 Task: Determine the distance and displacement from Detroit to Detroit Historical Museum.
Action: Mouse moved to (204, 69)
Screenshot: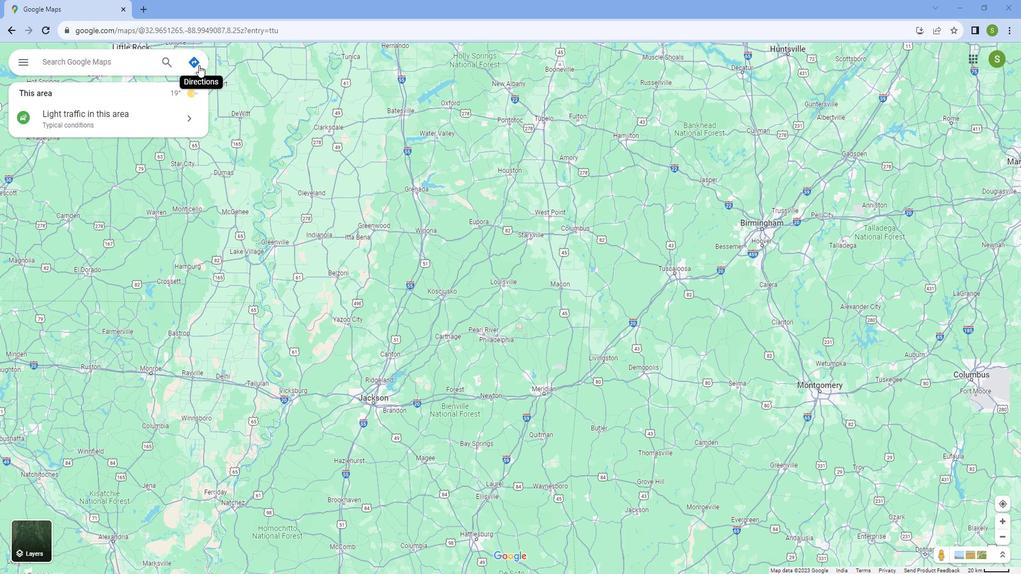 
Action: Mouse pressed left at (204, 69)
Screenshot: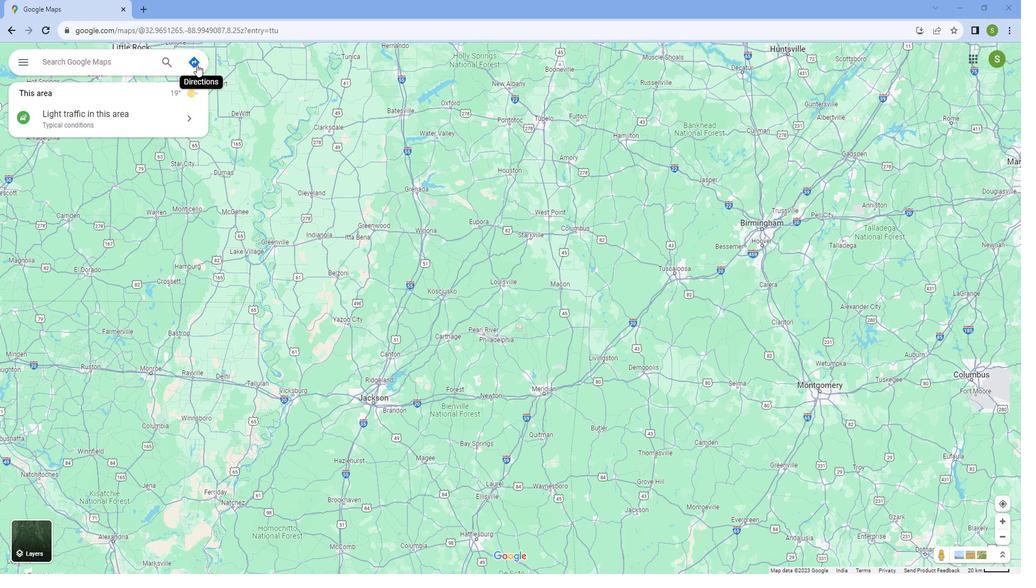
Action: Mouse moved to (128, 99)
Screenshot: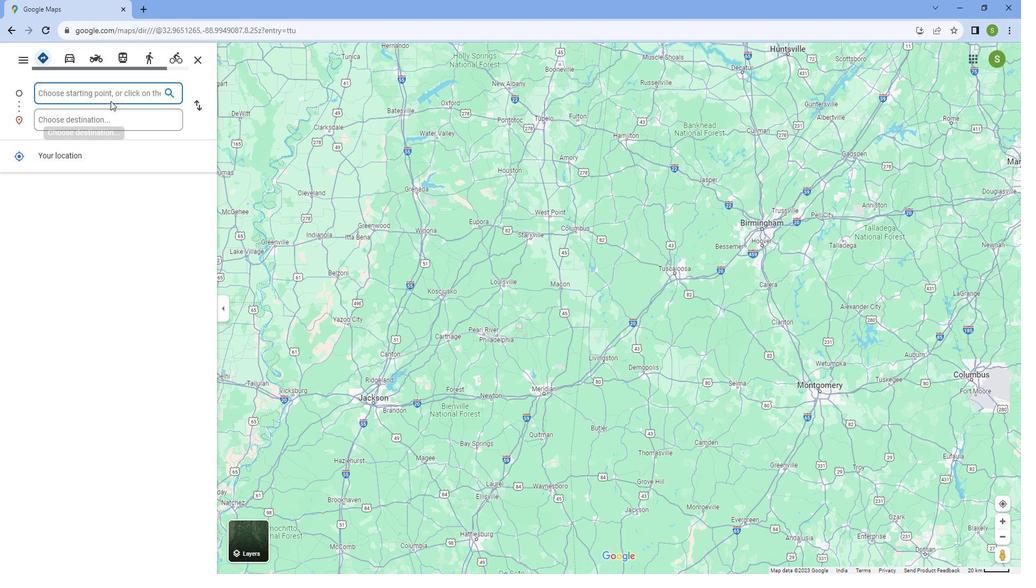 
Action: Mouse pressed left at (128, 99)
Screenshot: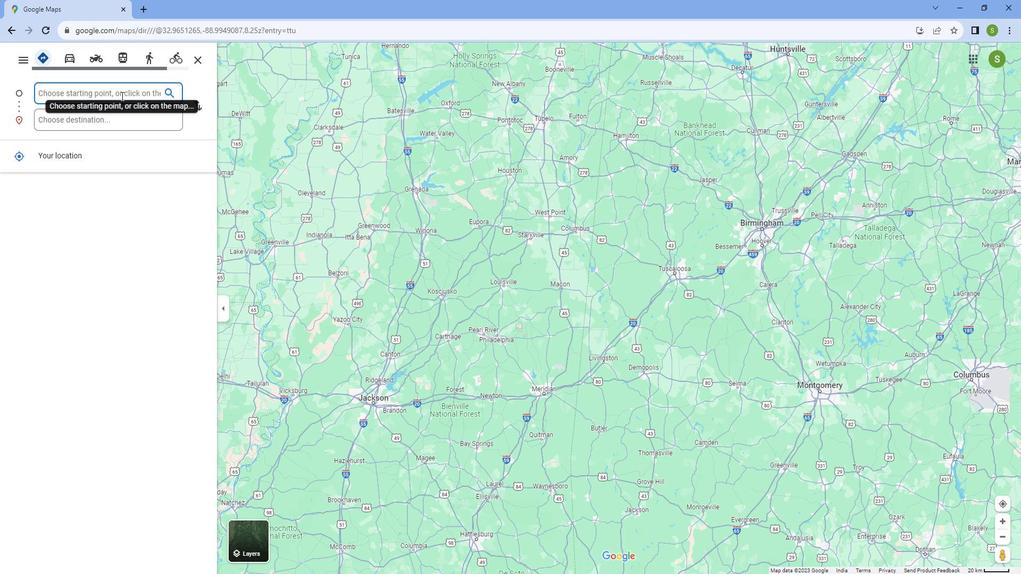 
Action: Key pressed <Key.caps_lock>D<Key.caps_lock>etri<Key.backspace>oit
Screenshot: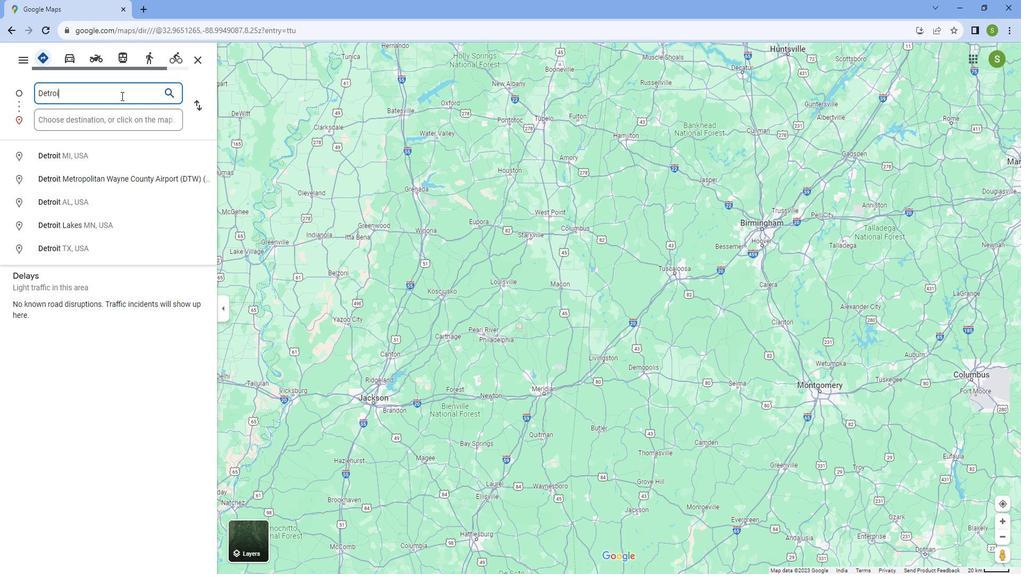 
Action: Mouse moved to (91, 148)
Screenshot: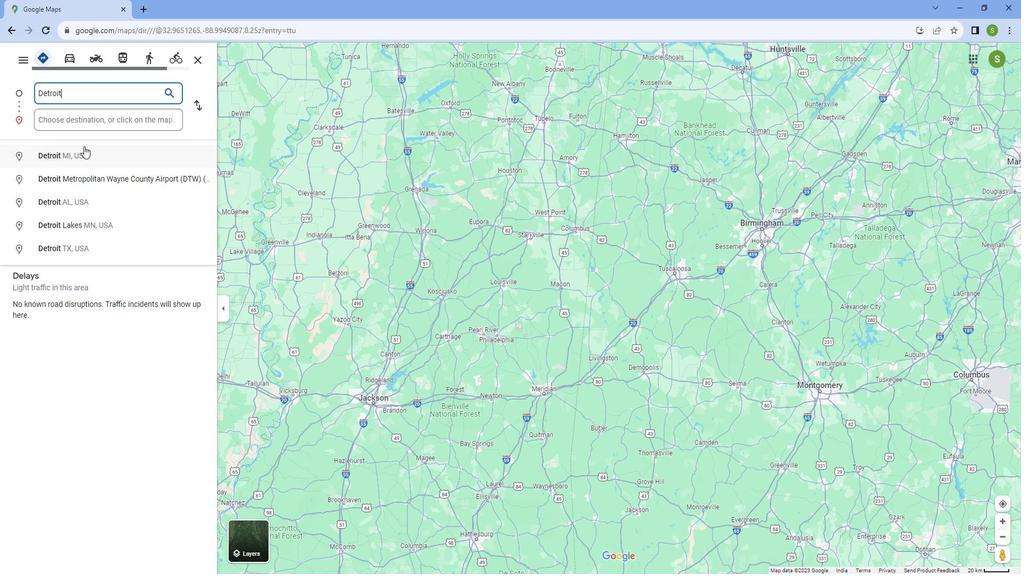 
Action: Mouse pressed left at (91, 148)
Screenshot: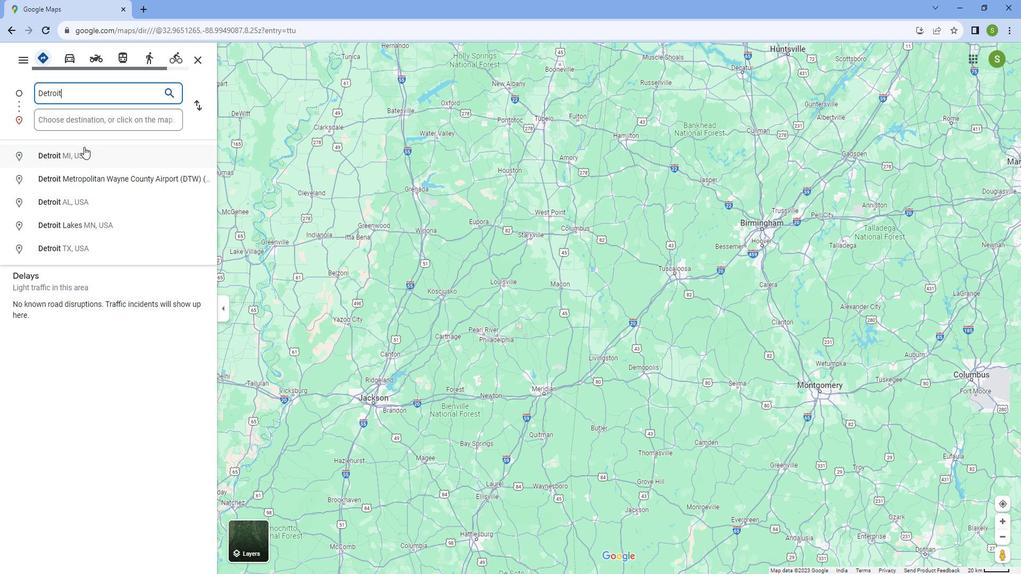 
Action: Mouse moved to (101, 123)
Screenshot: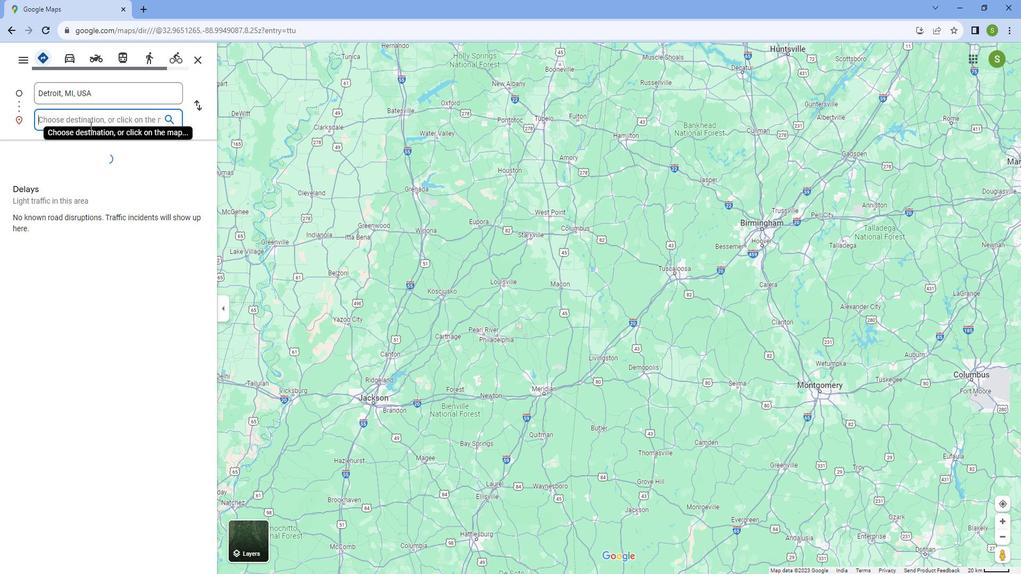 
Action: Mouse pressed left at (101, 123)
Screenshot: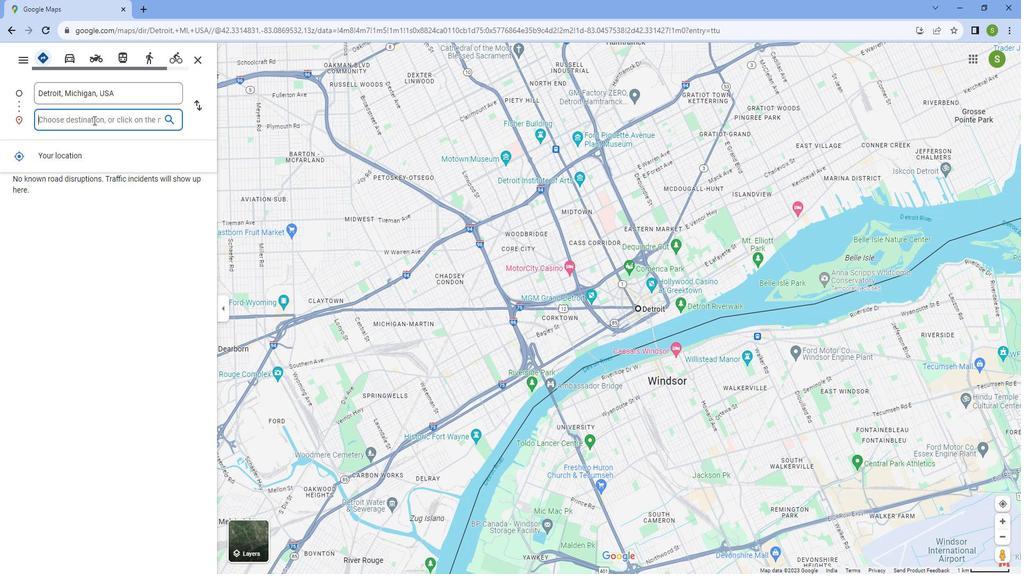 
Action: Key pressed <Key.caps_lock>D<Key.caps_lock>etroit<Key.space><Key.caps_lock>H<Key.caps_lock>istorical<Key.space><Key.caps_lock>M<Key.caps_lock>useum
Screenshot: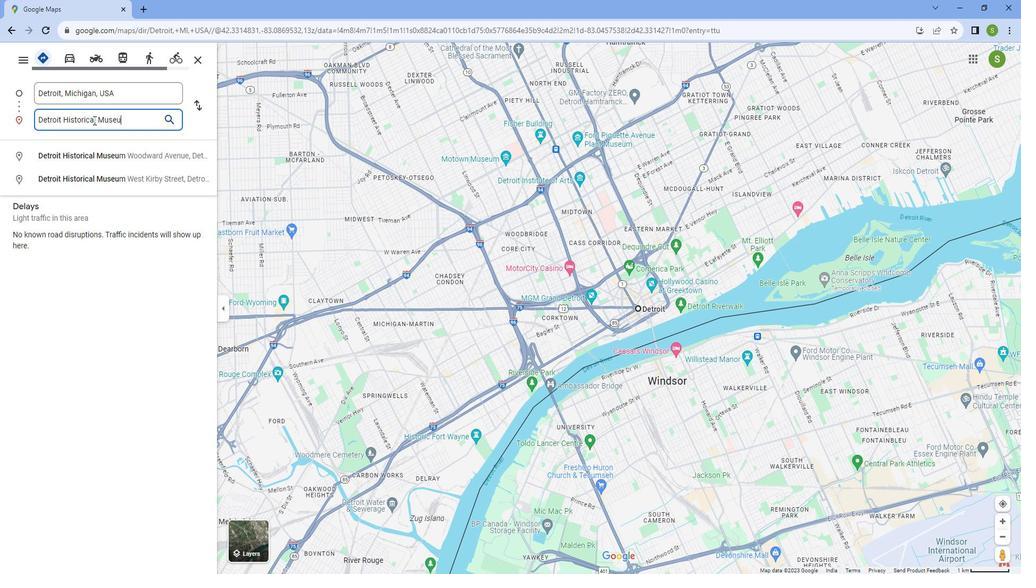 
Action: Mouse moved to (98, 163)
Screenshot: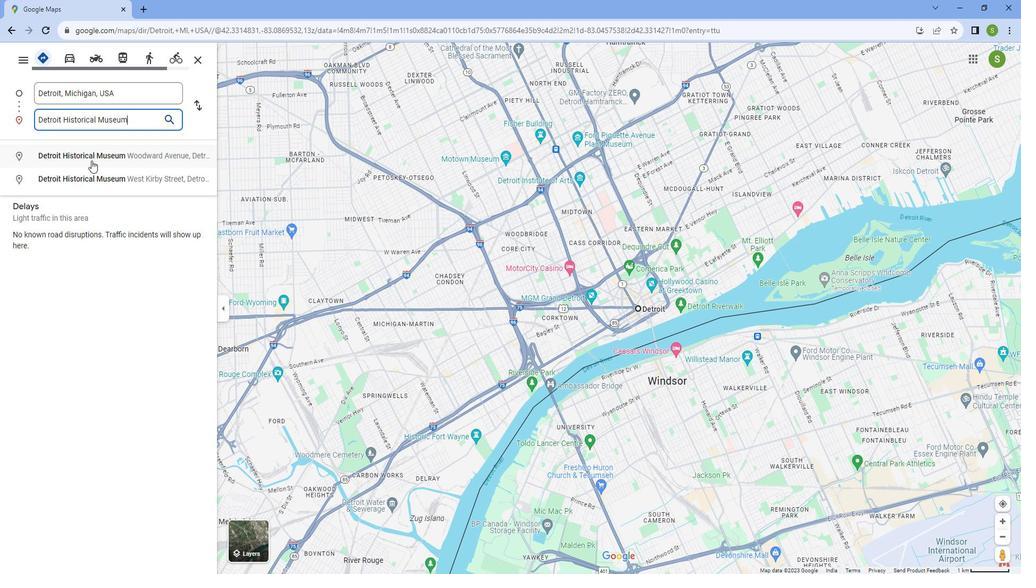 
Action: Mouse pressed left at (98, 163)
Screenshot: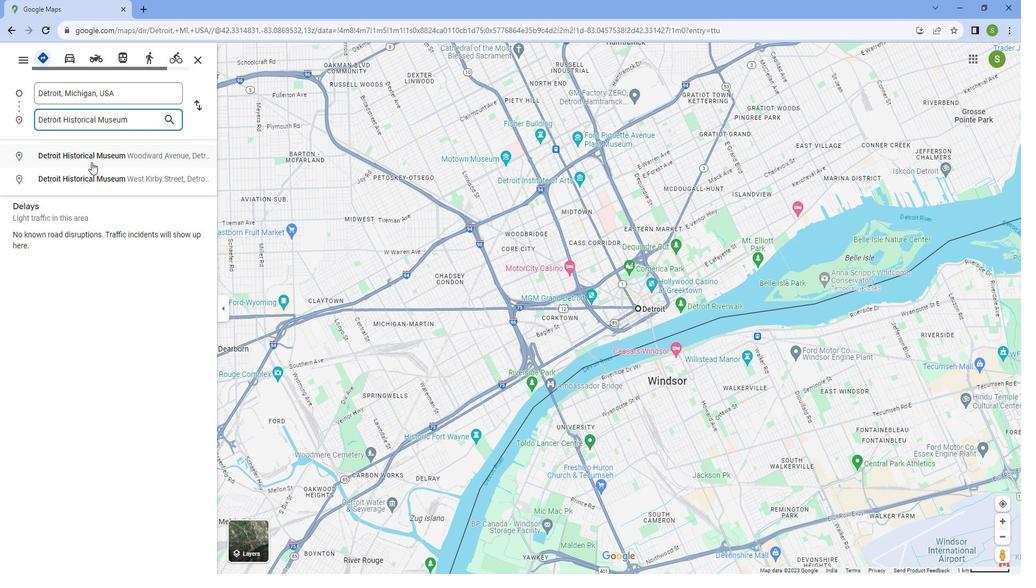 
Action: Mouse moved to (428, 532)
Screenshot: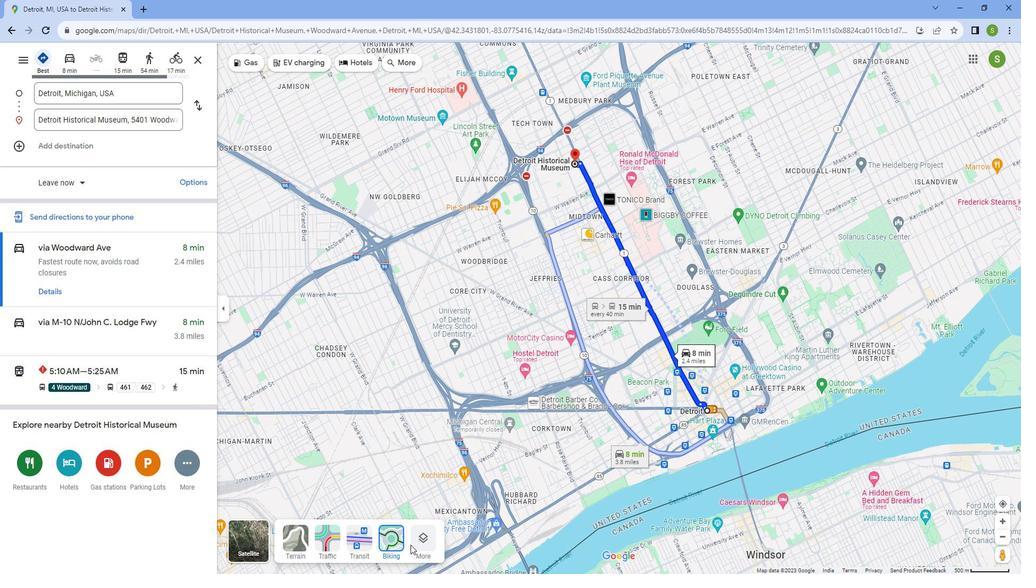 
Action: Mouse pressed left at (428, 532)
Screenshot: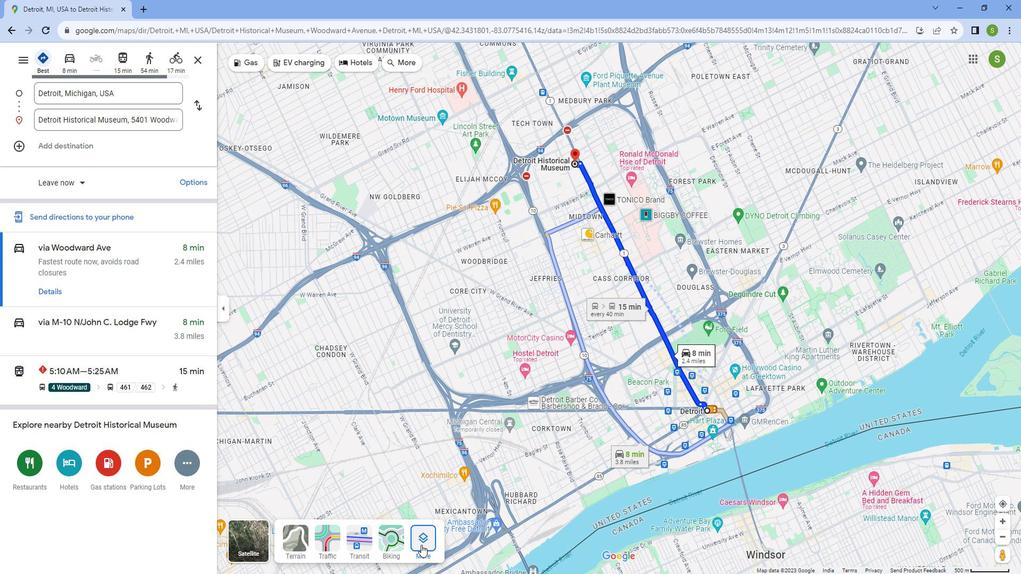 
Action: Mouse moved to (338, 438)
Screenshot: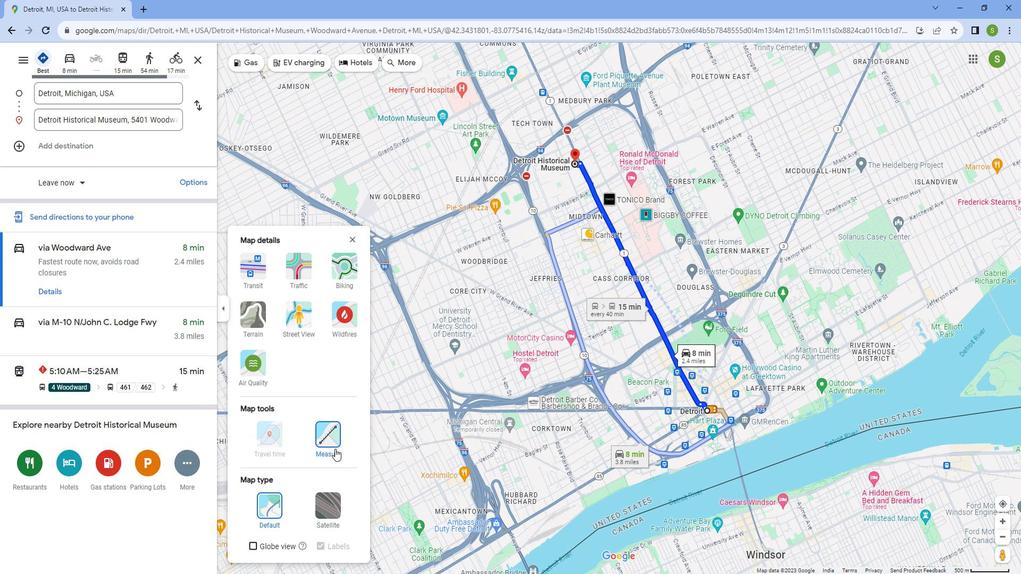 
Action: Mouse pressed left at (338, 438)
Screenshot: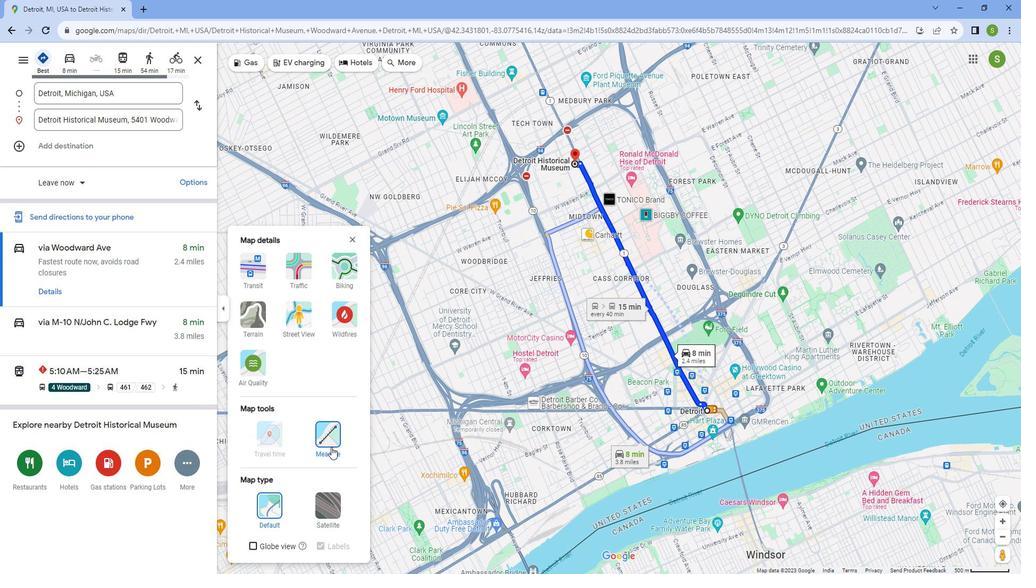 
Action: Mouse moved to (731, 392)
Screenshot: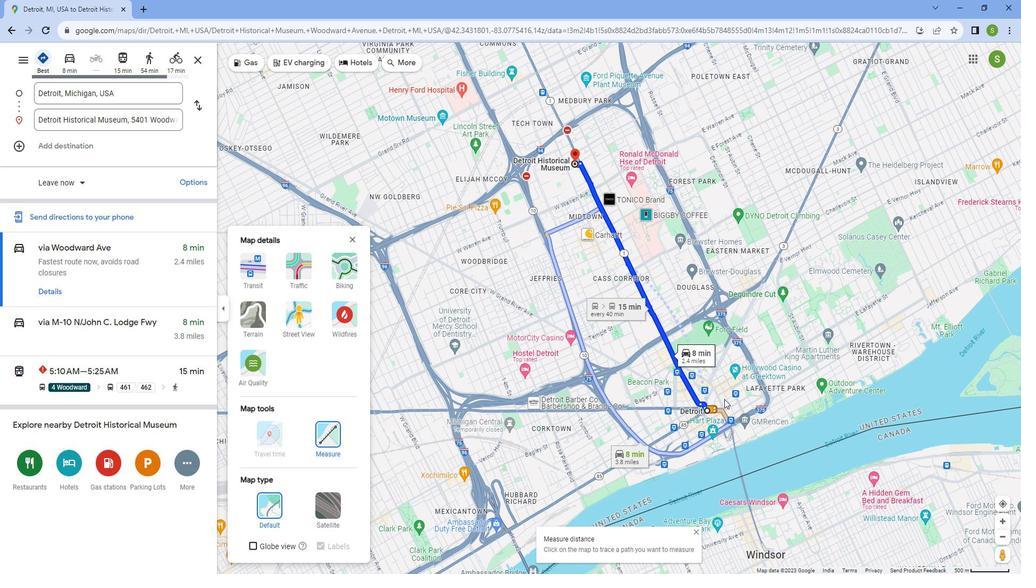 
Action: Mouse scrolled (731, 392) with delta (0, 0)
Screenshot: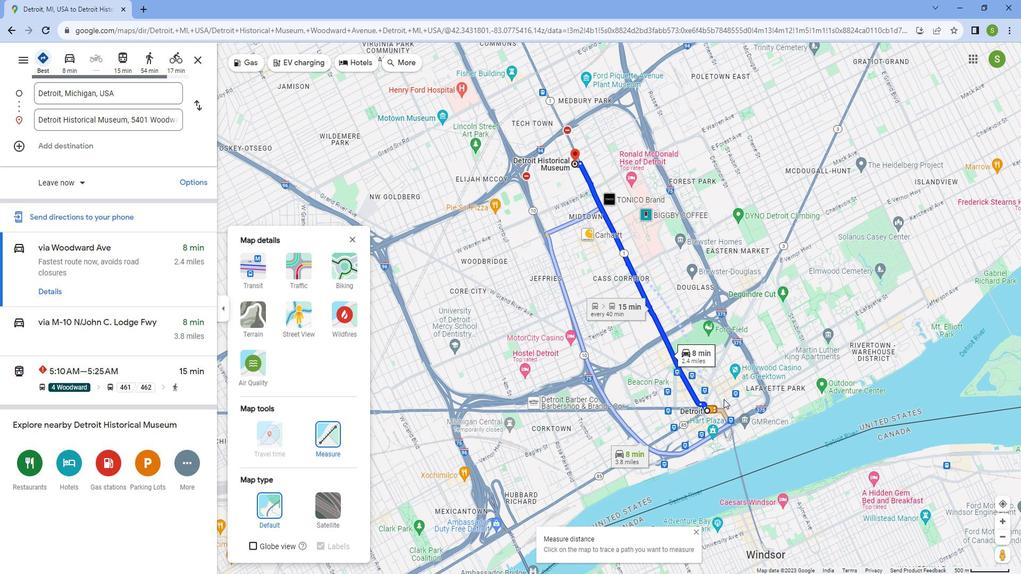 
Action: Mouse scrolled (731, 392) with delta (0, 0)
Screenshot: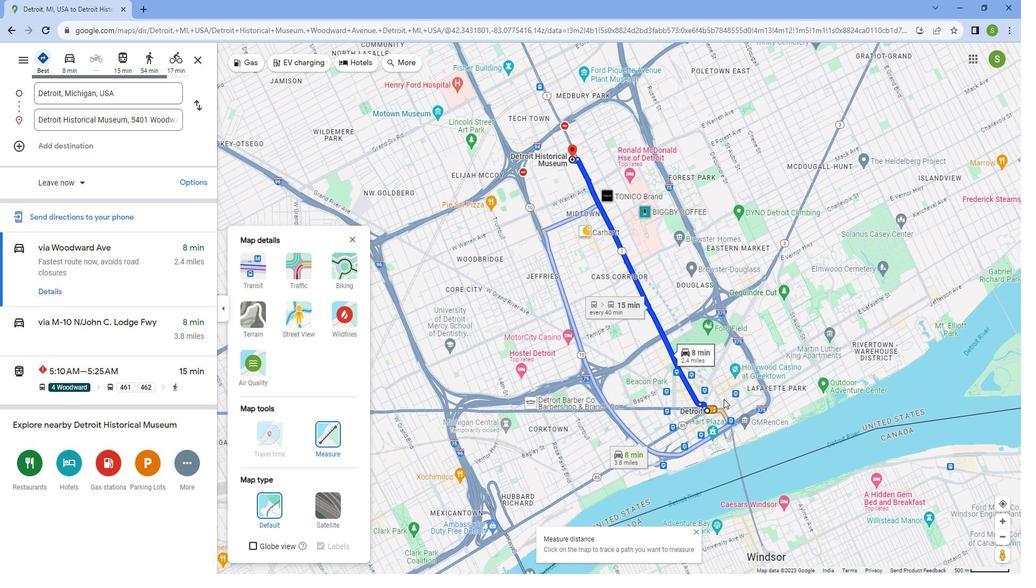 
Action: Mouse moved to (700, 429)
Screenshot: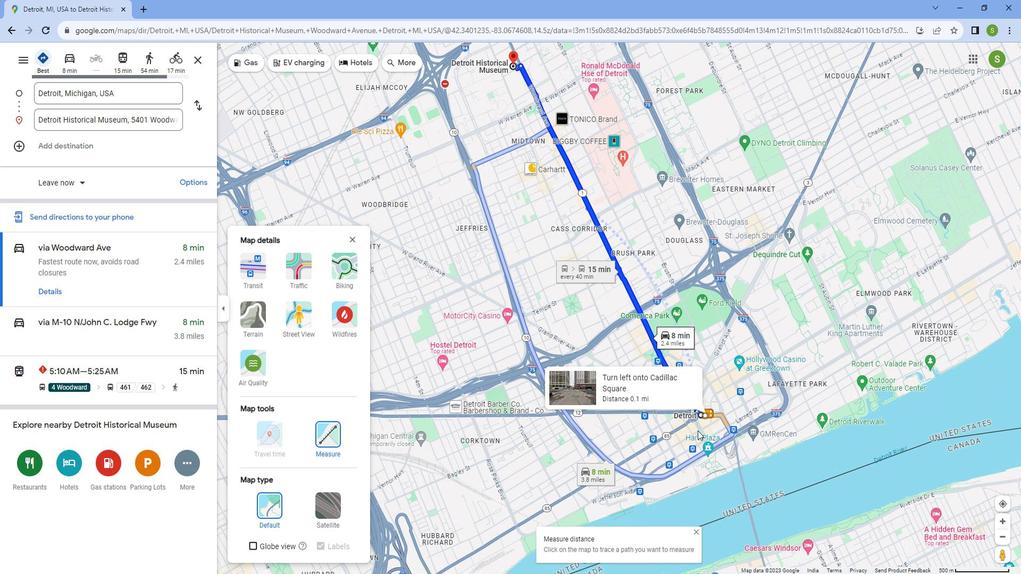 
Action: Mouse scrolled (700, 430) with delta (0, 0)
Screenshot: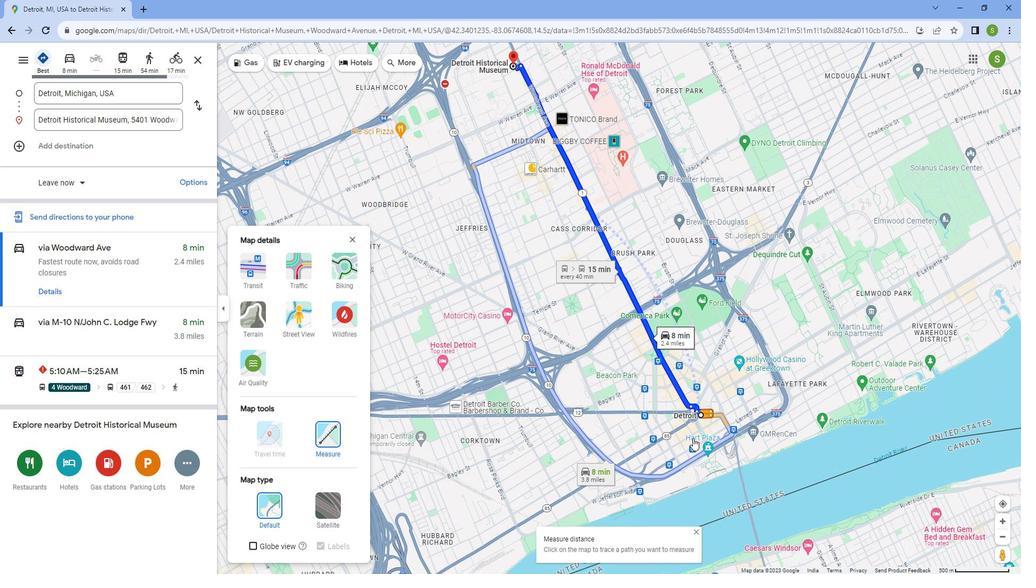 
Action: Mouse scrolled (700, 430) with delta (0, 0)
Screenshot: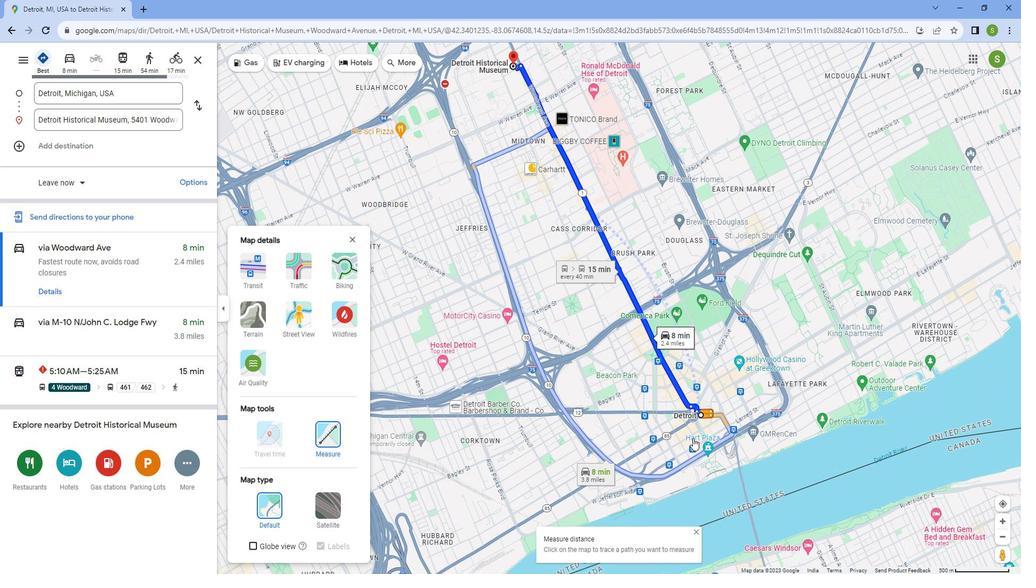 
Action: Mouse scrolled (700, 430) with delta (0, 0)
Screenshot: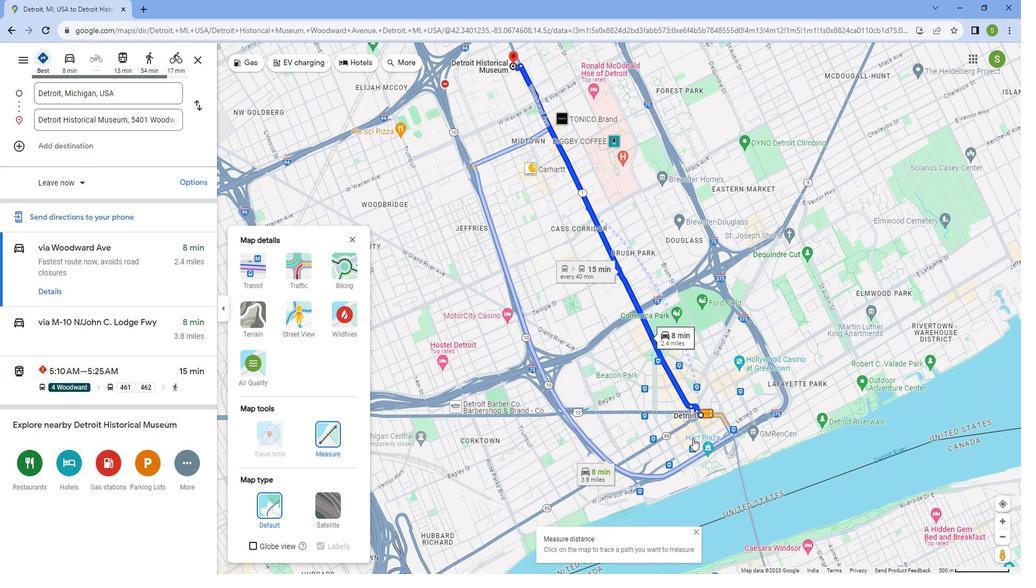 
Action: Mouse scrolled (700, 430) with delta (0, 0)
Screenshot: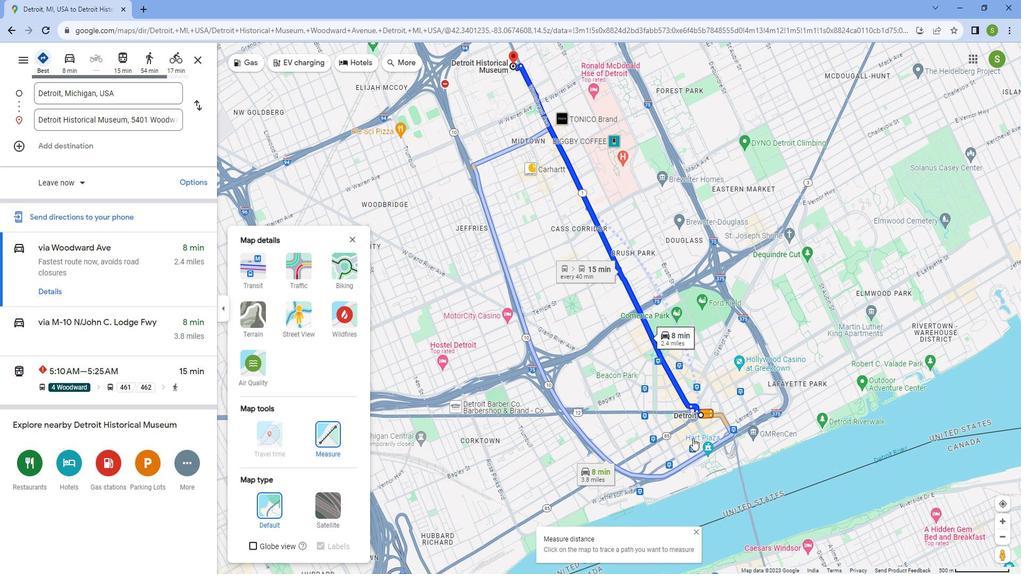 
Action: Mouse scrolled (700, 430) with delta (0, 0)
Screenshot: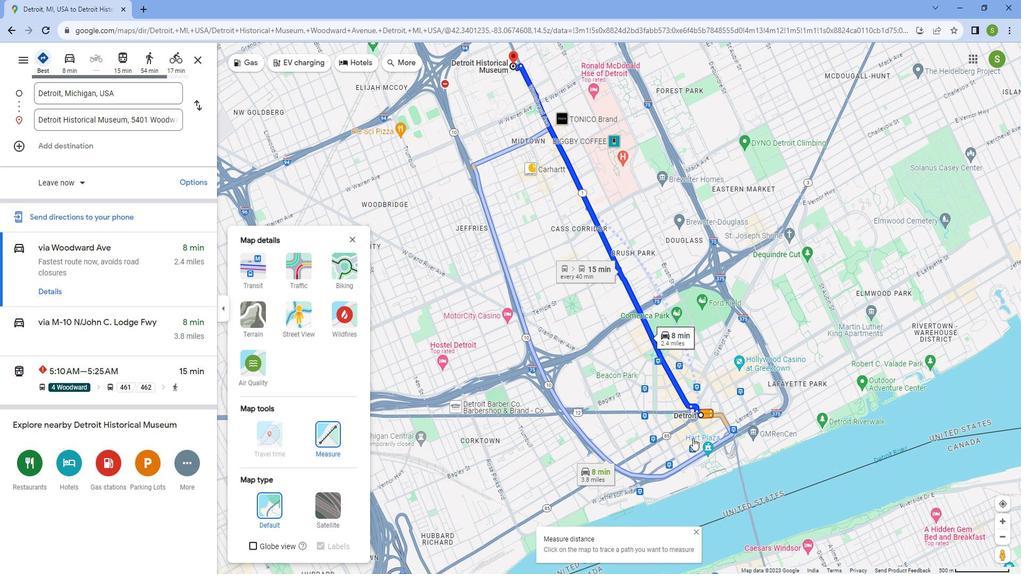 
Action: Mouse scrolled (700, 430) with delta (0, 0)
Screenshot: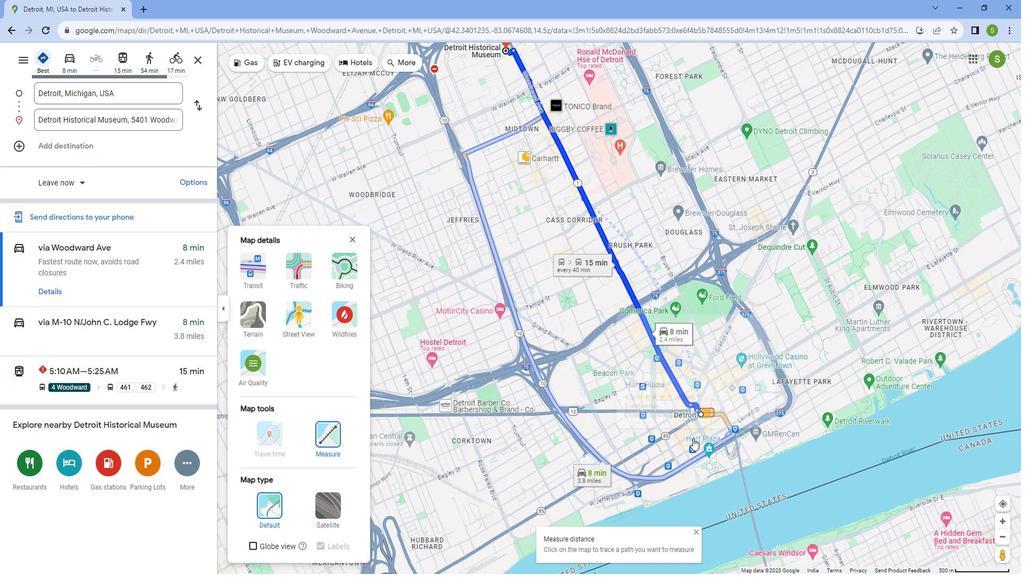 
Action: Mouse moved to (699, 429)
Screenshot: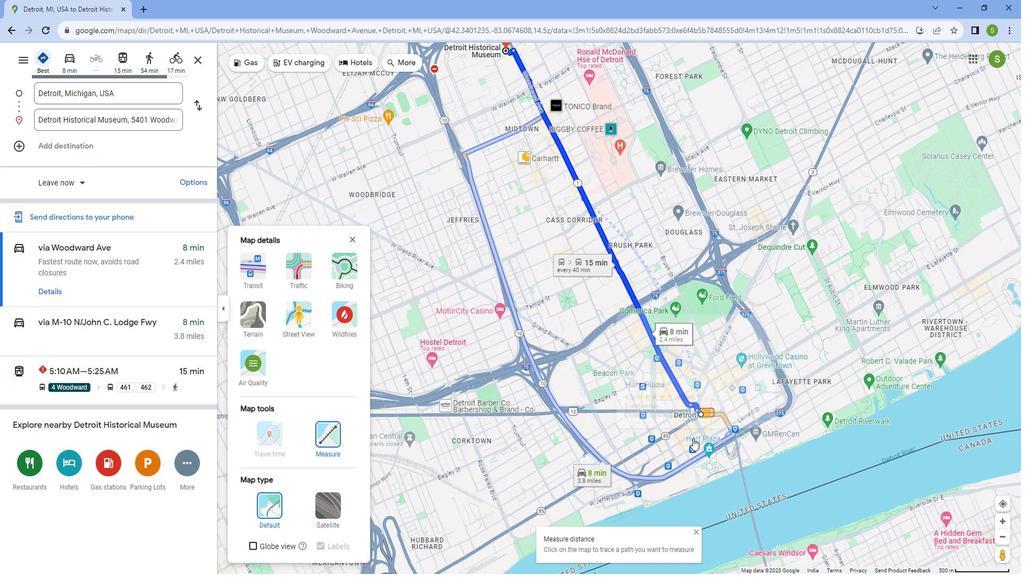 
Action: Mouse scrolled (699, 430) with delta (0, 0)
Screenshot: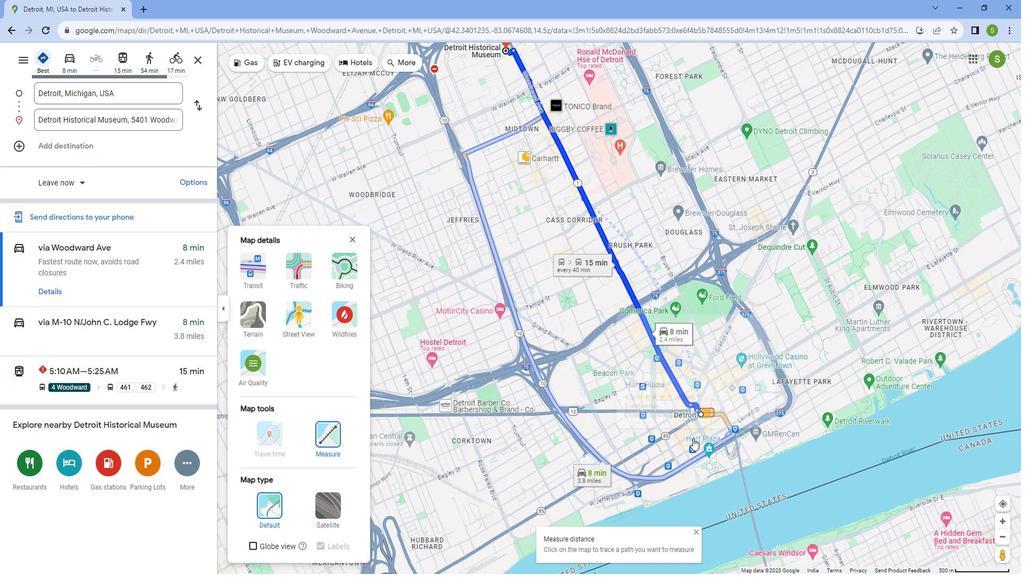 
Action: Mouse moved to (699, 429)
Screenshot: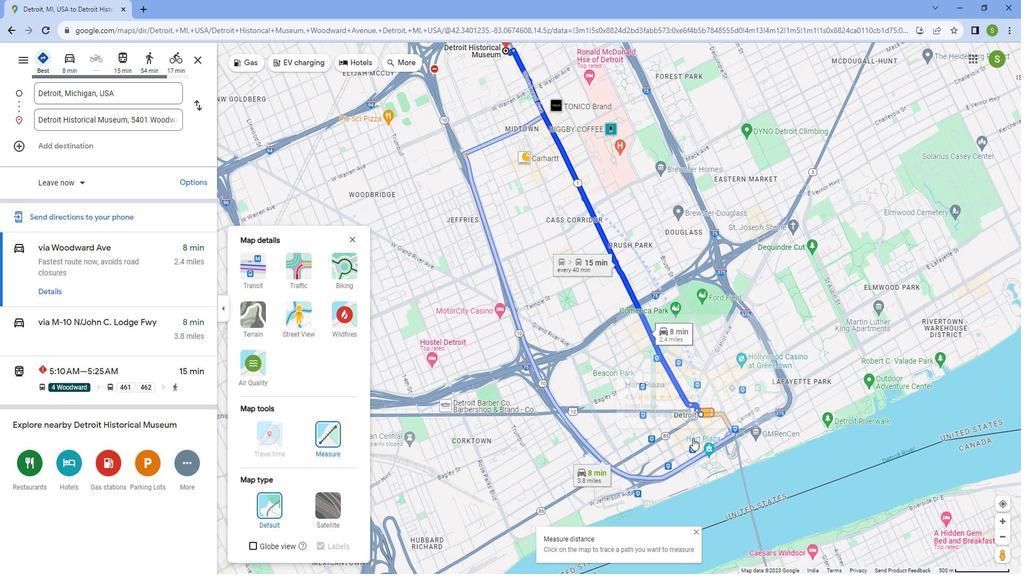 
Action: Mouse scrolled (699, 430) with delta (0, 0)
Screenshot: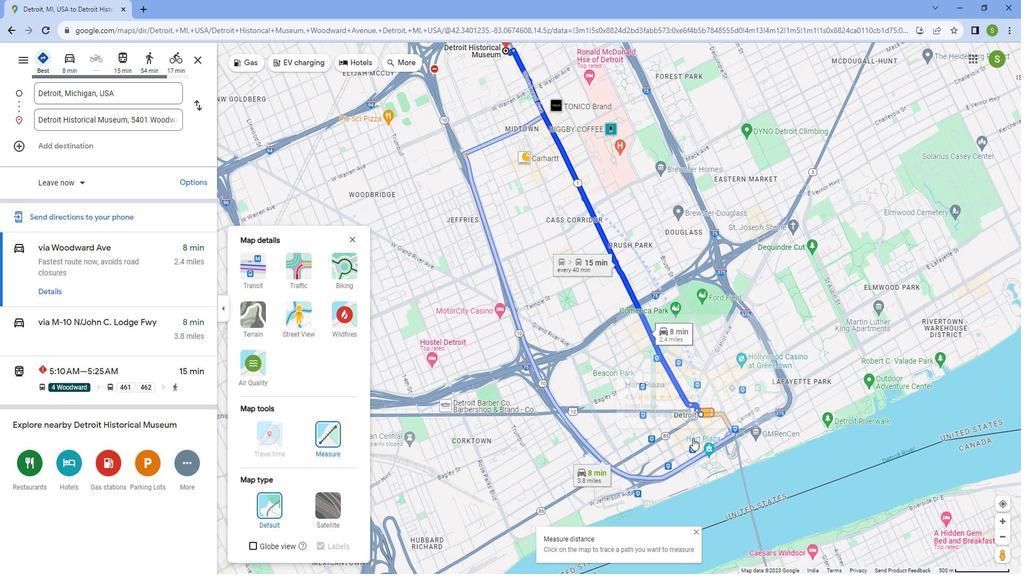 
Action: Mouse moved to (728, 352)
Screenshot: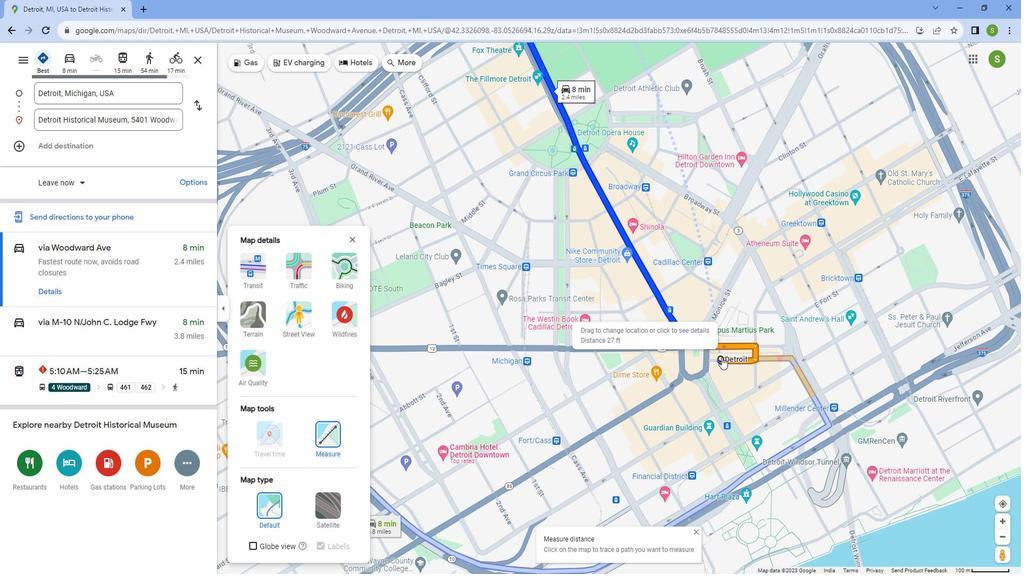 
Action: Mouse pressed left at (728, 352)
Screenshot: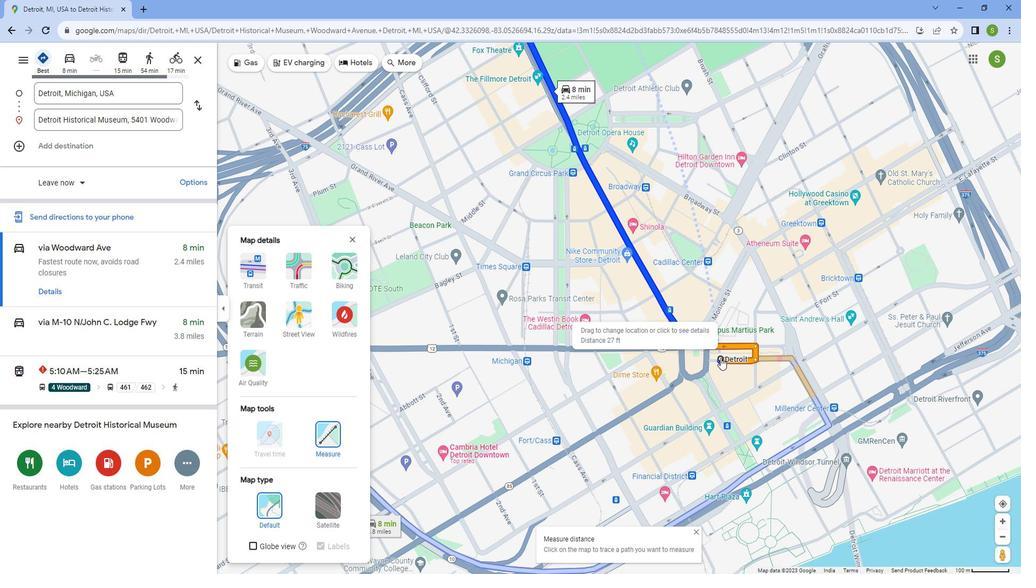 
Action: Mouse moved to (622, 256)
Screenshot: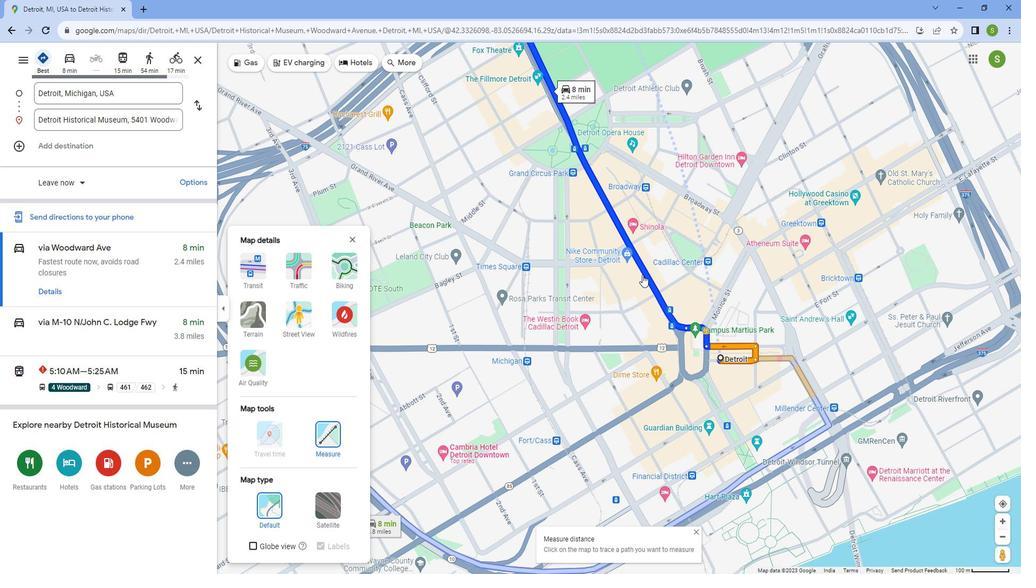 
Action: Mouse scrolled (622, 255) with delta (0, 0)
Screenshot: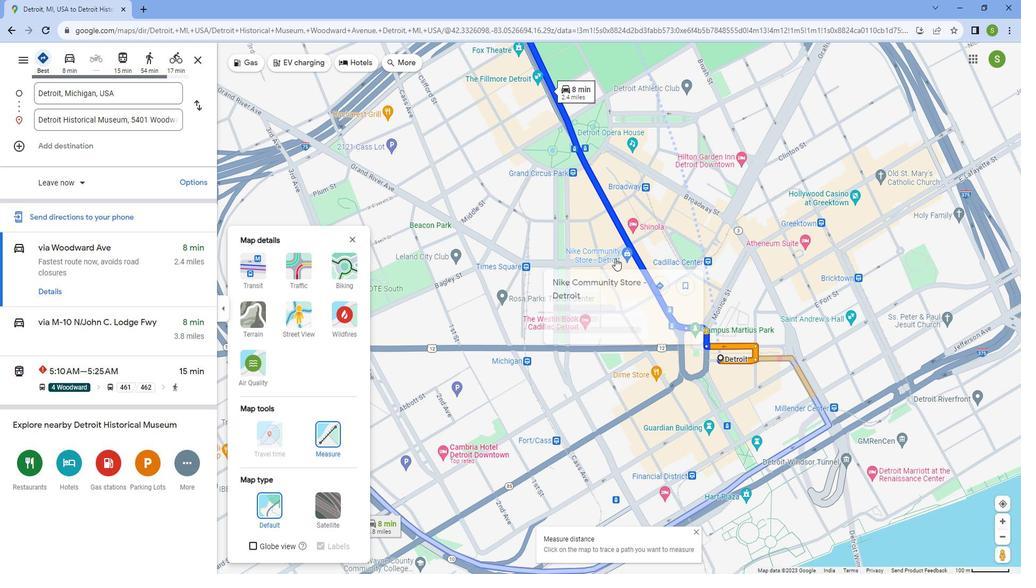 
Action: Mouse scrolled (622, 255) with delta (0, 0)
Screenshot: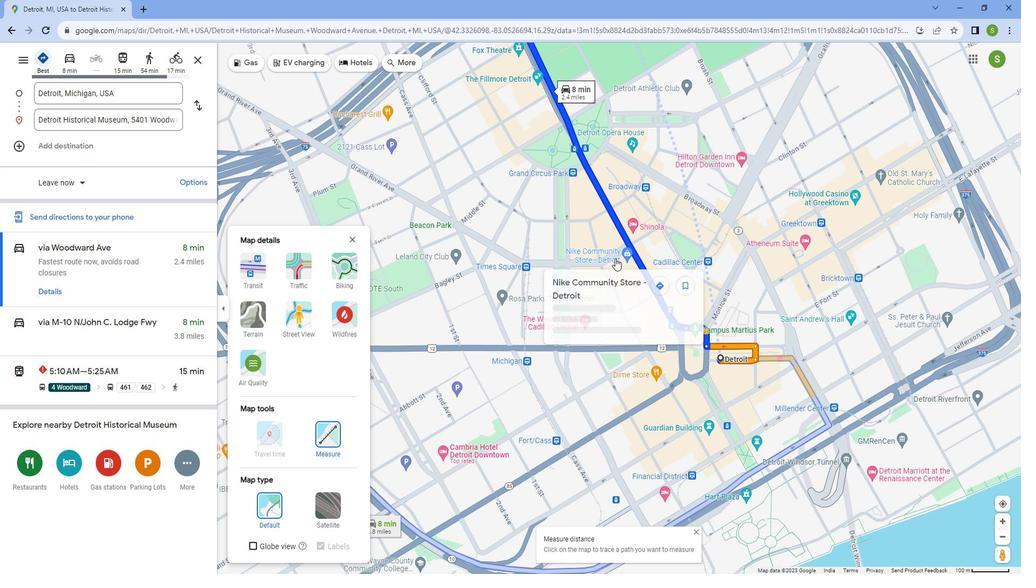 
Action: Mouse scrolled (622, 255) with delta (0, 0)
Screenshot: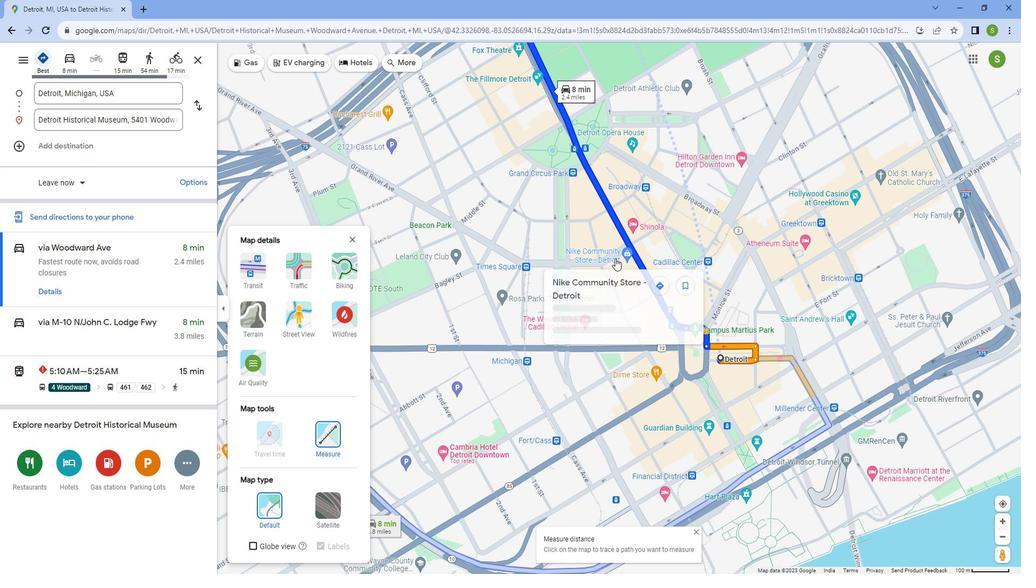 
Action: Mouse scrolled (622, 255) with delta (0, 0)
Screenshot: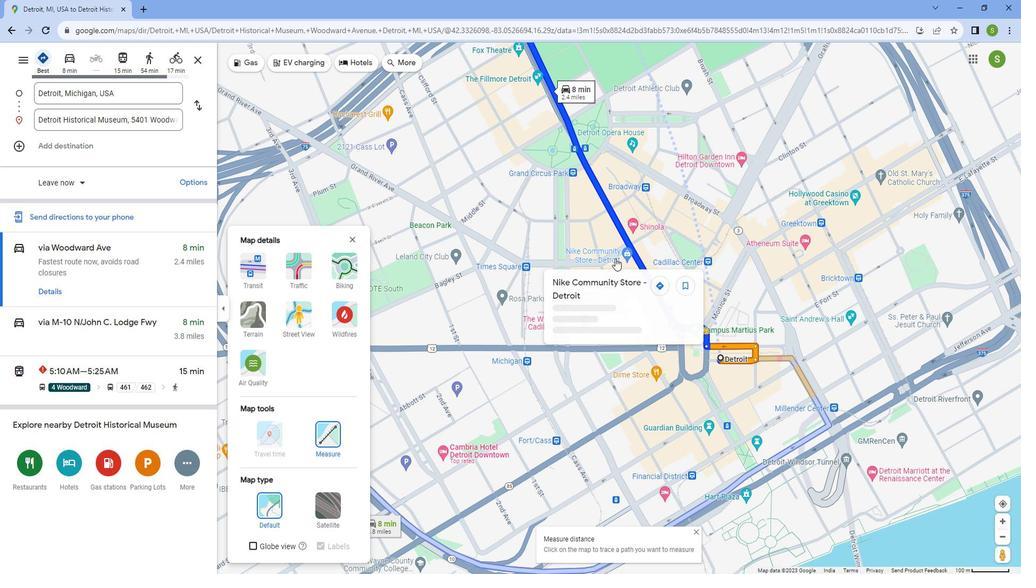 
Action: Mouse scrolled (622, 255) with delta (0, 0)
Screenshot: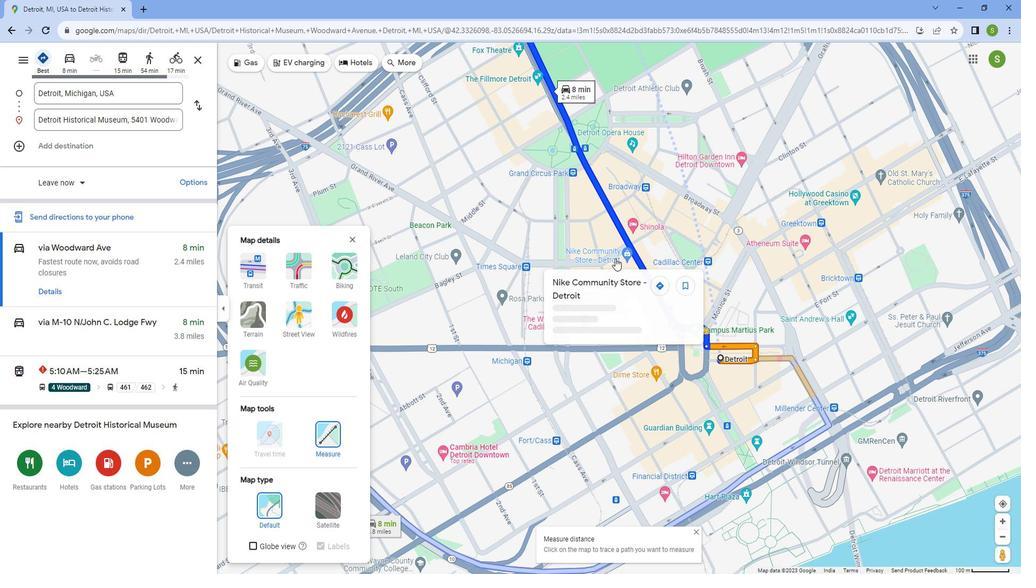 
Action: Mouse scrolled (622, 255) with delta (0, 0)
Screenshot: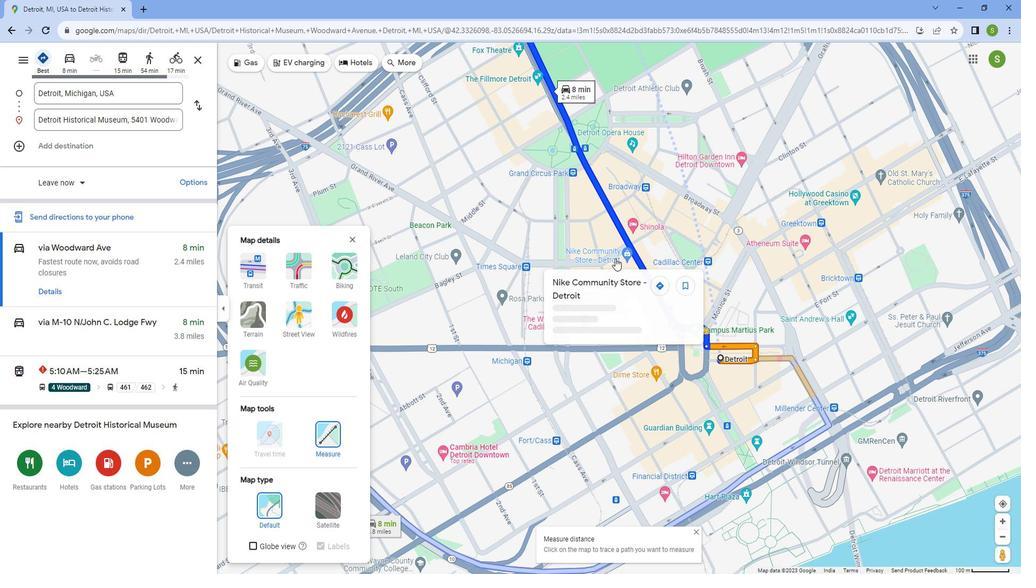 
Action: Mouse scrolled (622, 255) with delta (0, 0)
Screenshot: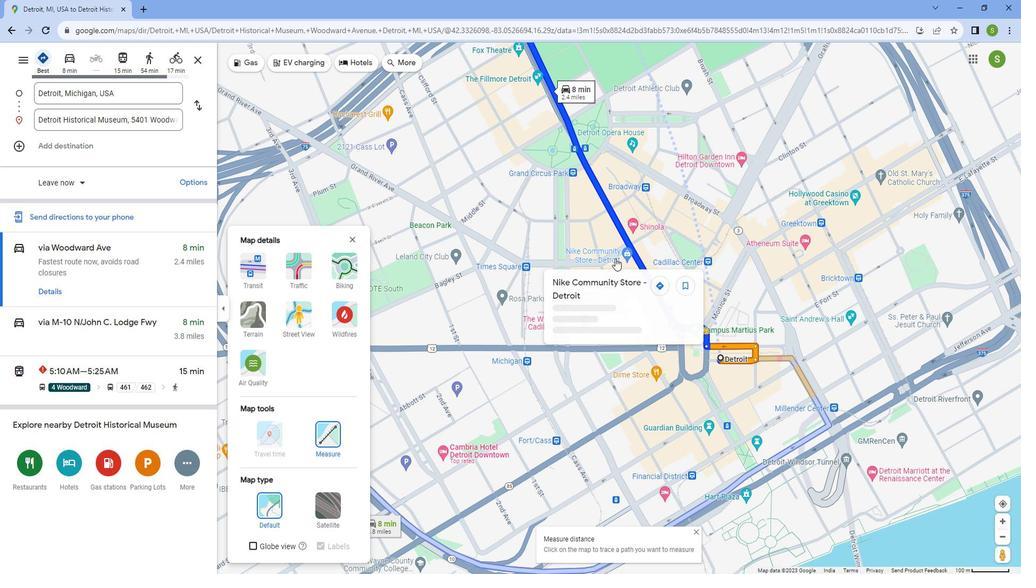 
Action: Mouse scrolled (622, 255) with delta (0, 0)
Screenshot: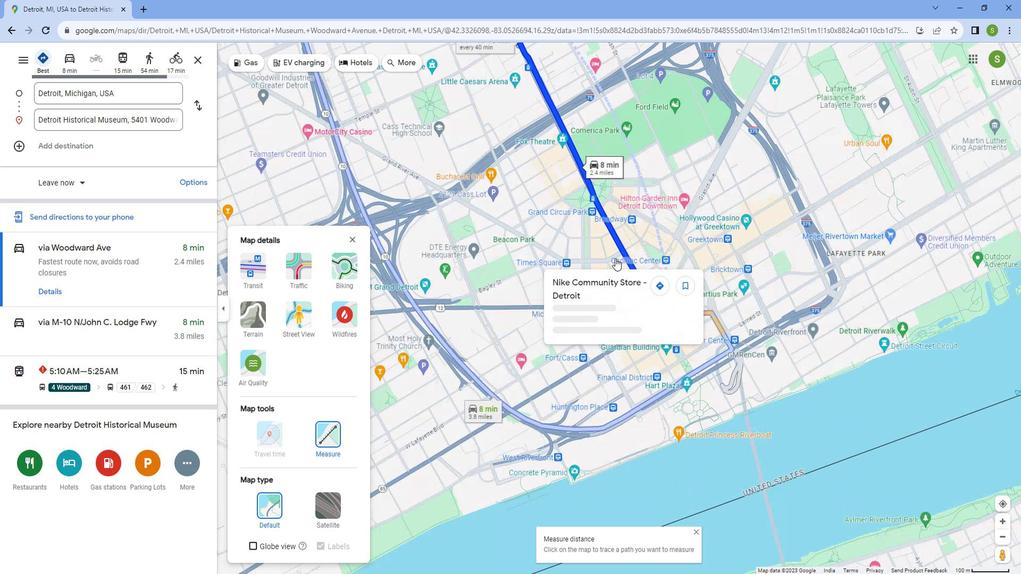 
Action: Mouse scrolled (622, 255) with delta (0, 0)
Screenshot: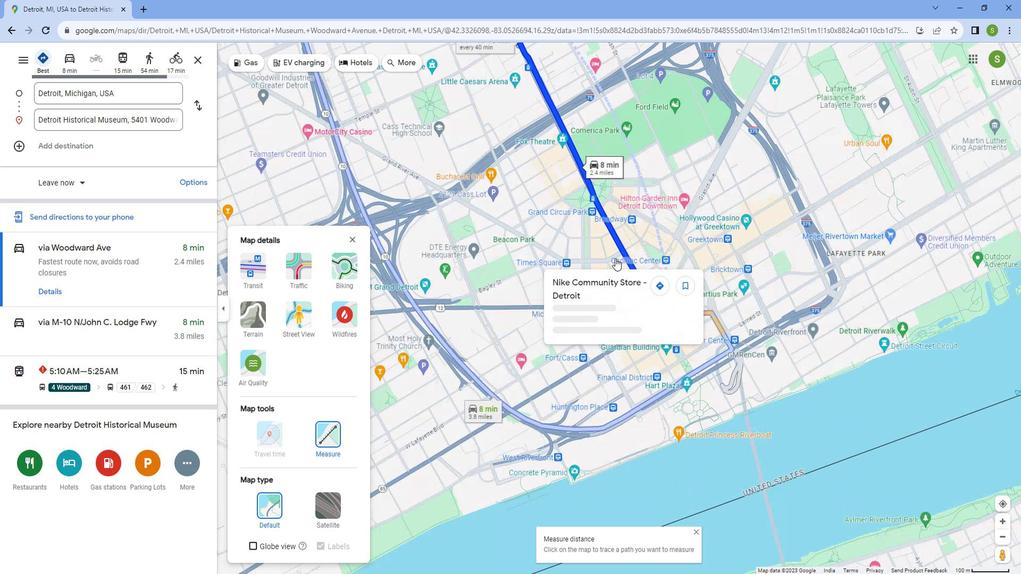 
Action: Mouse scrolled (622, 255) with delta (0, 0)
Screenshot: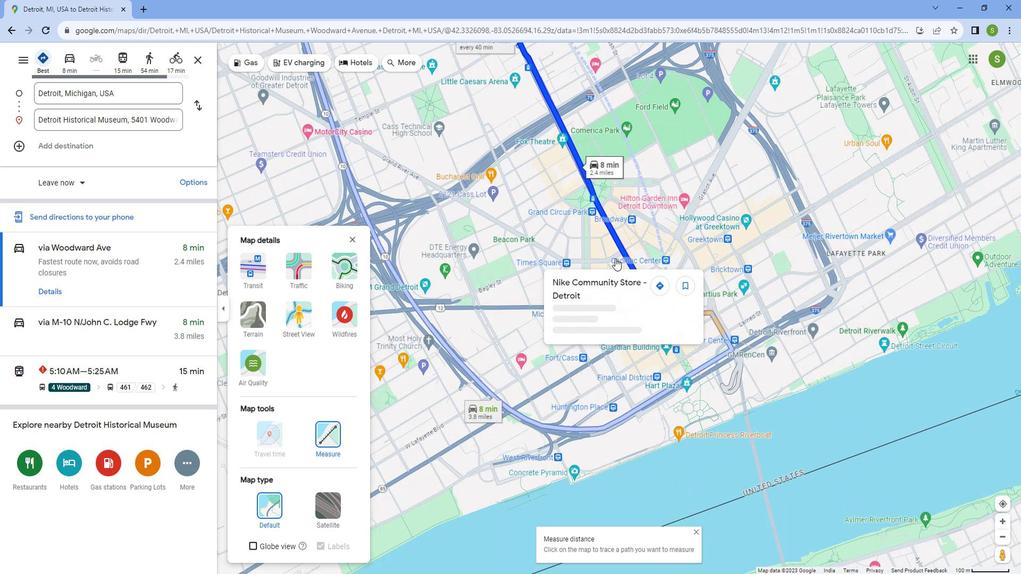 
Action: Mouse scrolled (622, 255) with delta (0, 0)
Screenshot: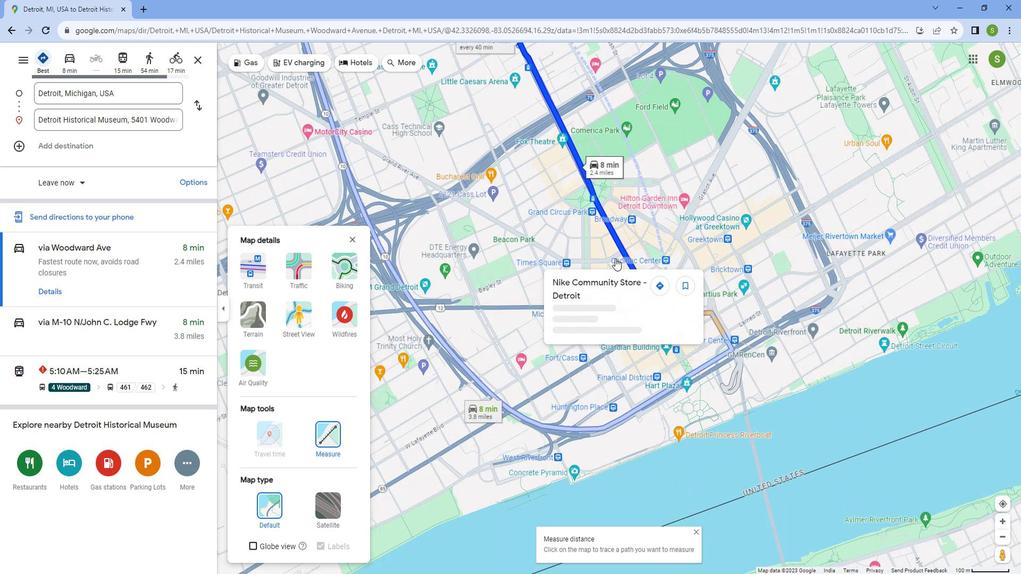 
Action: Mouse scrolled (622, 255) with delta (0, 0)
Screenshot: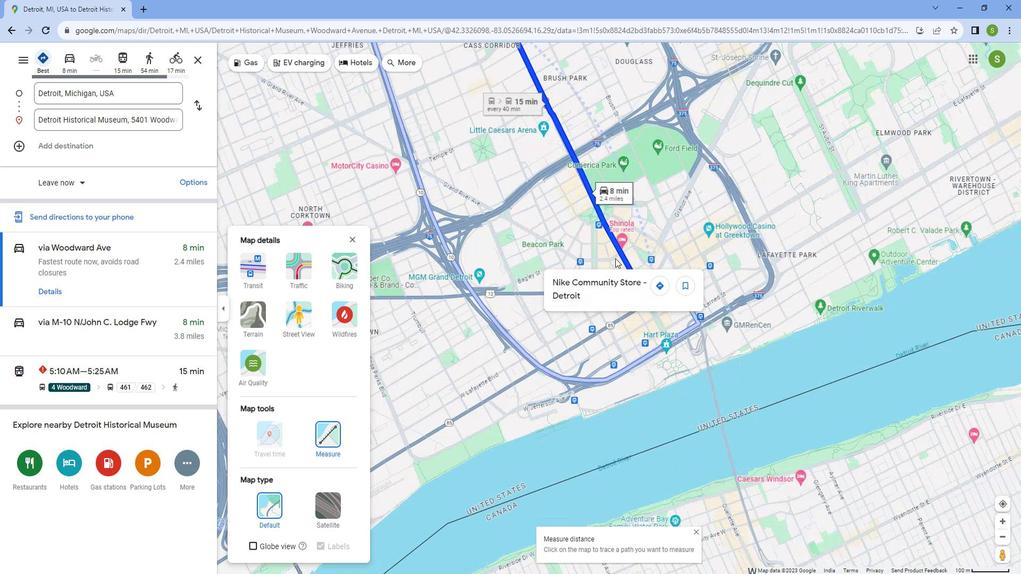 
Action: Mouse moved to (484, 62)
Screenshot: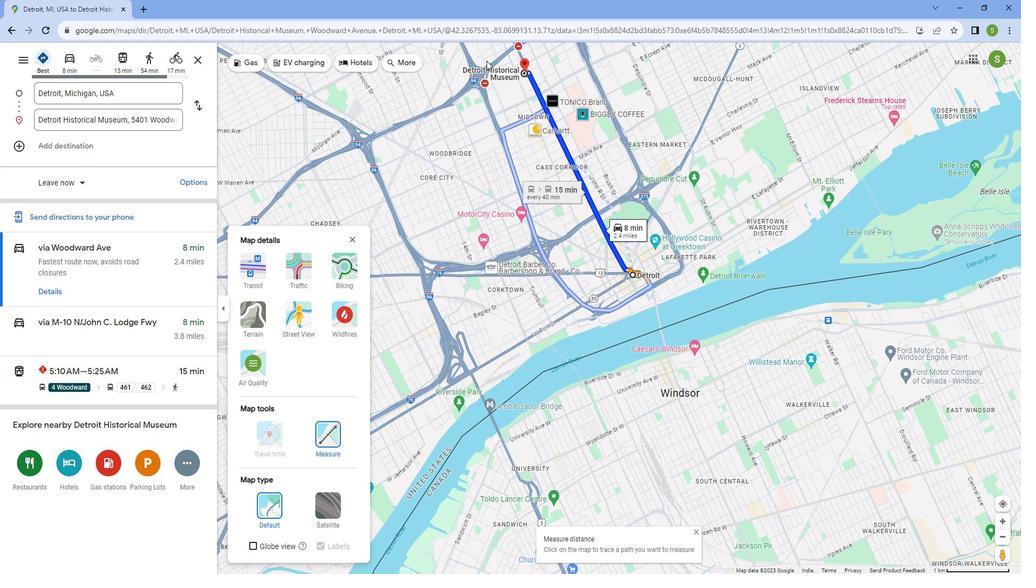 
Action: Mouse scrolled (484, 63) with delta (0, 0)
Screenshot: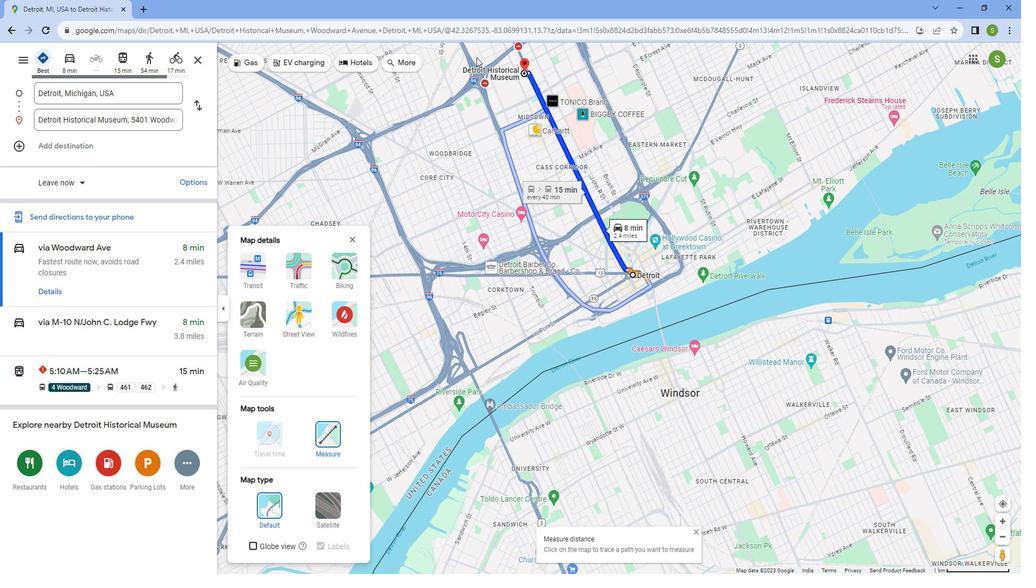 
Action: Mouse scrolled (484, 63) with delta (0, 0)
Screenshot: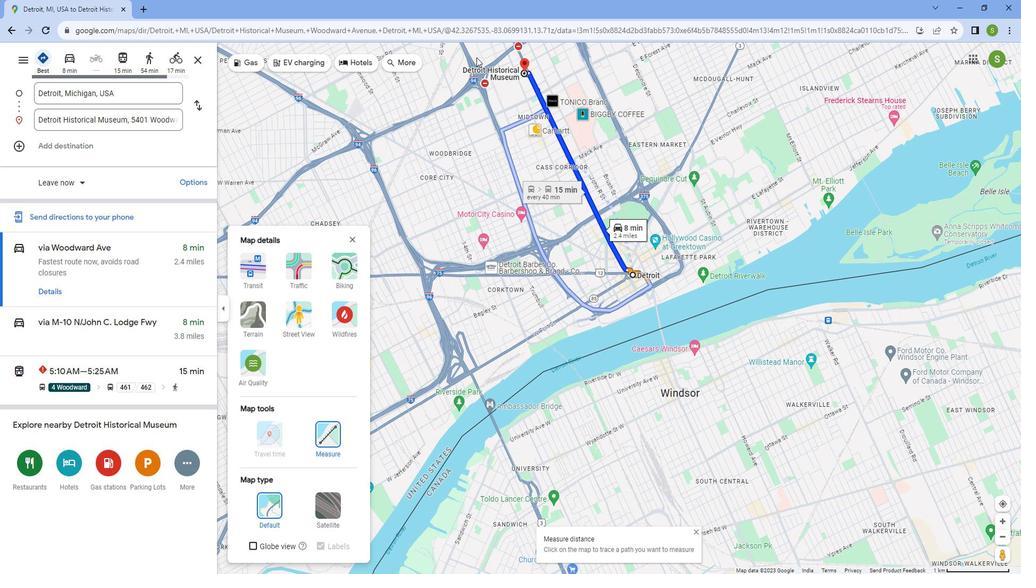 
Action: Mouse scrolled (484, 63) with delta (0, 0)
Screenshot: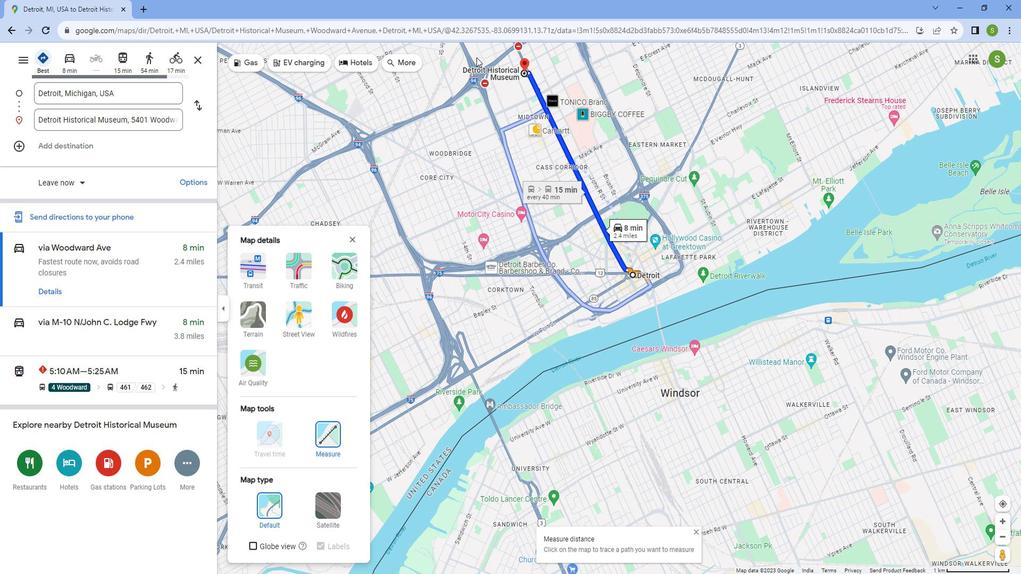 
Action: Mouse scrolled (484, 63) with delta (0, 0)
Screenshot: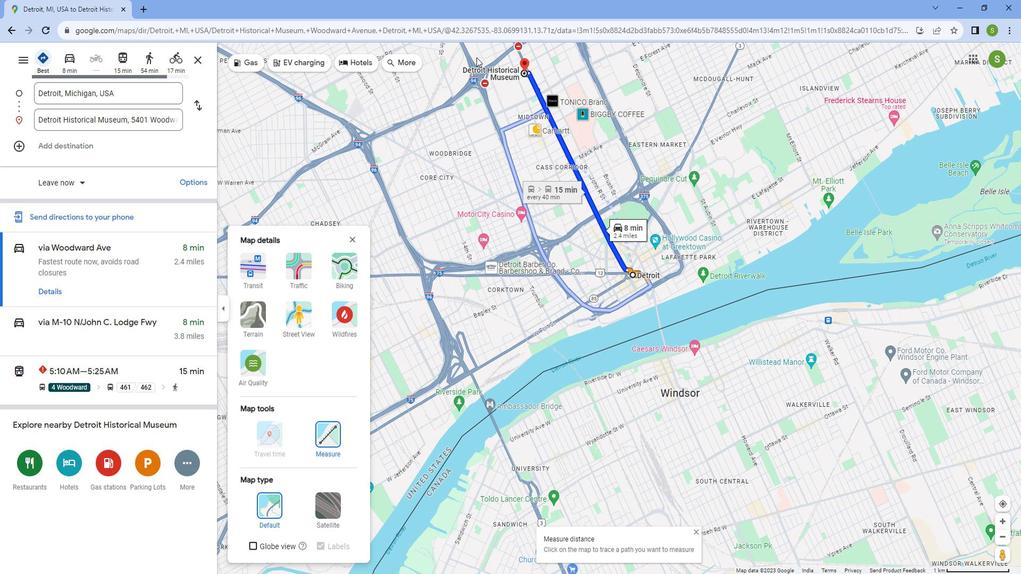
Action: Mouse scrolled (484, 63) with delta (0, 0)
Screenshot: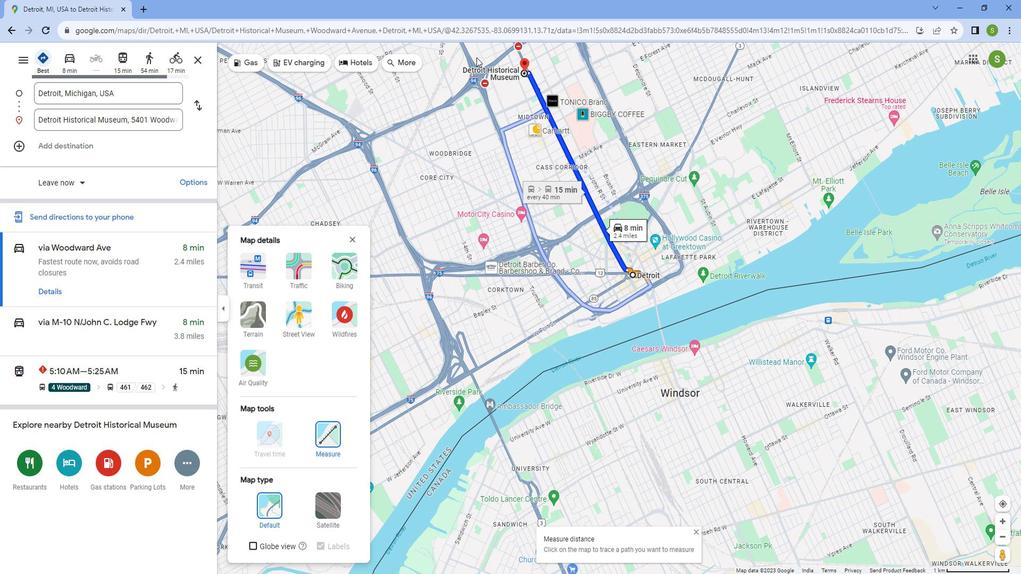 
Action: Mouse scrolled (484, 63) with delta (0, 0)
Screenshot: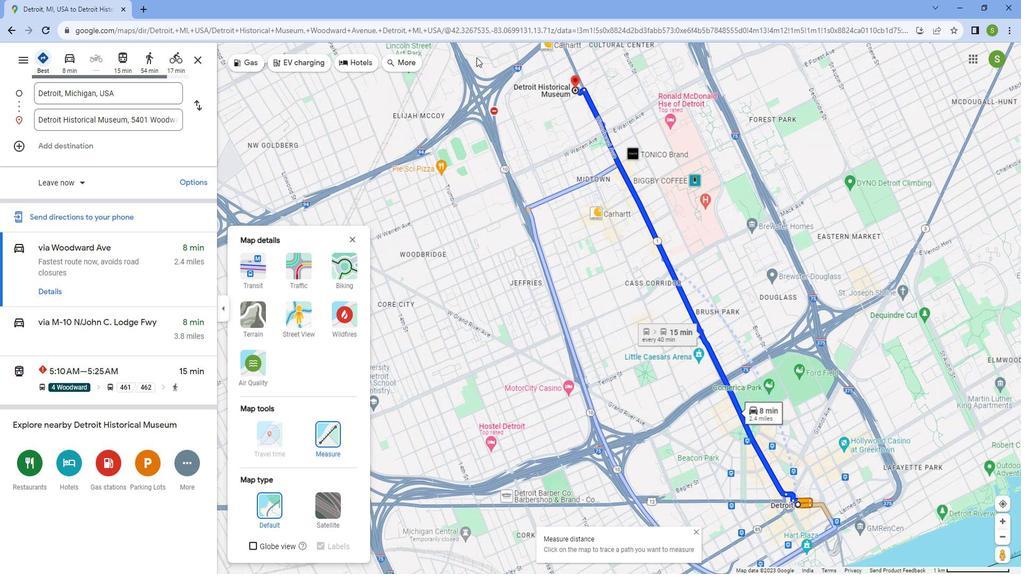 
Action: Mouse scrolled (484, 63) with delta (0, 0)
Screenshot: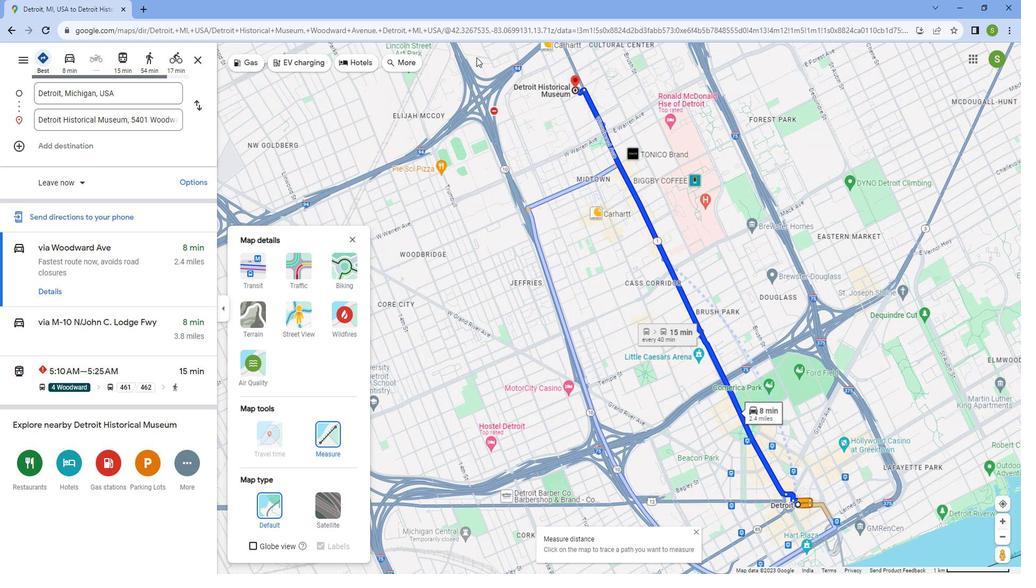 
Action: Mouse scrolled (484, 63) with delta (0, 0)
Screenshot: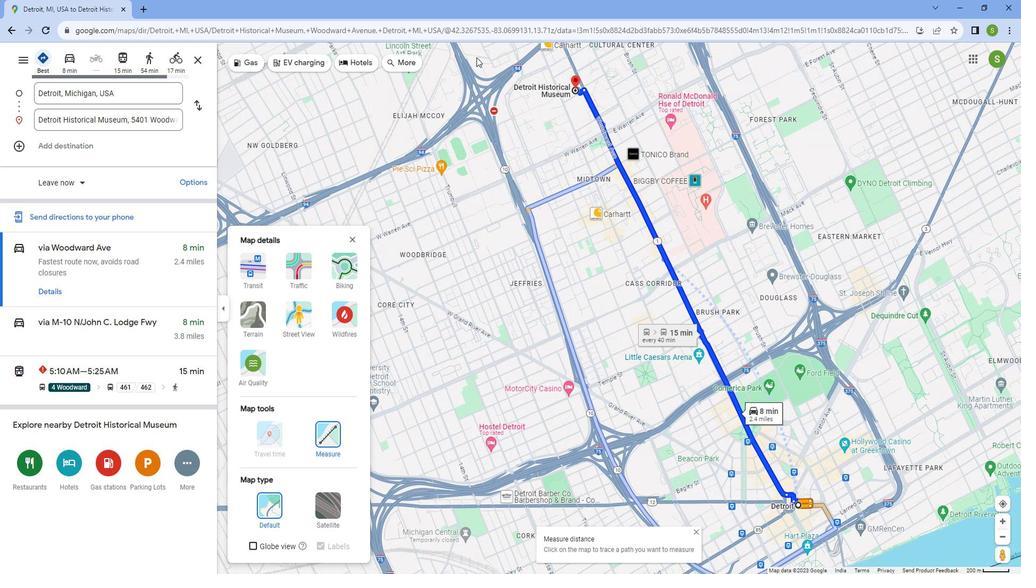 
Action: Mouse scrolled (484, 63) with delta (0, 0)
Screenshot: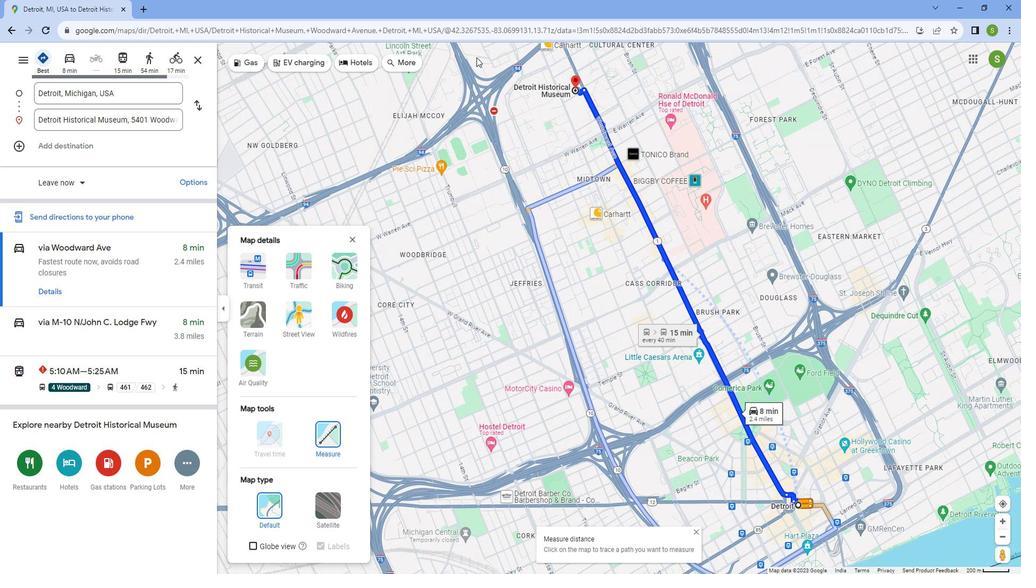 
Action: Mouse scrolled (484, 63) with delta (0, 0)
Screenshot: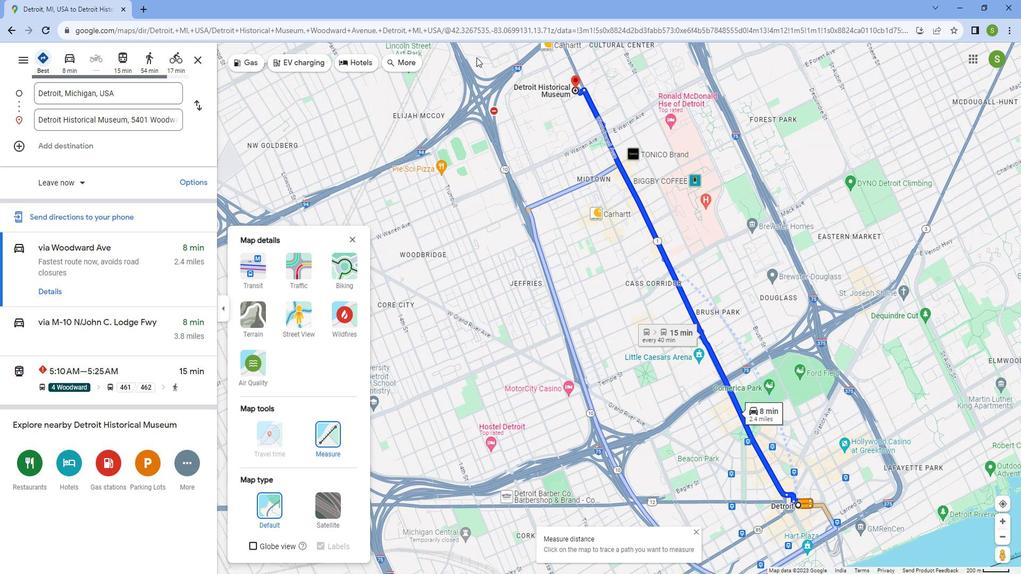 
Action: Mouse scrolled (484, 63) with delta (0, 0)
Screenshot: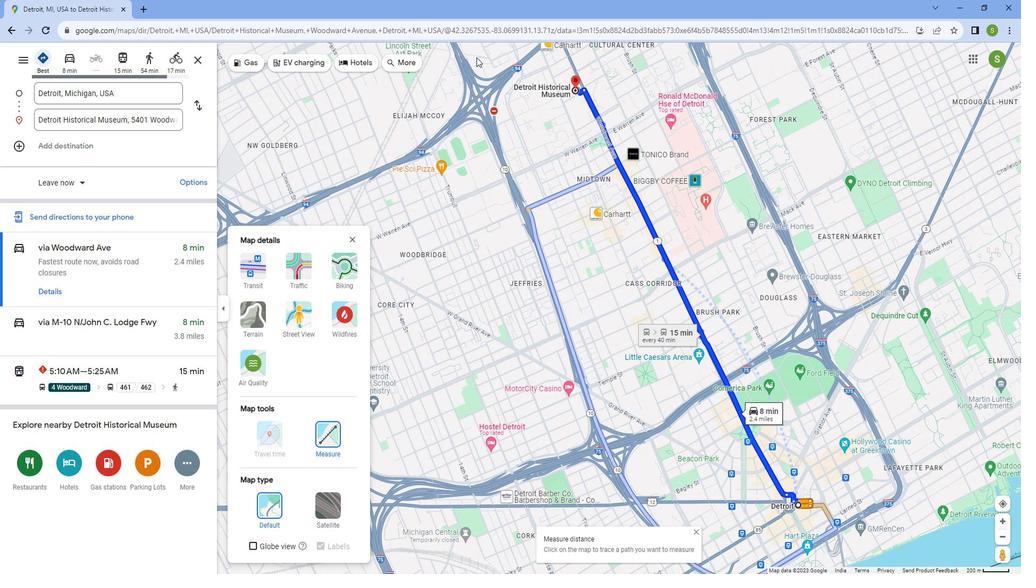 
Action: Mouse scrolled (484, 62) with delta (0, 0)
Screenshot: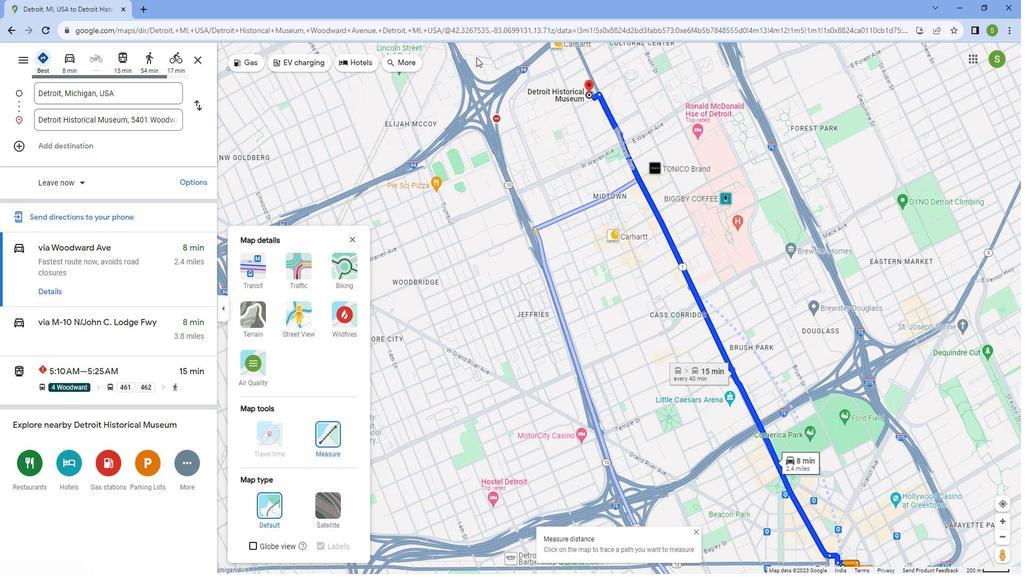 
Action: Mouse moved to (755, 89)
Screenshot: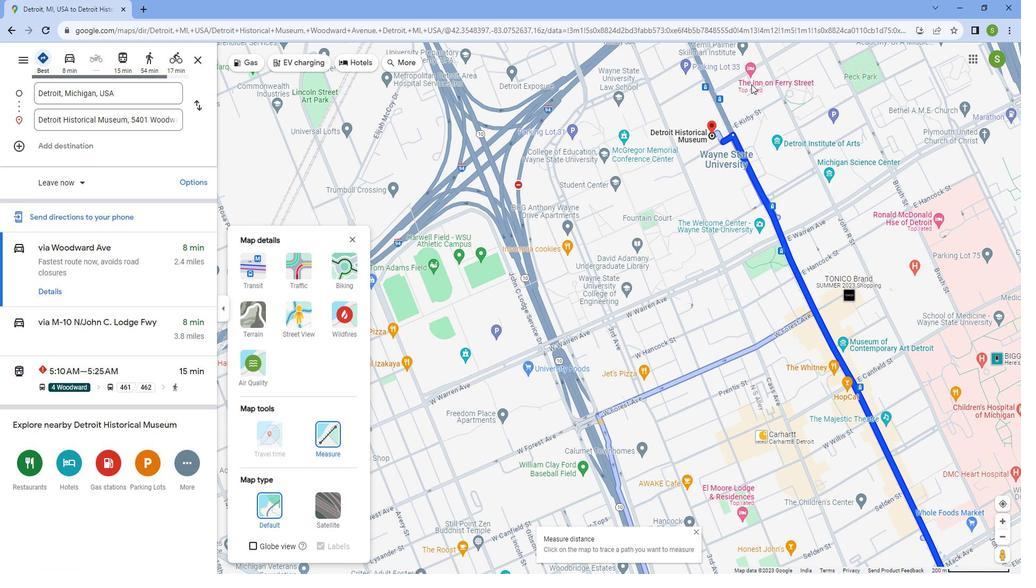 
Action: Mouse scrolled (755, 90) with delta (0, 0)
Screenshot: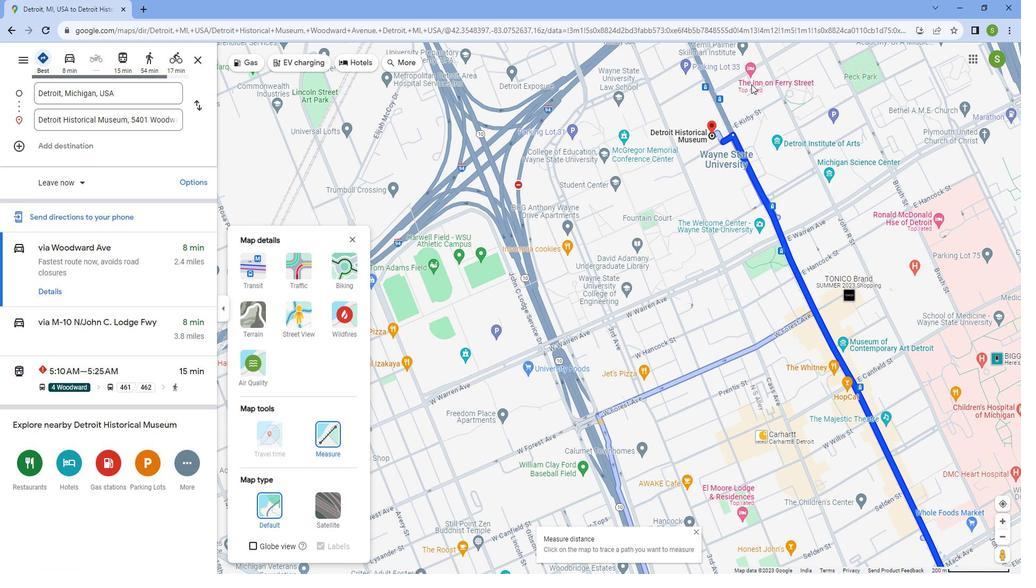 
Action: Mouse moved to (753, 90)
Screenshot: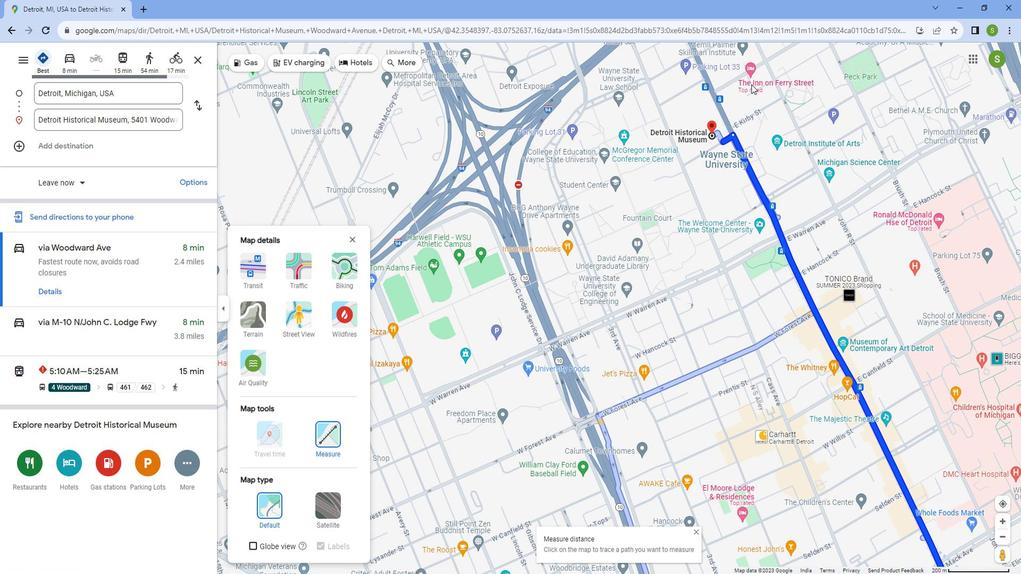
Action: Mouse scrolled (753, 90) with delta (0, 0)
Screenshot: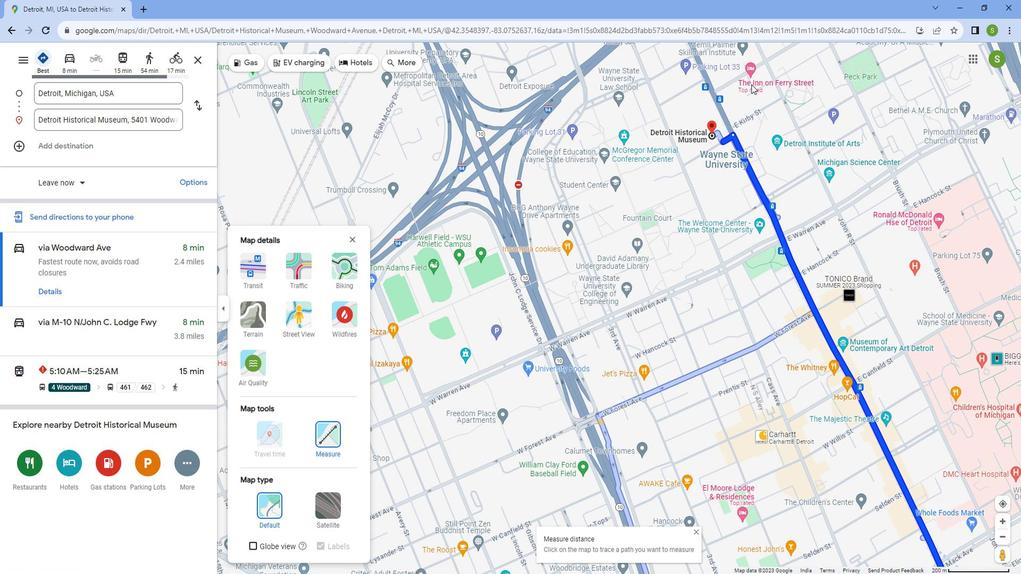 
Action: Mouse moved to (750, 91)
Screenshot: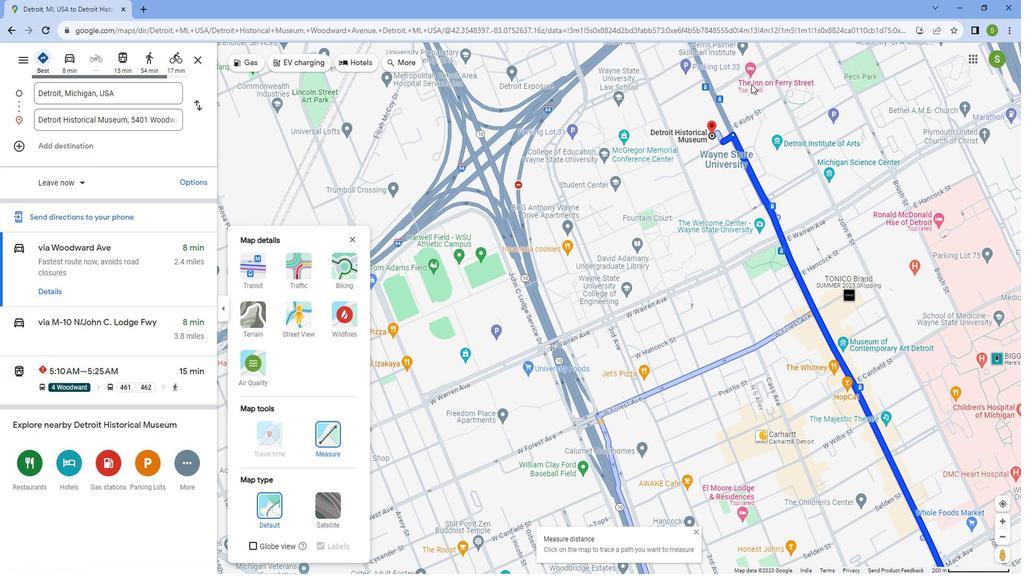 
Action: Mouse scrolled (750, 92) with delta (0, 0)
Screenshot: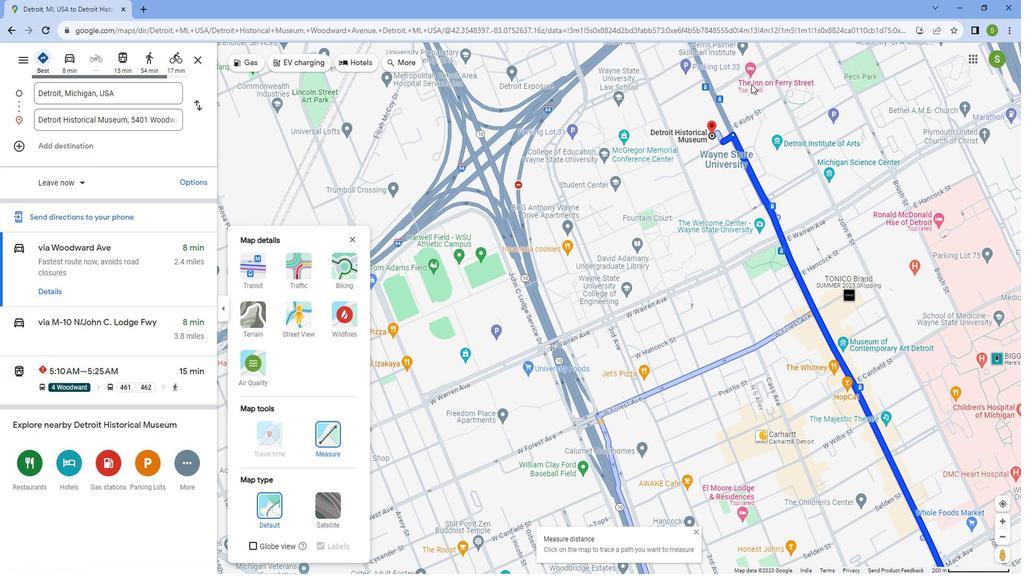 
Action: Mouse moved to (746, 93)
Screenshot: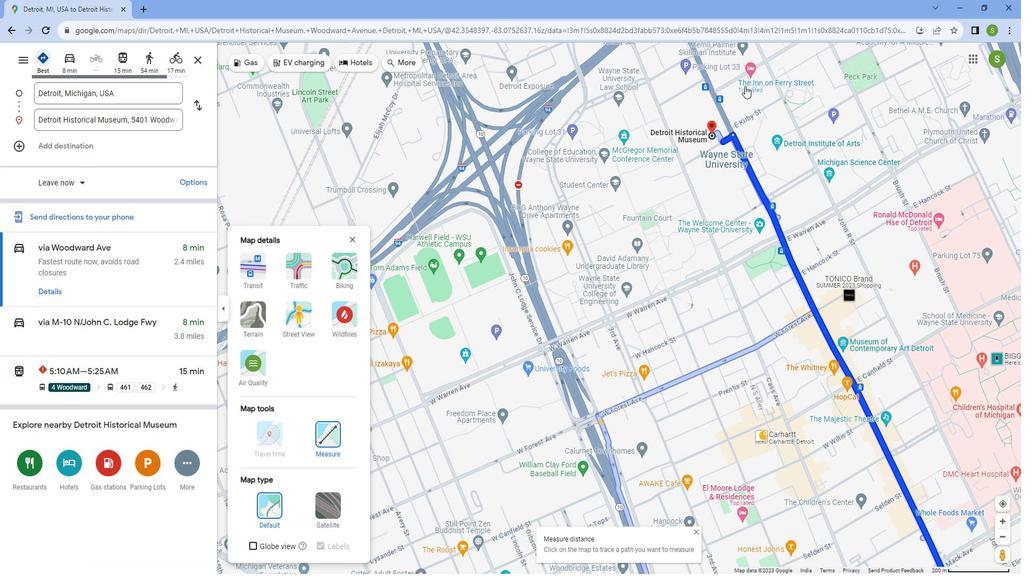
Action: Mouse scrolled (746, 93) with delta (0, 0)
Screenshot: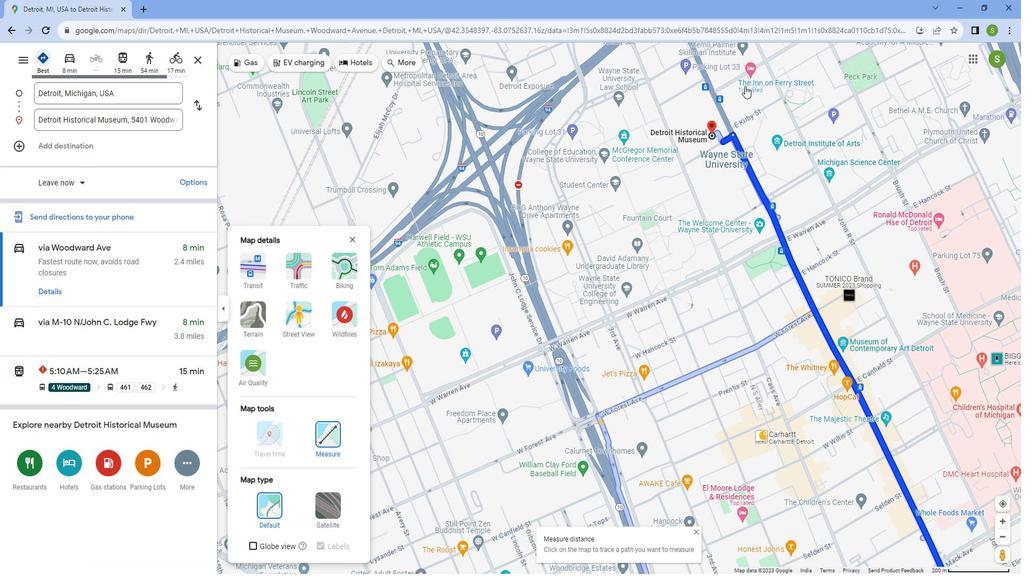
Action: Mouse moved to (731, 99)
Screenshot: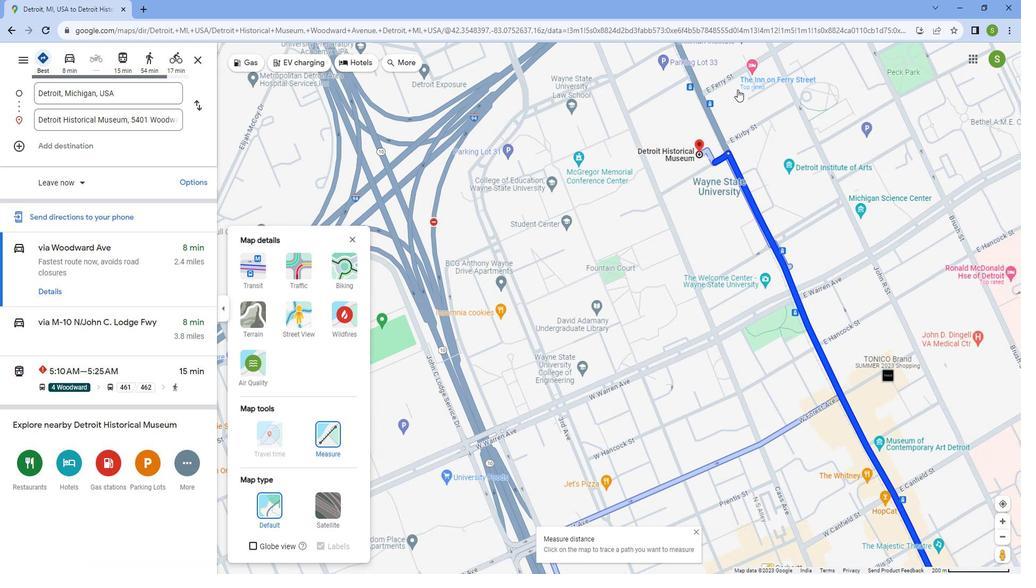 
Action: Mouse scrolled (731, 100) with delta (0, 0)
Screenshot: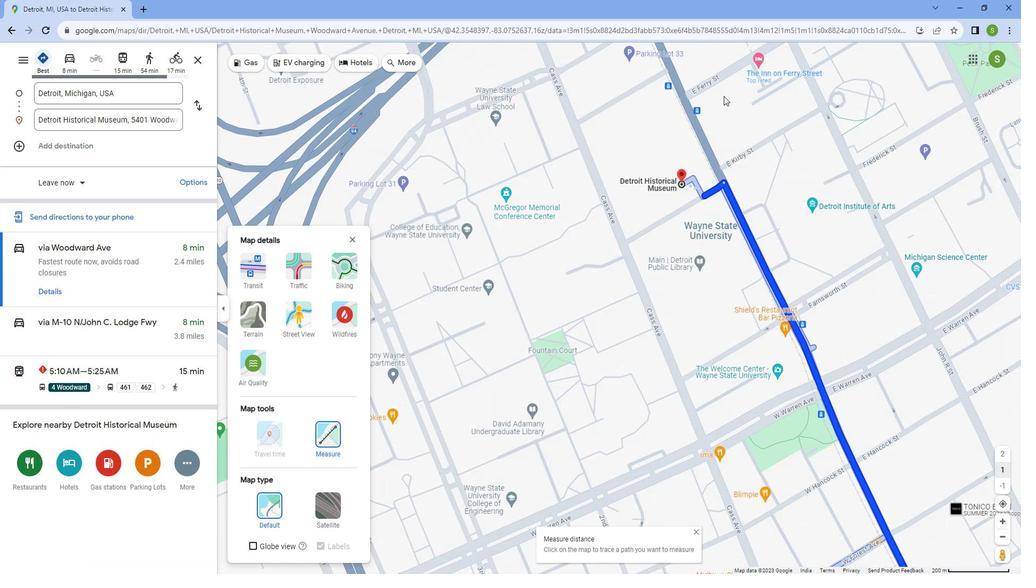 
Action: Mouse scrolled (731, 100) with delta (0, 0)
Screenshot: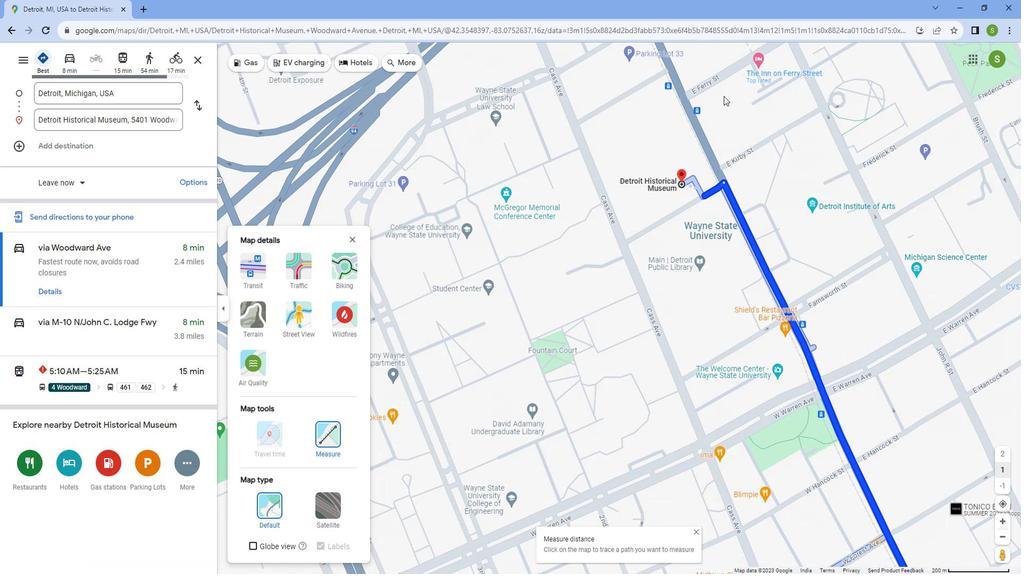
Action: Mouse scrolled (731, 100) with delta (0, 0)
Screenshot: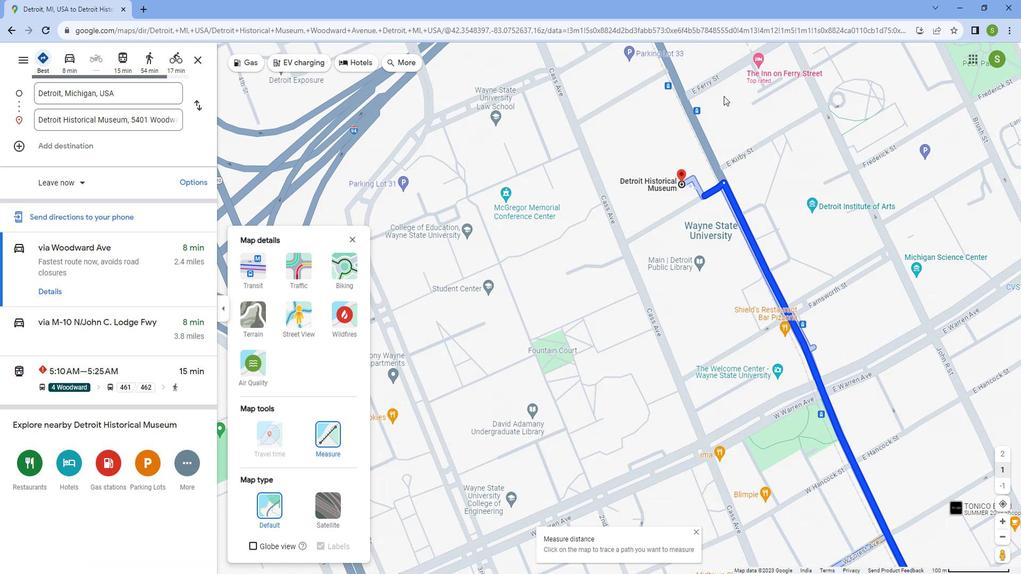 
Action: Mouse scrolled (731, 100) with delta (0, 0)
Screenshot: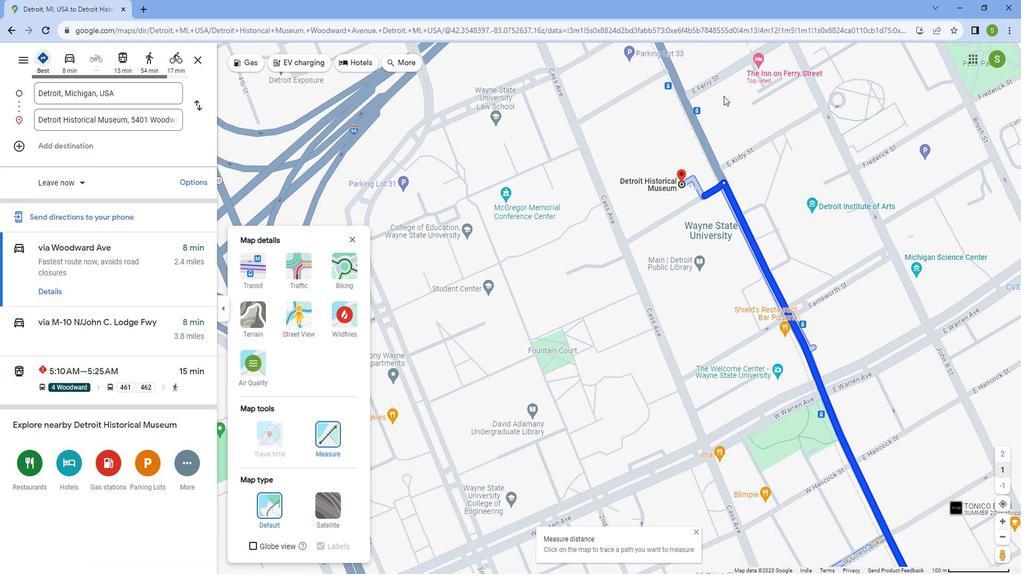 
Action: Mouse scrolled (731, 100) with delta (0, 0)
Screenshot: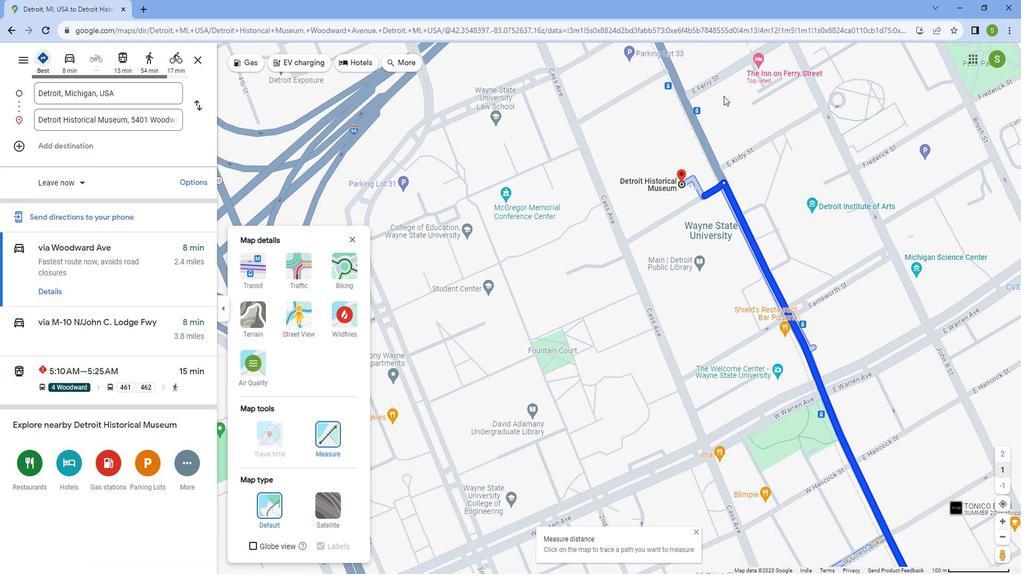 
Action: Mouse scrolled (731, 100) with delta (0, 0)
Screenshot: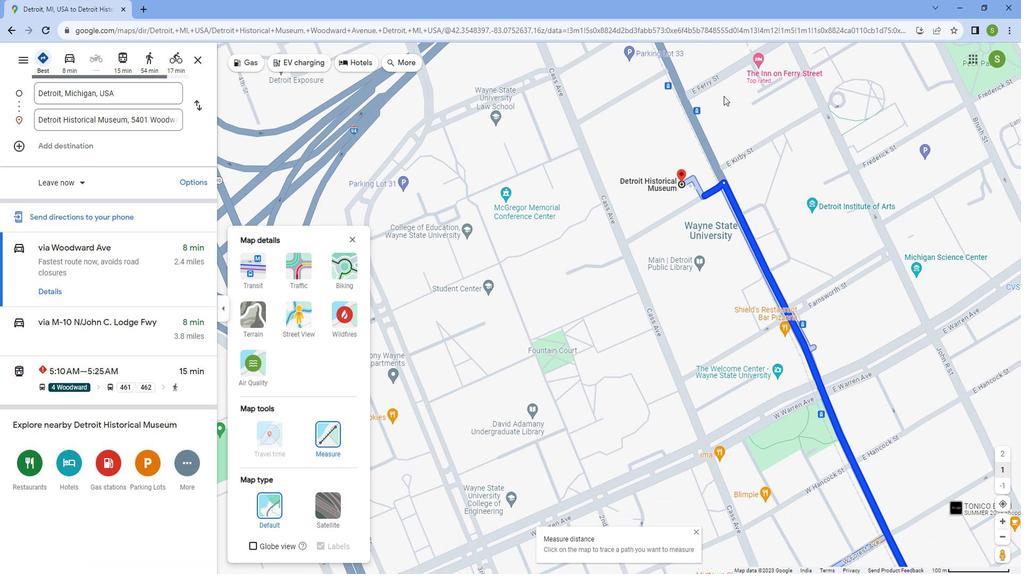 
Action: Mouse moved to (729, 101)
Screenshot: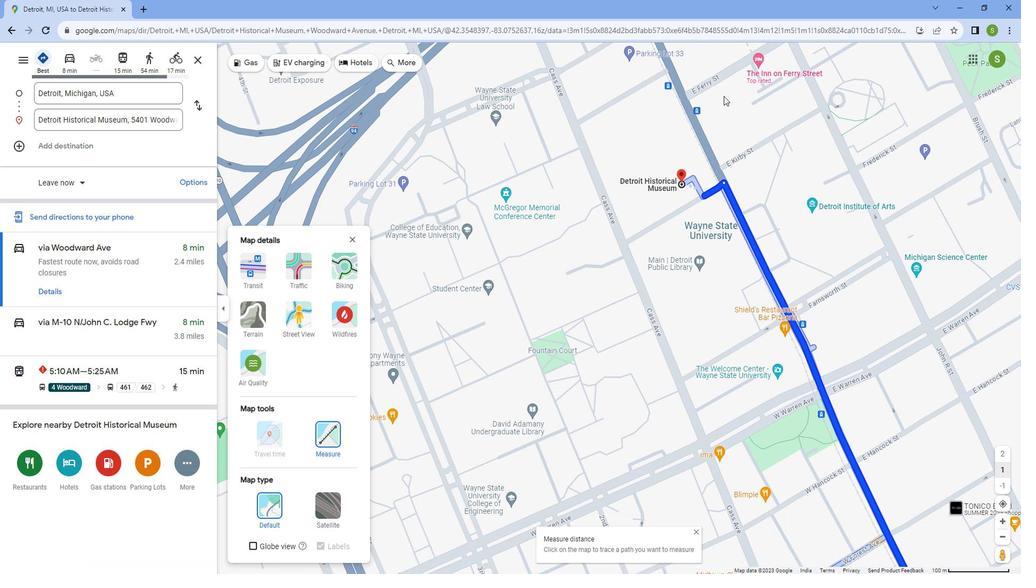 
Action: Mouse scrolled (729, 101) with delta (0, 0)
Screenshot: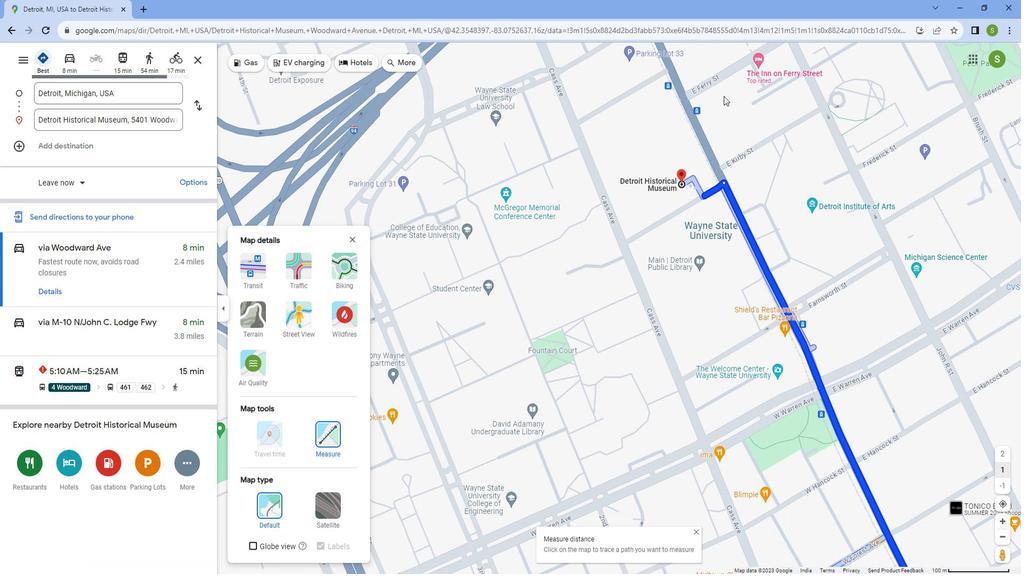 
Action: Mouse moved to (589, 385)
Screenshot: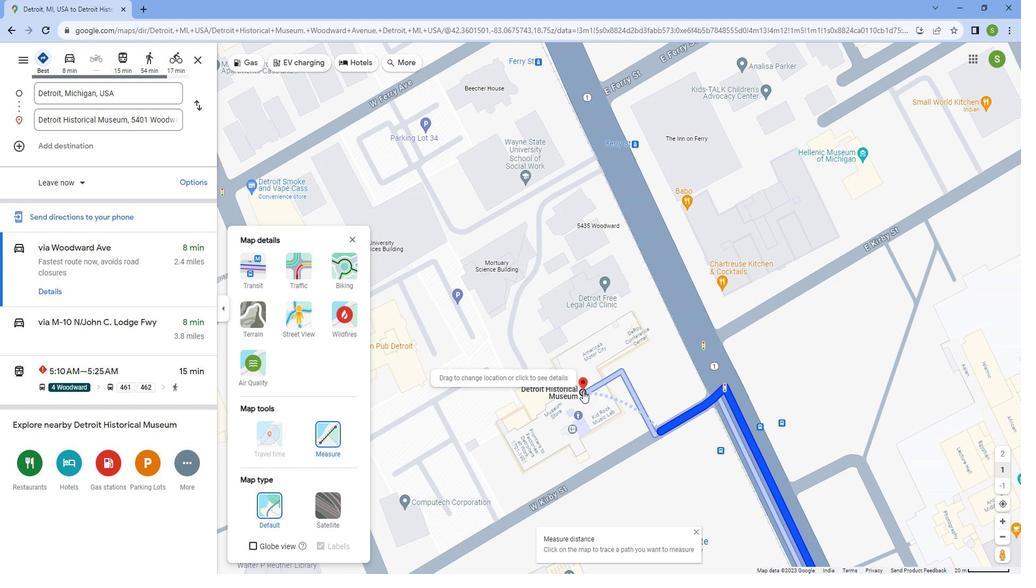 
Action: Mouse pressed left at (589, 385)
Screenshot: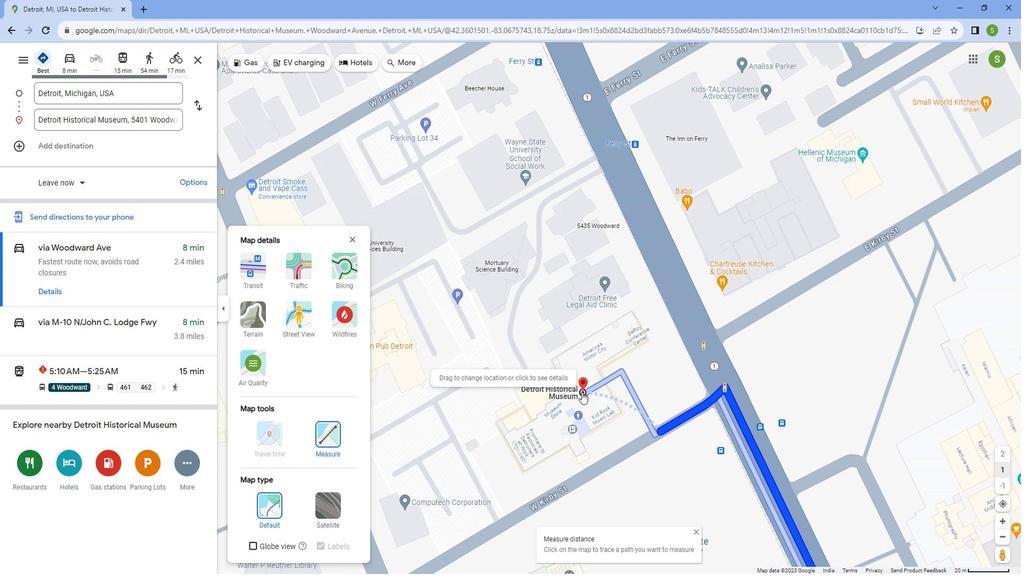 
Action: Mouse moved to (547, 318)
Screenshot: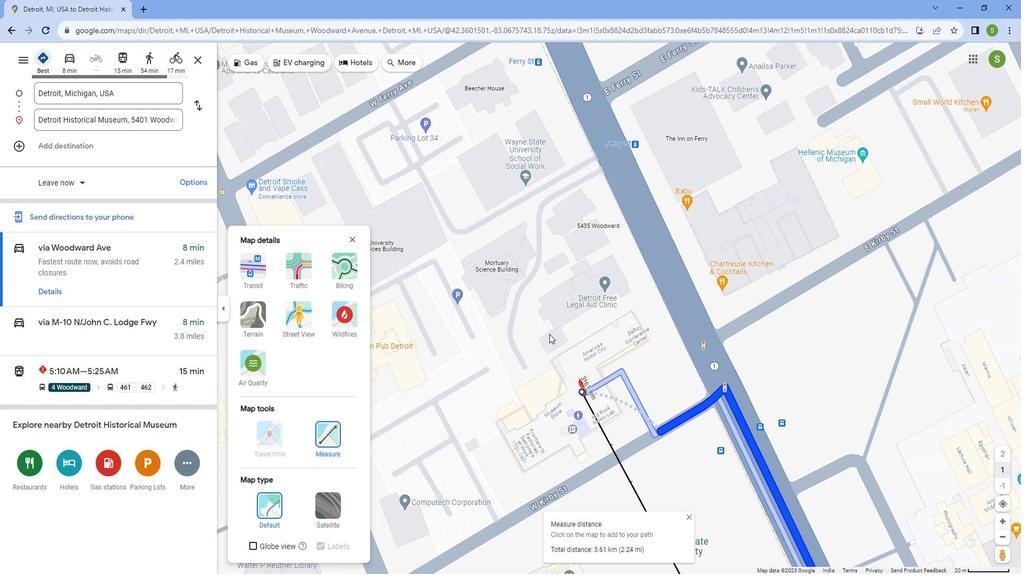
Action: Mouse scrolled (547, 317) with delta (0, 0)
Screenshot: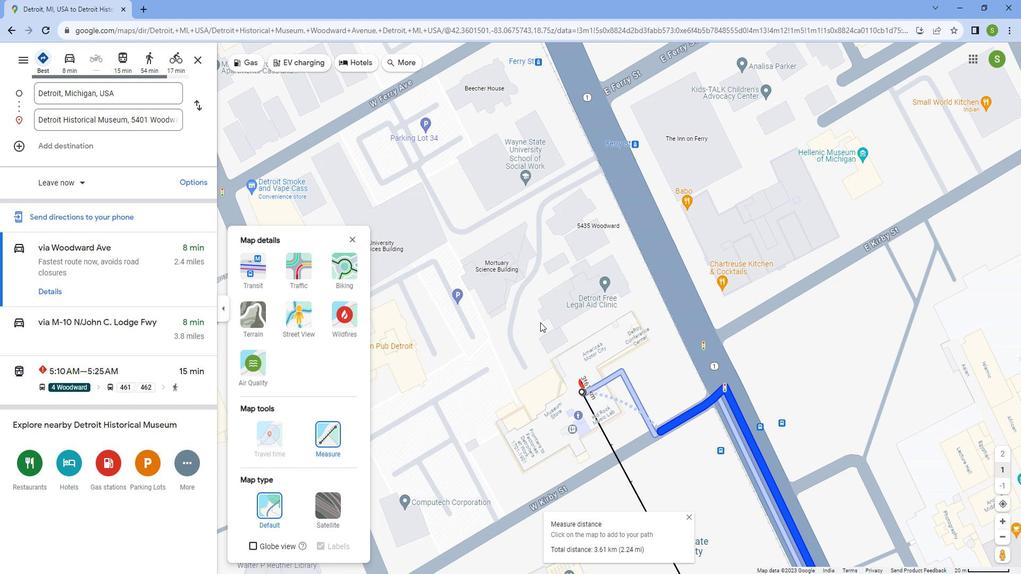 
Action: Mouse scrolled (547, 317) with delta (0, 0)
Screenshot: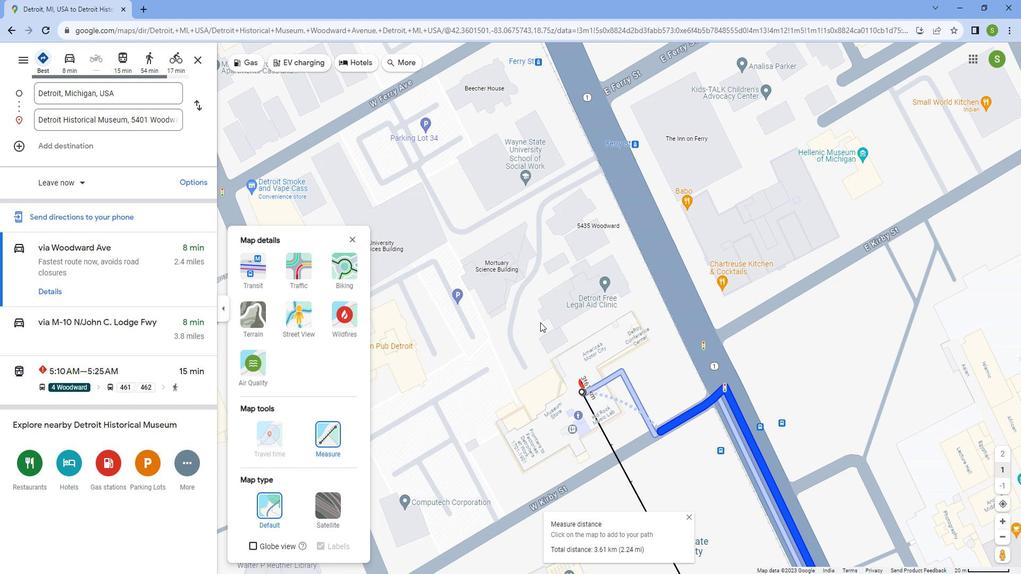 
Action: Mouse scrolled (547, 317) with delta (0, 0)
Screenshot: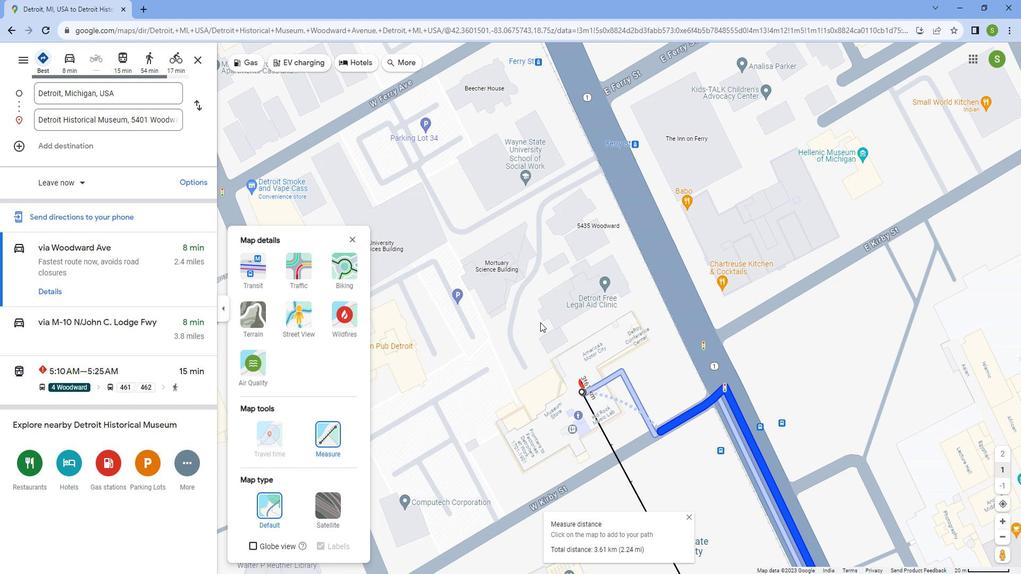 
Action: Mouse scrolled (547, 317) with delta (0, 0)
Screenshot: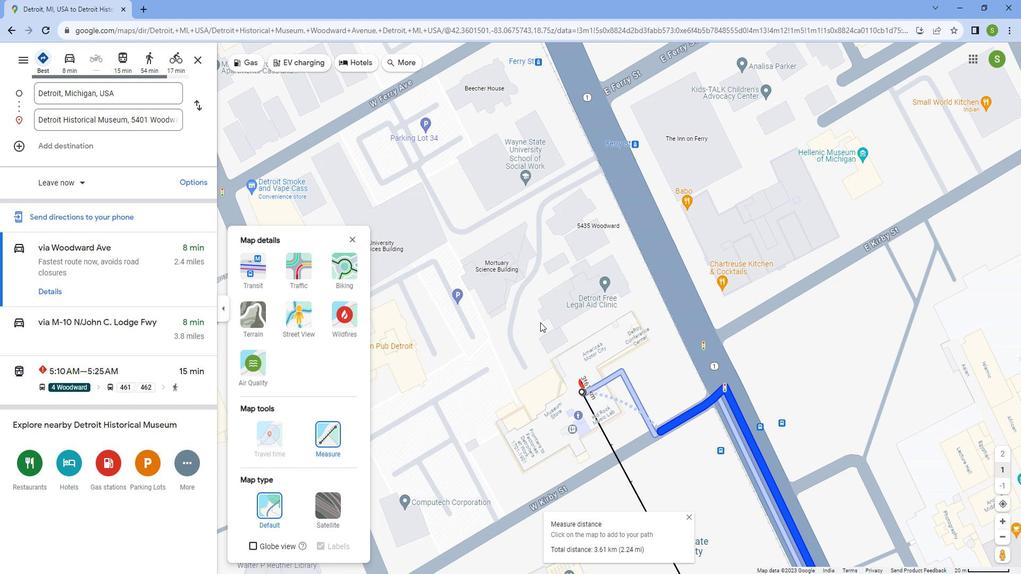 
Action: Mouse scrolled (547, 317) with delta (0, 0)
Screenshot: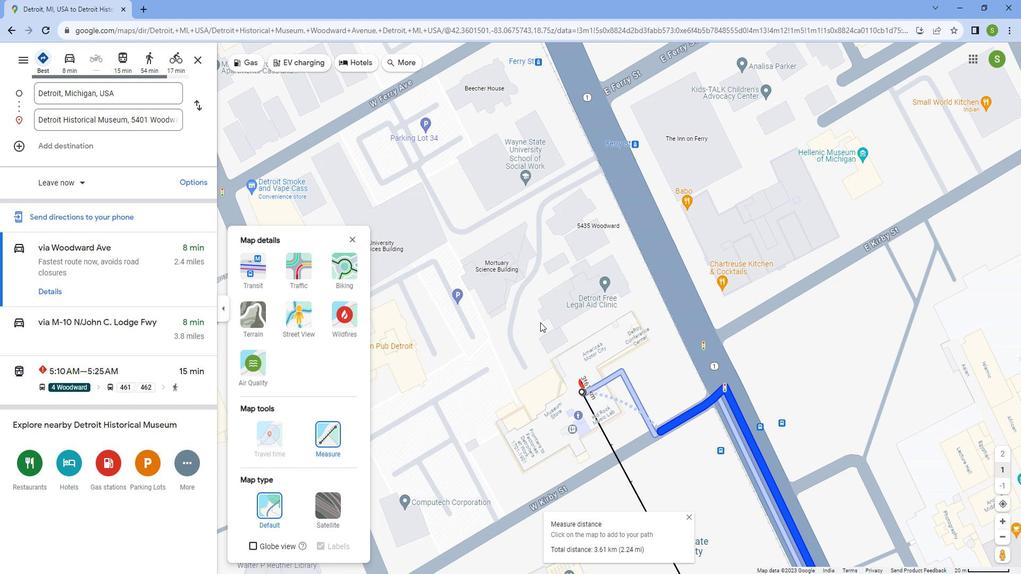 
Action: Mouse scrolled (547, 317) with delta (0, 0)
Screenshot: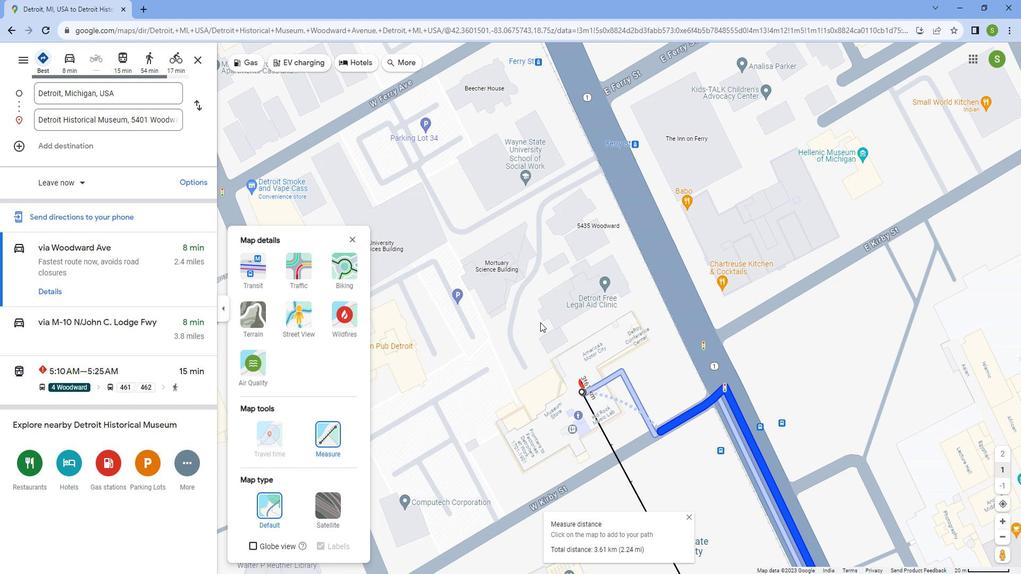 
Action: Mouse scrolled (547, 317) with delta (0, 0)
Screenshot: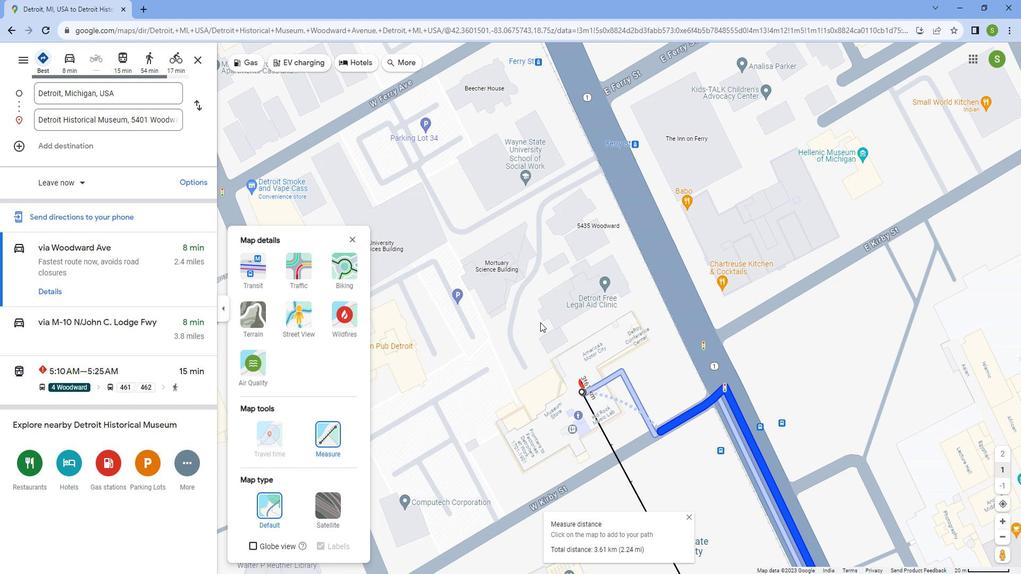 
Action: Mouse scrolled (547, 317) with delta (0, 0)
Screenshot: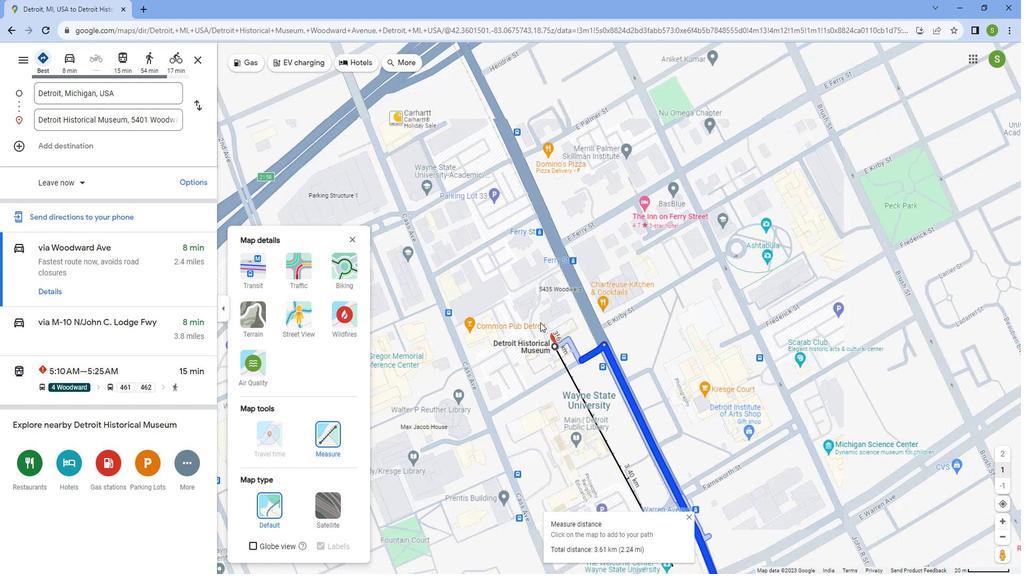 
Action: Mouse scrolled (547, 317) with delta (0, 0)
Screenshot: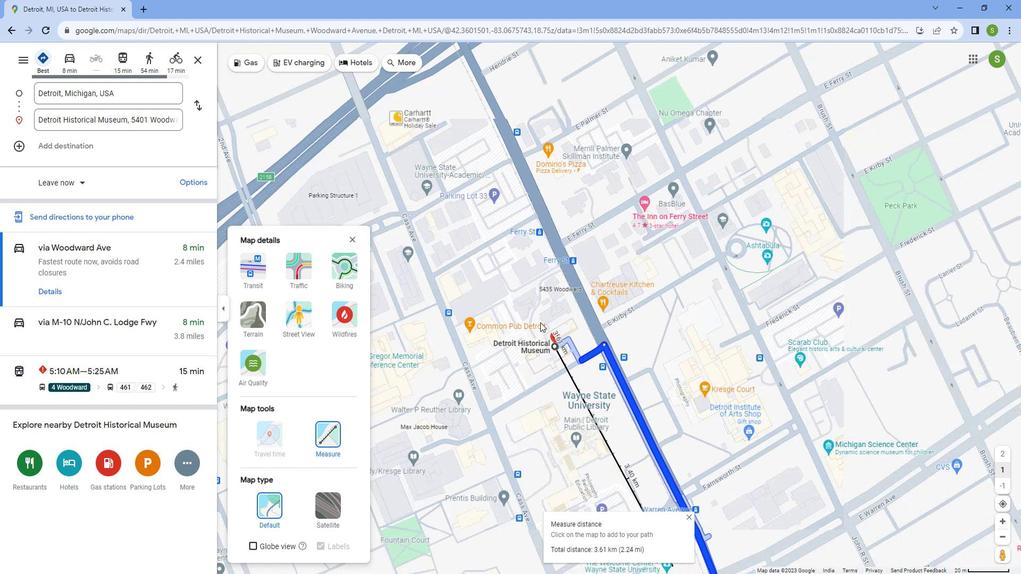 
Action: Mouse scrolled (547, 317) with delta (0, 0)
Screenshot: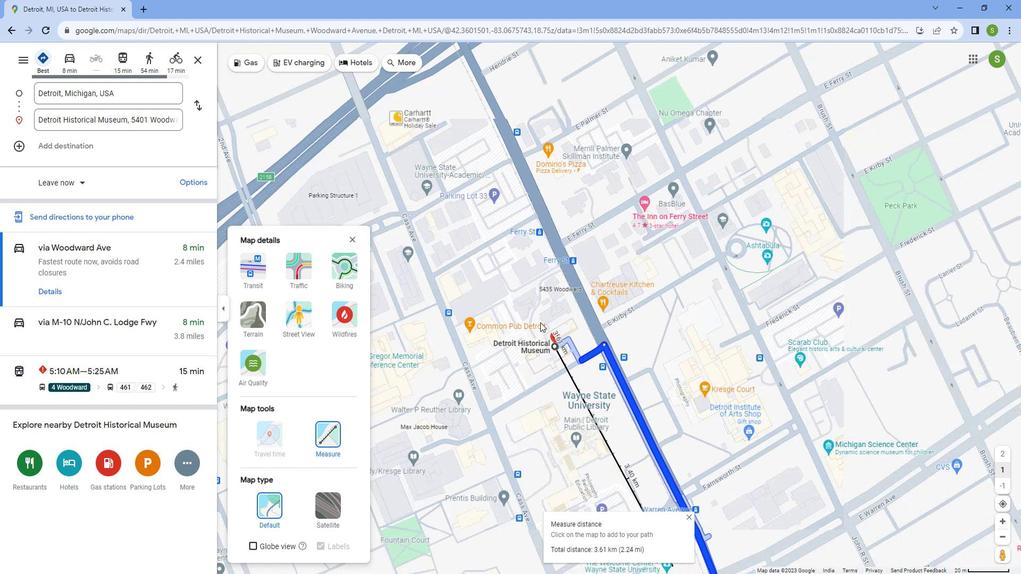 
Action: Mouse scrolled (547, 317) with delta (0, 0)
Screenshot: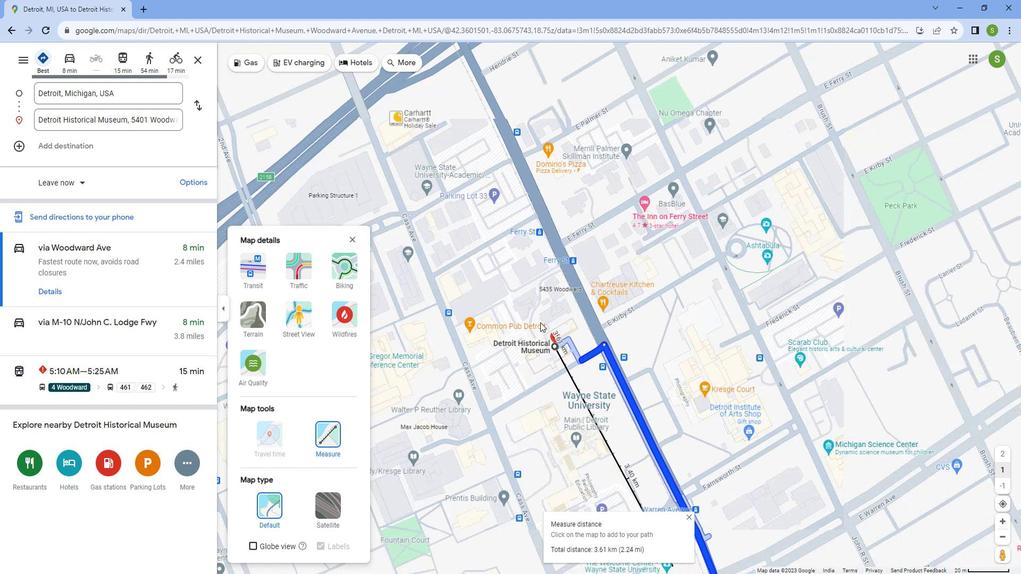 
Action: Mouse scrolled (547, 317) with delta (0, 0)
Screenshot: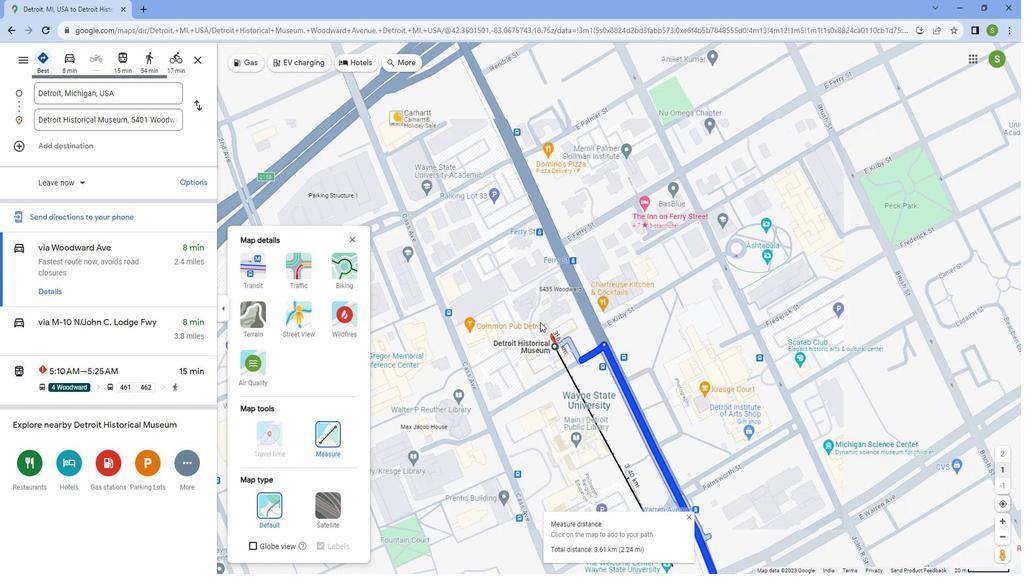 
Action: Mouse scrolled (547, 317) with delta (0, 0)
Screenshot: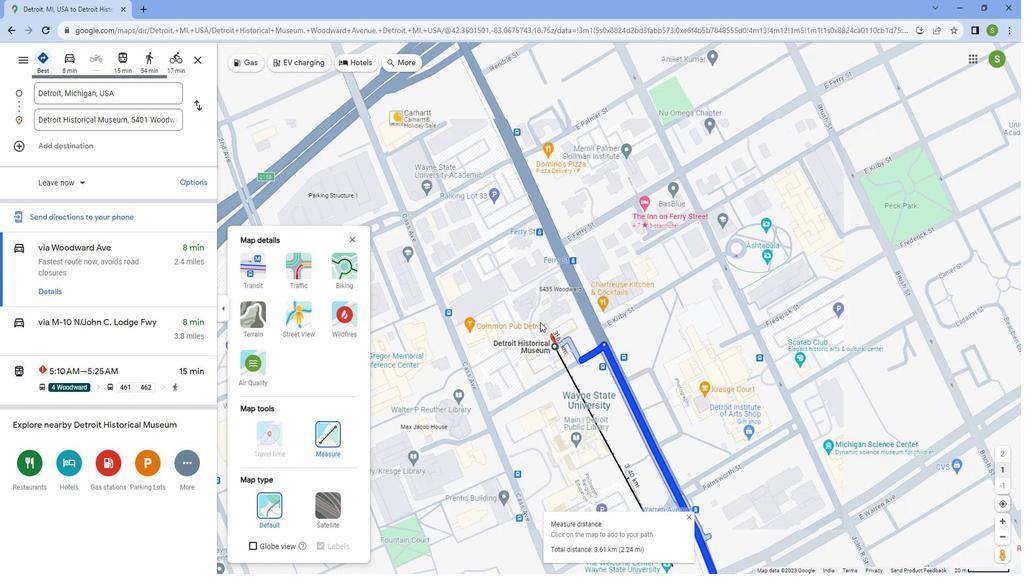 
Action: Mouse scrolled (547, 317) with delta (0, 0)
Screenshot: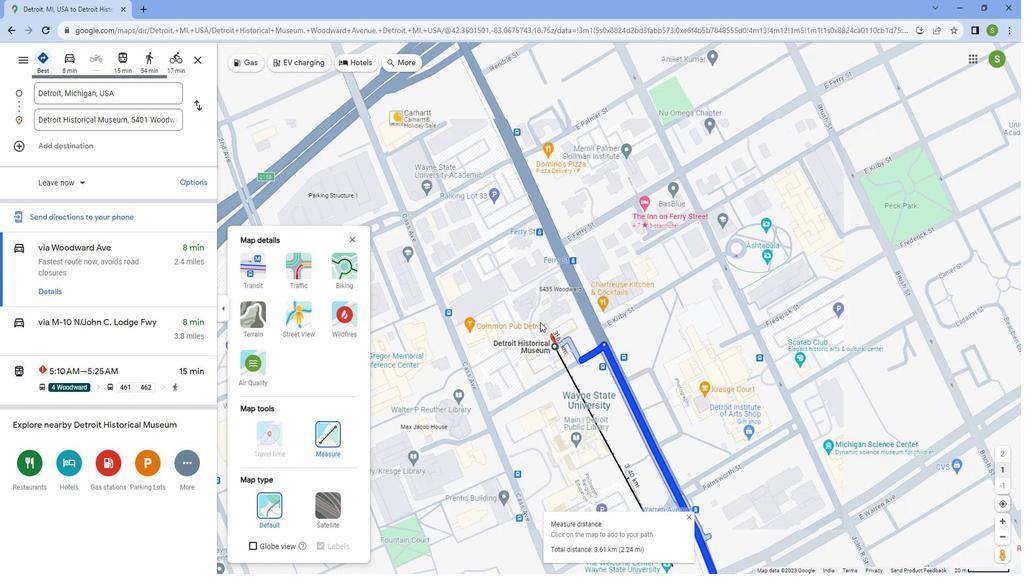 
Action: Mouse scrolled (547, 317) with delta (0, 0)
Screenshot: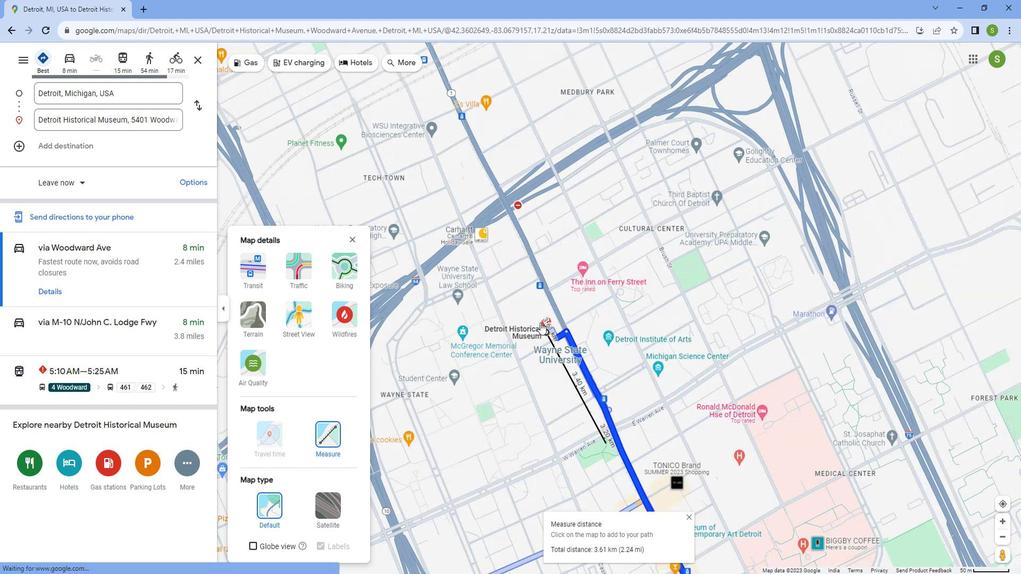 
Action: Mouse scrolled (547, 317) with delta (0, 0)
Screenshot: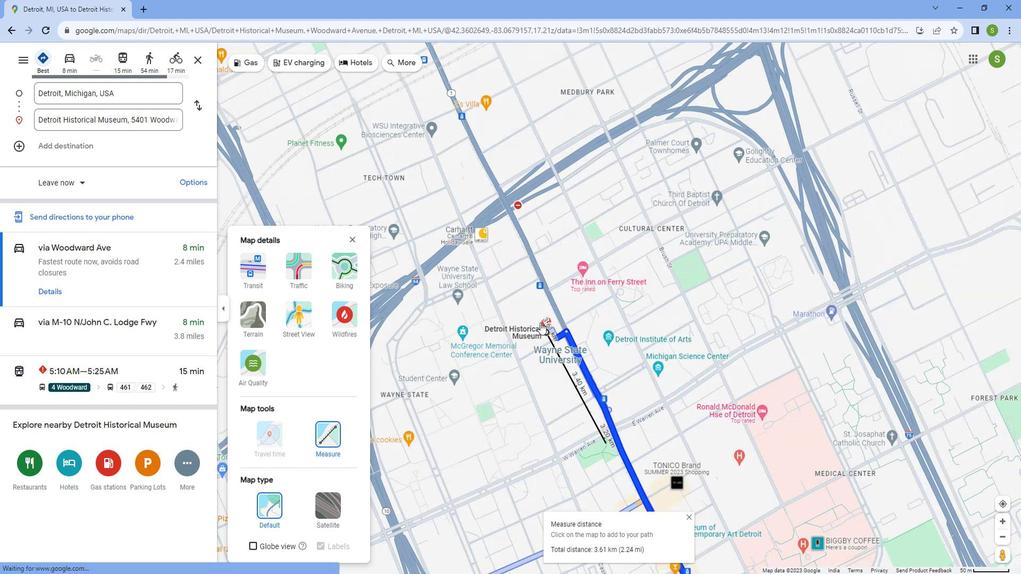 
Action: Mouse scrolled (547, 317) with delta (0, 0)
Screenshot: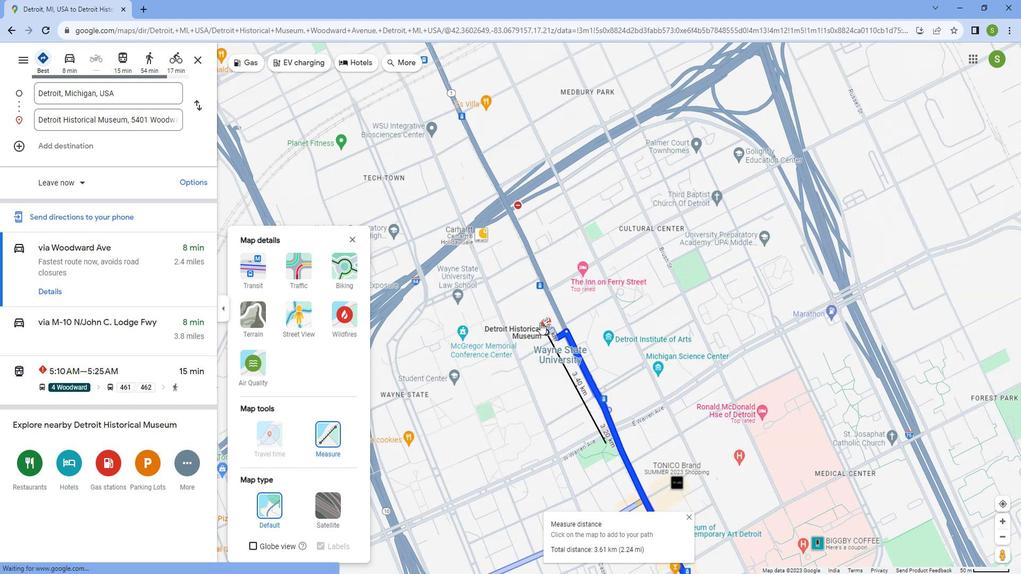 
Action: Mouse scrolled (547, 317) with delta (0, 0)
Screenshot: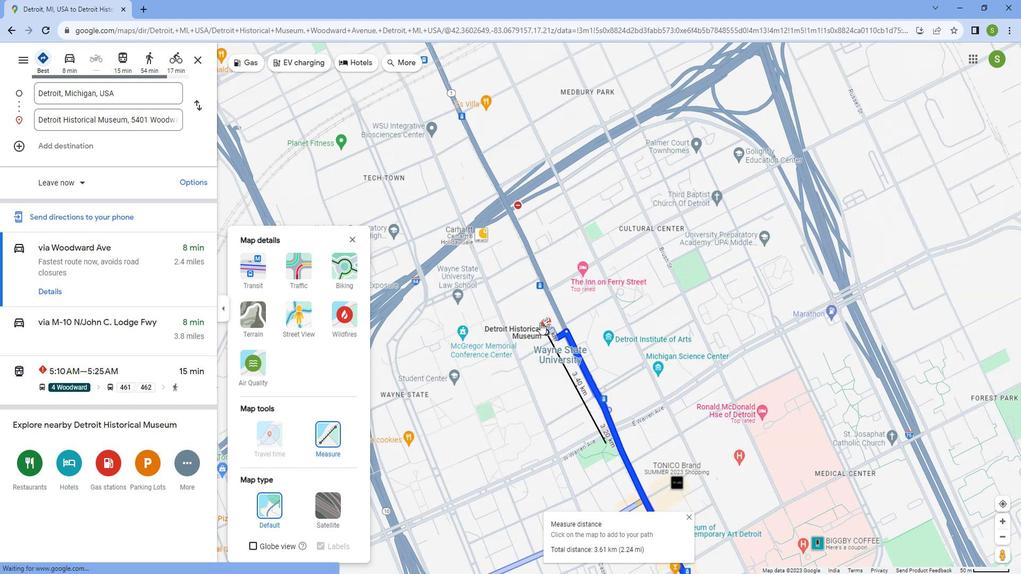 
Action: Mouse scrolled (547, 317) with delta (0, 0)
Screenshot: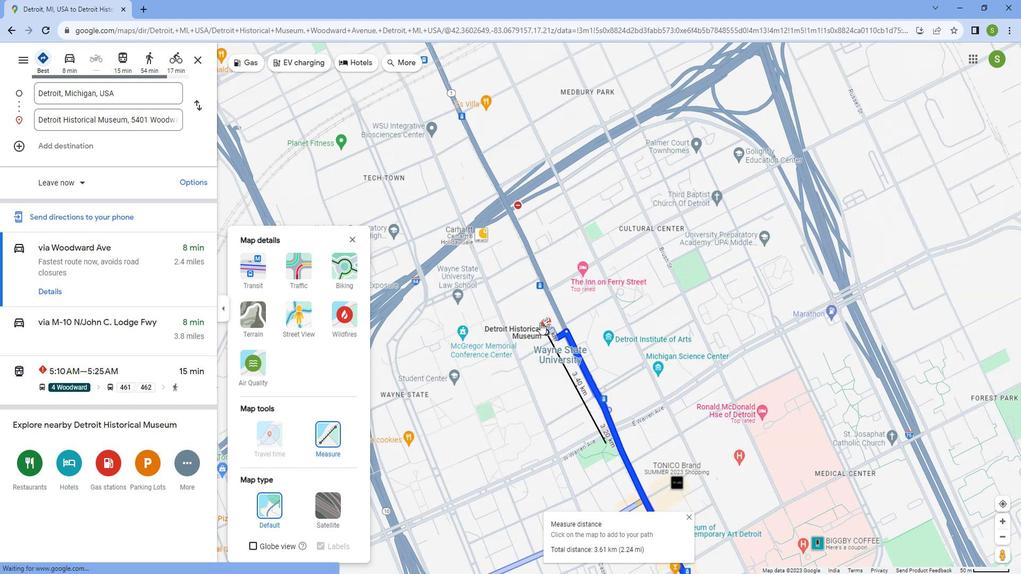 
Action: Mouse scrolled (547, 317) with delta (0, 0)
Screenshot: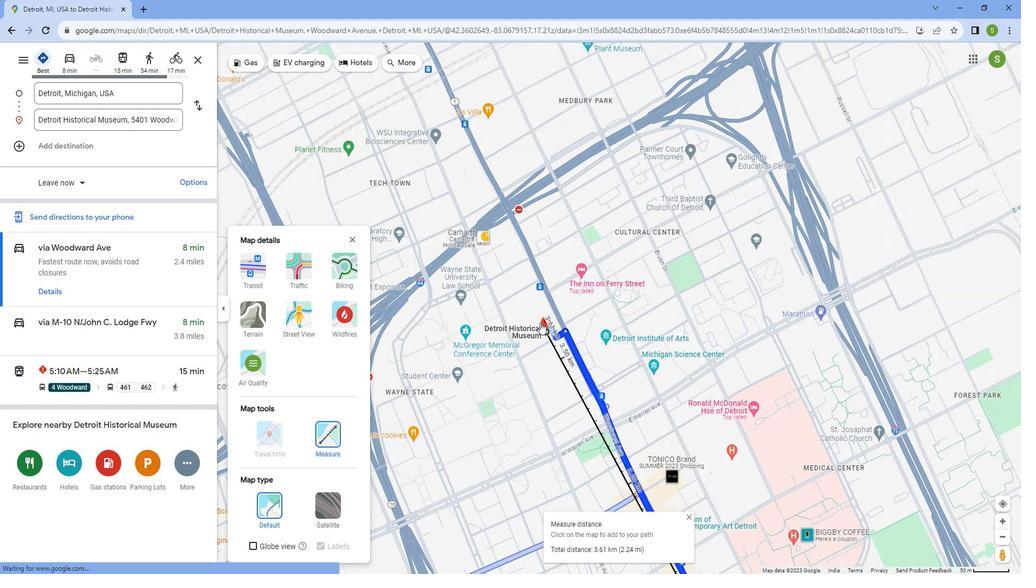 
Action: Mouse scrolled (547, 317) with delta (0, 0)
Screenshot: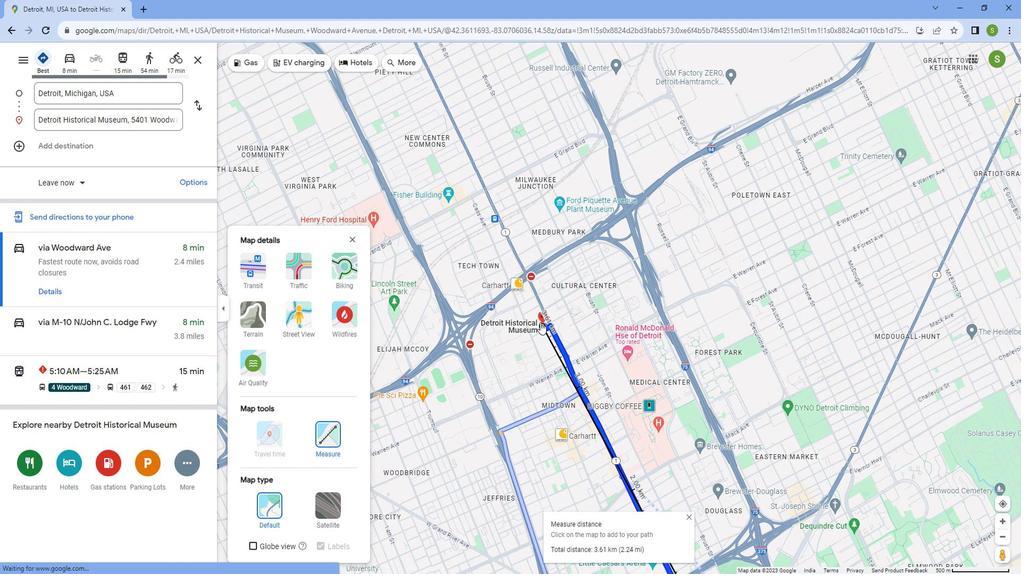 
Action: Mouse scrolled (547, 317) with delta (0, 0)
Screenshot: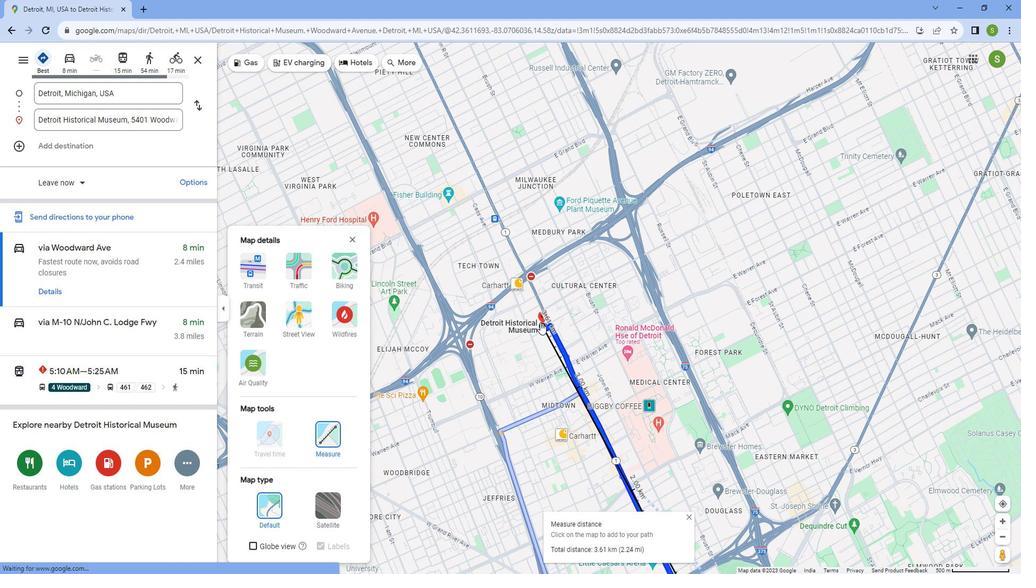 
Action: Mouse scrolled (547, 317) with delta (0, 0)
Screenshot: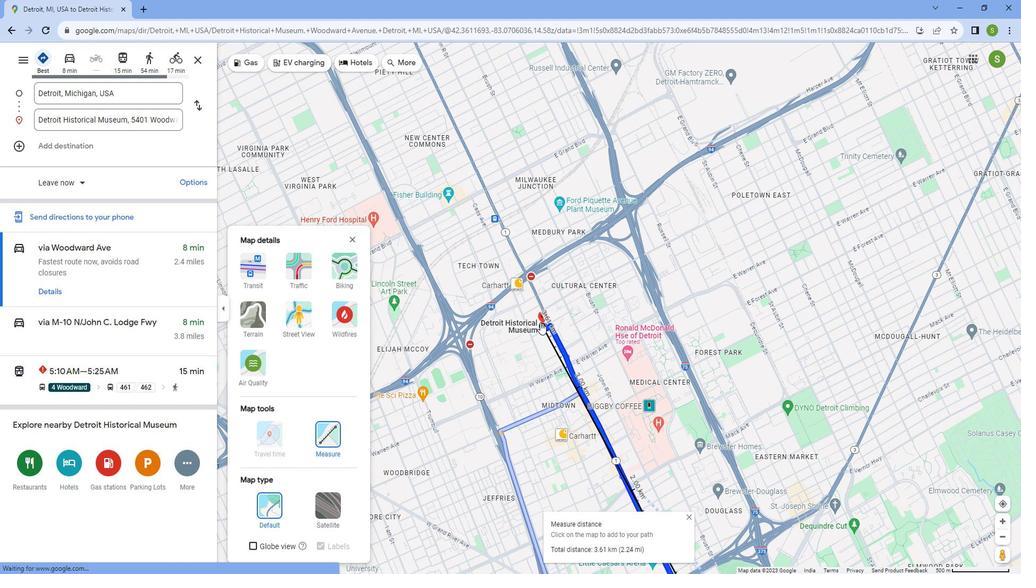 
Action: Mouse scrolled (547, 317) with delta (0, 0)
Screenshot: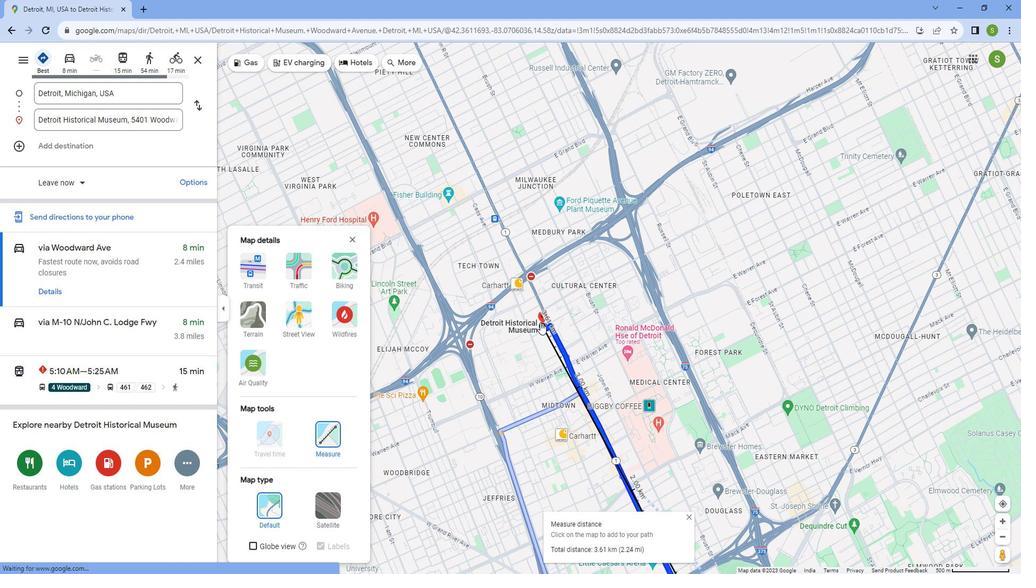 
Action: Mouse scrolled (547, 317) with delta (0, 0)
Screenshot: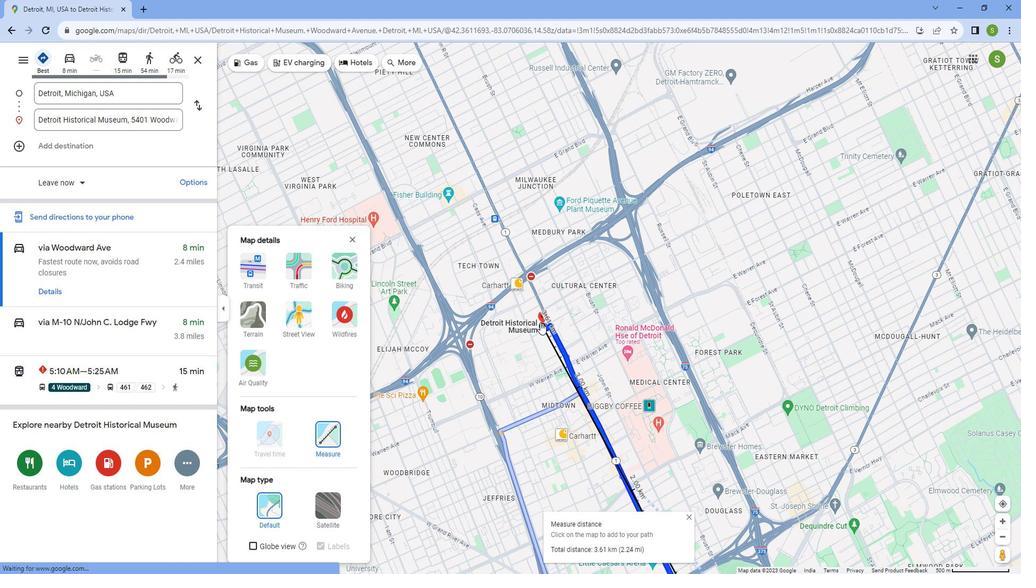 
Action: Mouse scrolled (547, 317) with delta (0, 0)
Screenshot: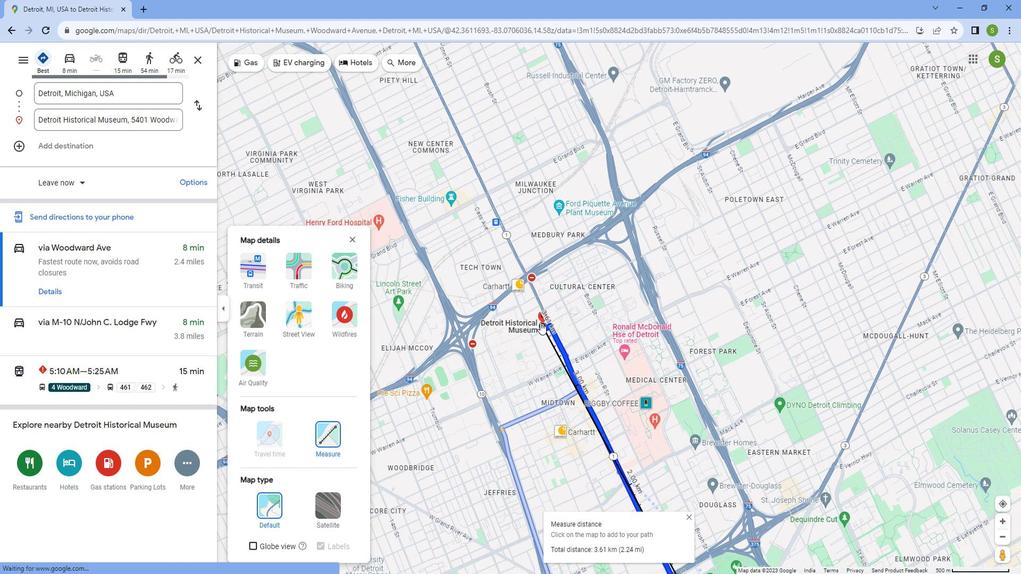 
Action: Mouse moved to (617, 354)
Screenshot: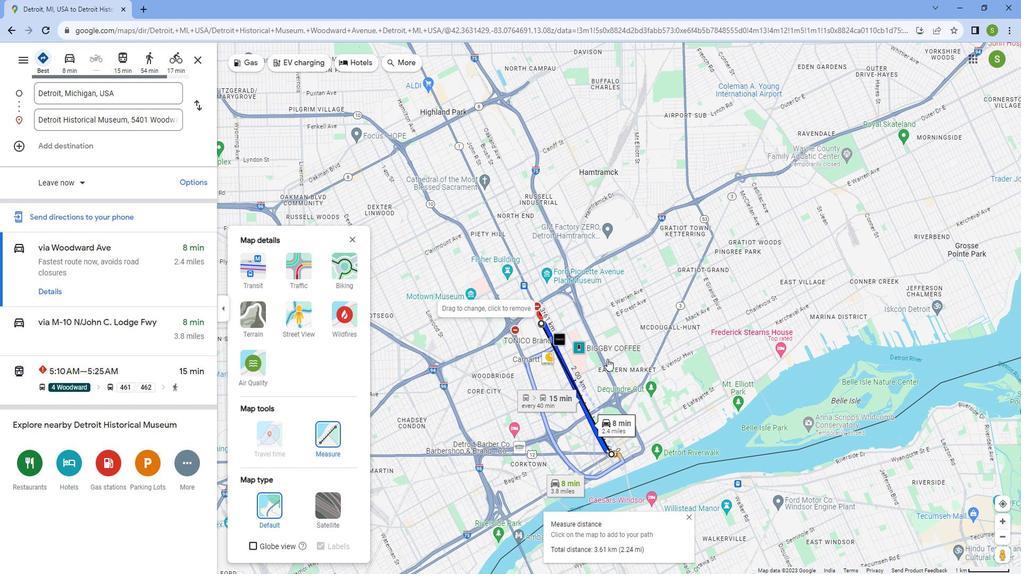 
Action: Mouse scrolled (617, 355) with delta (0, 0)
Screenshot: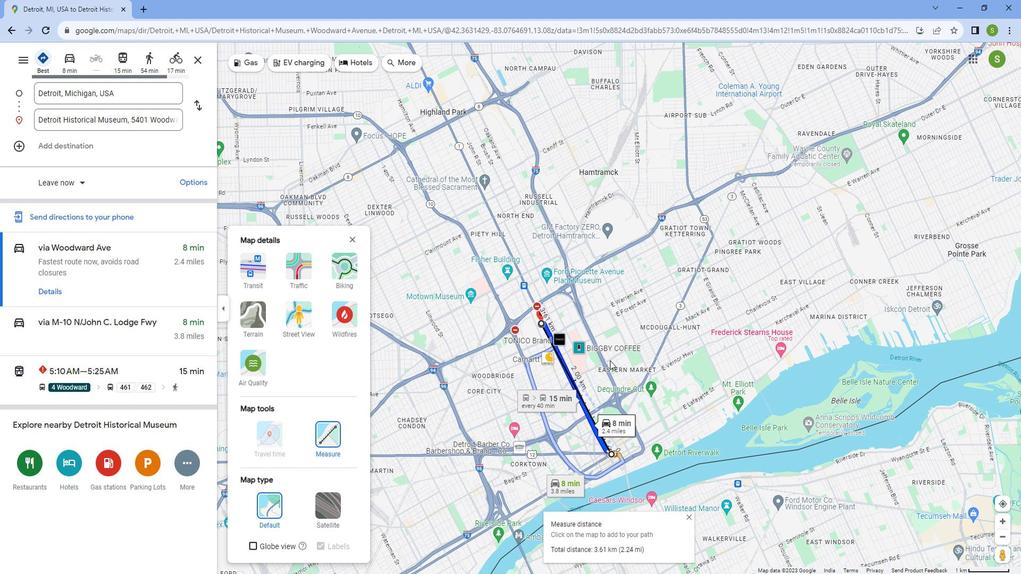 
Action: Mouse scrolled (617, 355) with delta (0, 0)
Screenshot: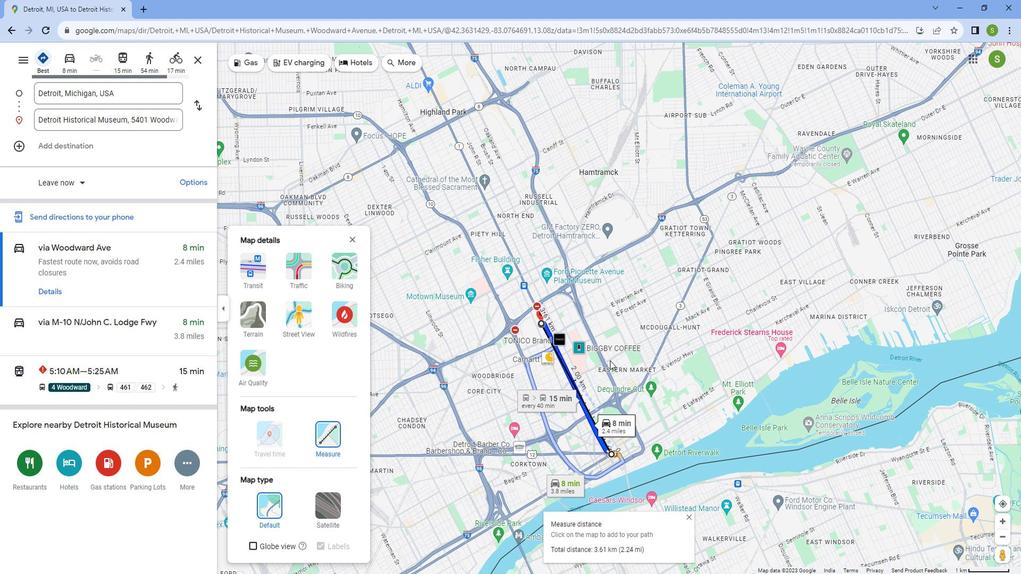 
Action: Mouse scrolled (617, 355) with delta (0, 0)
Screenshot: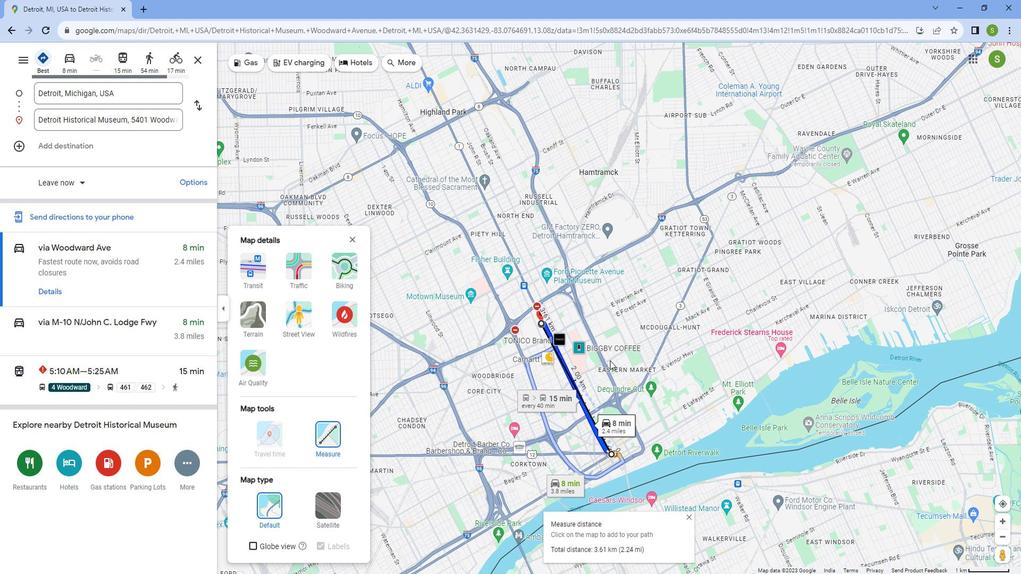 
Action: Mouse scrolled (617, 355) with delta (0, 0)
Screenshot: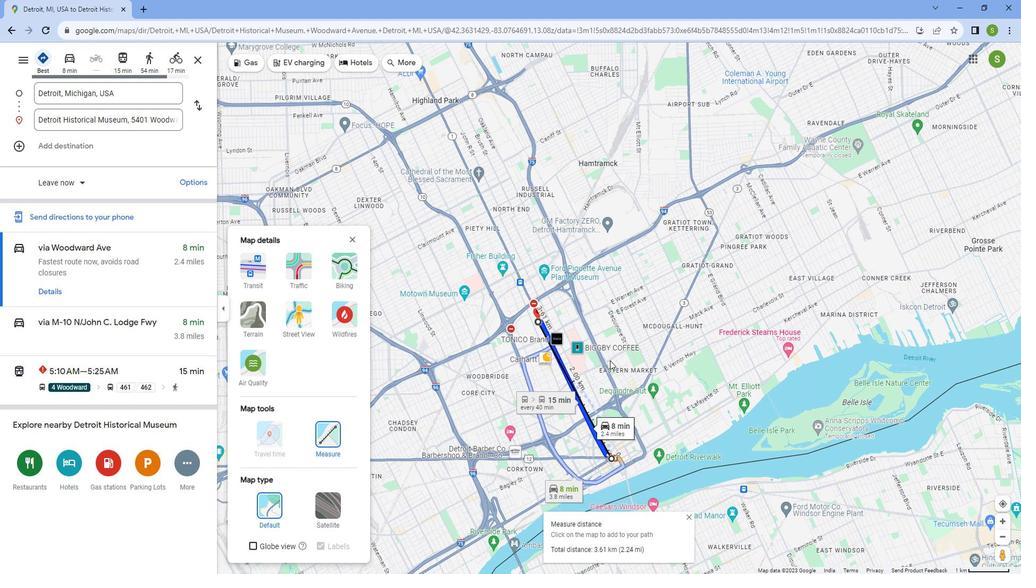 
Action: Mouse moved to (610, 360)
Screenshot: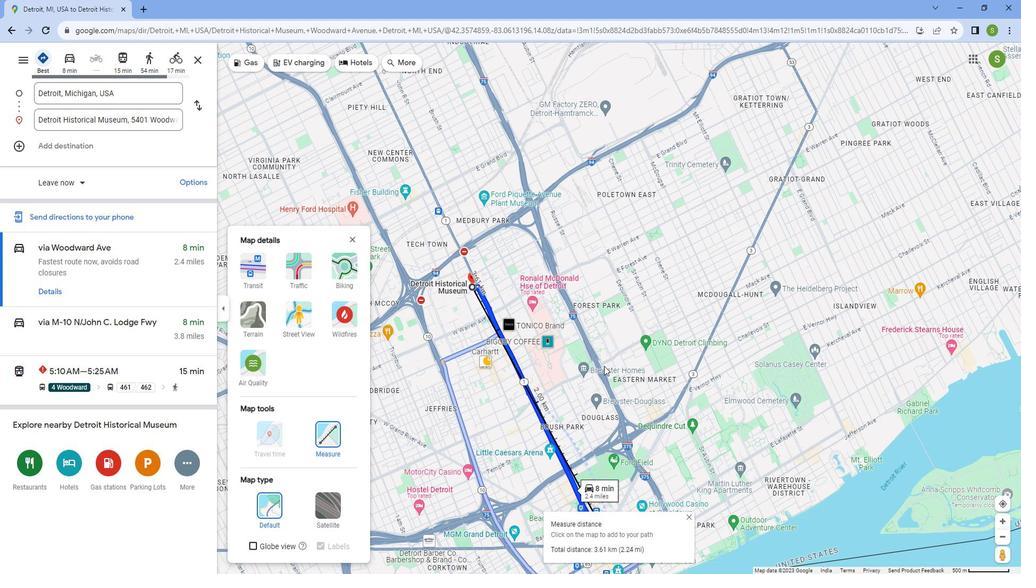 
Action: Mouse scrolled (610, 360) with delta (0, 0)
Screenshot: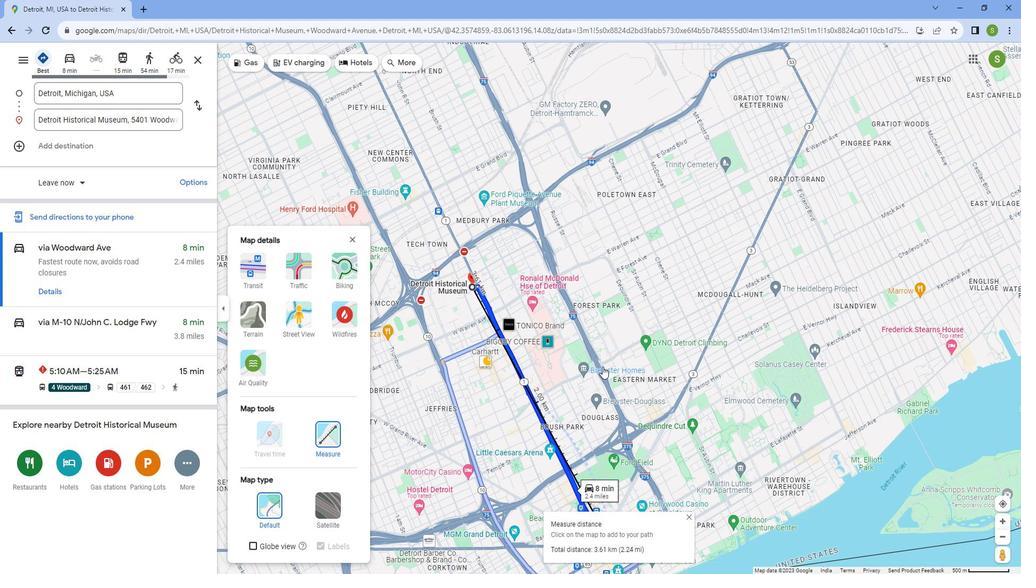 
Action: Mouse scrolled (610, 360) with delta (0, 0)
Screenshot: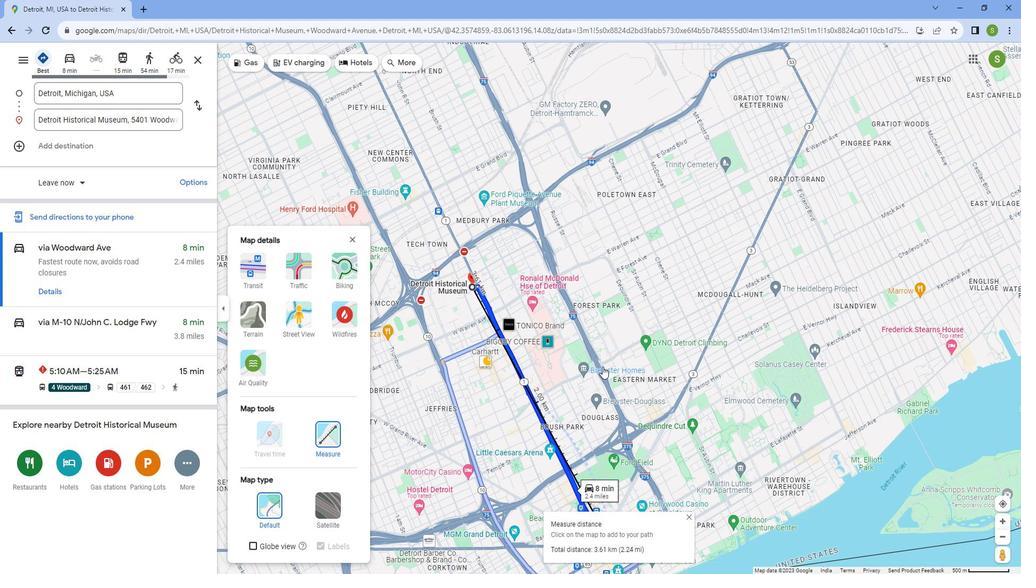 
Action: Mouse scrolled (610, 360) with delta (0, 0)
Screenshot: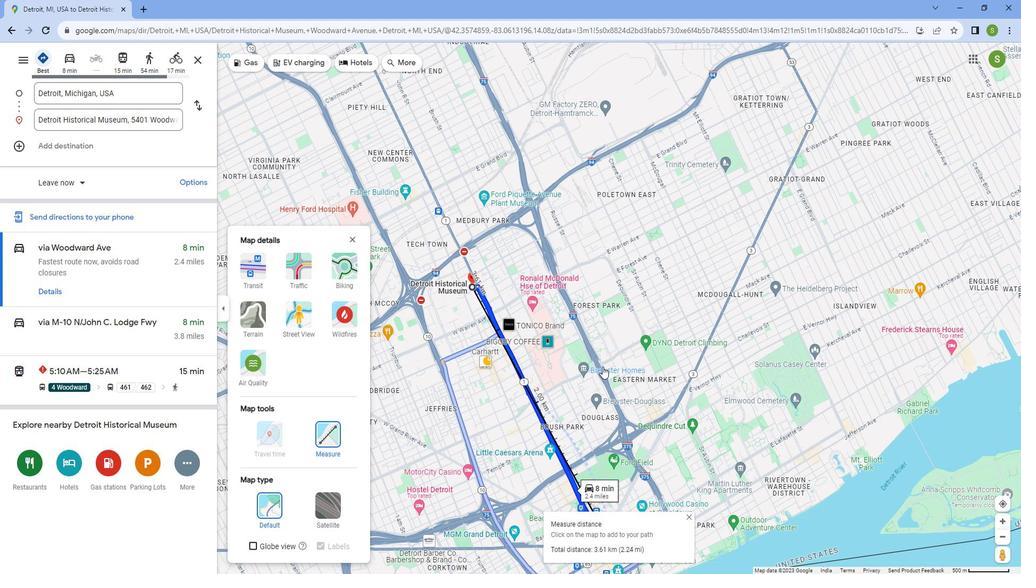 
Action: Mouse scrolled (610, 360) with delta (0, 0)
Screenshot: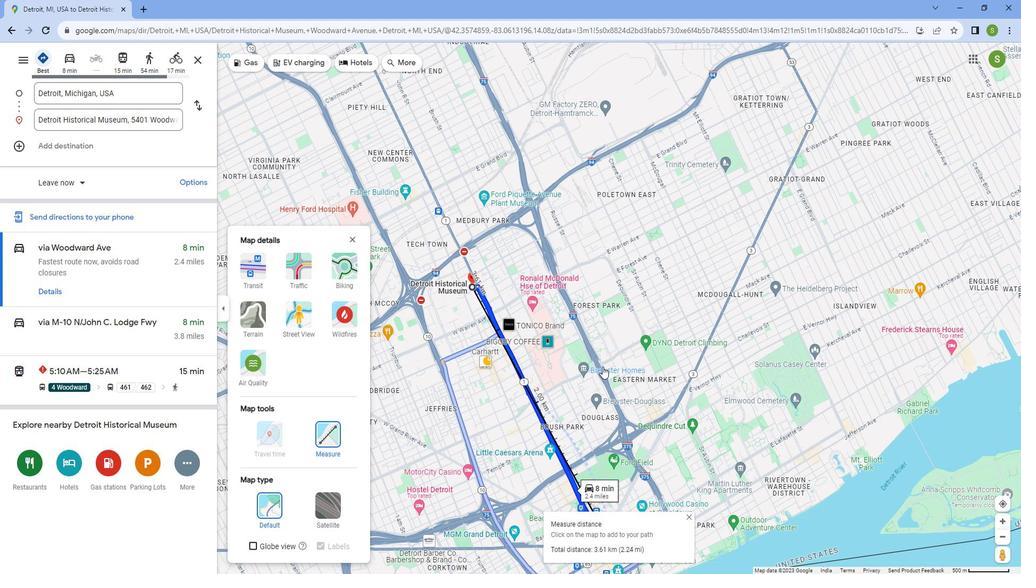
Action: Mouse scrolled (610, 361) with delta (0, 0)
Screenshot: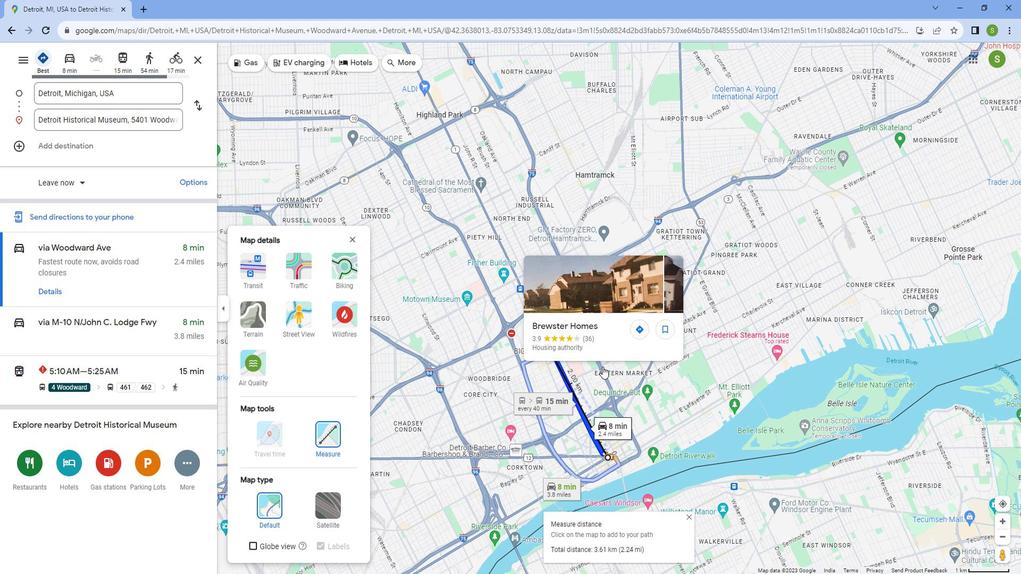 
Action: Mouse scrolled (610, 361) with delta (0, 0)
Screenshot: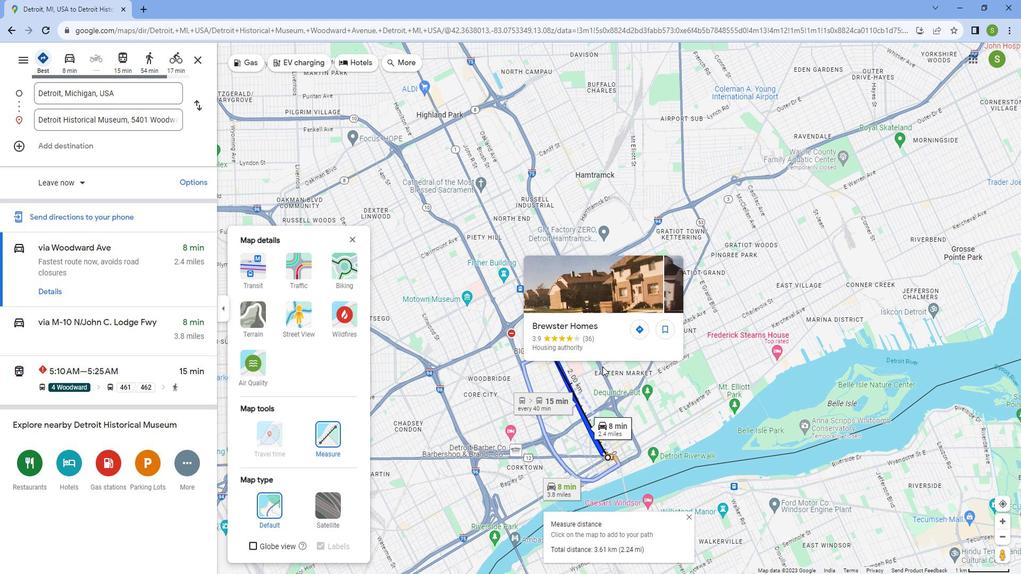 
Action: Mouse scrolled (610, 361) with delta (0, 0)
Screenshot: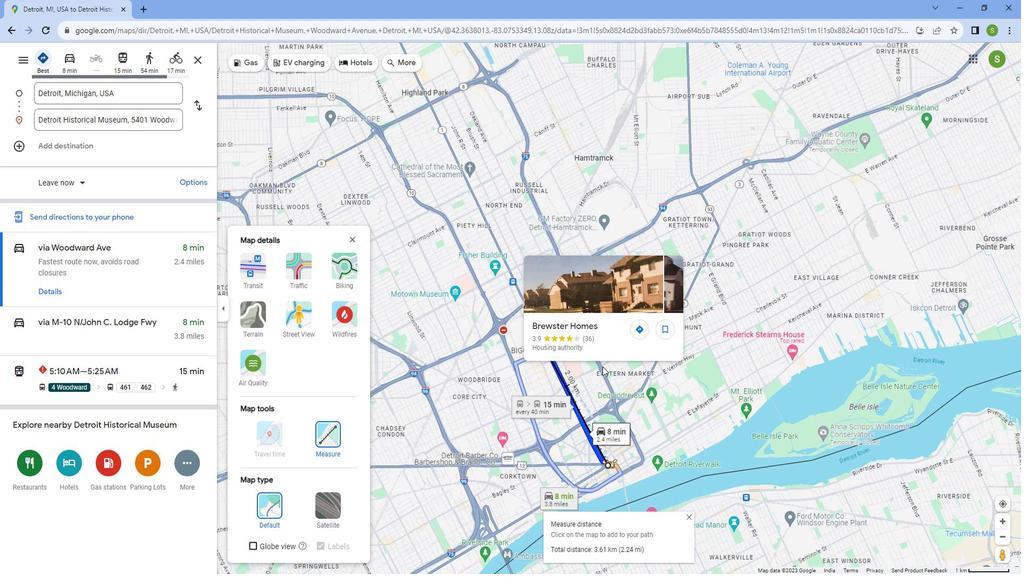
Action: Mouse moved to (451, 330)
Screenshot: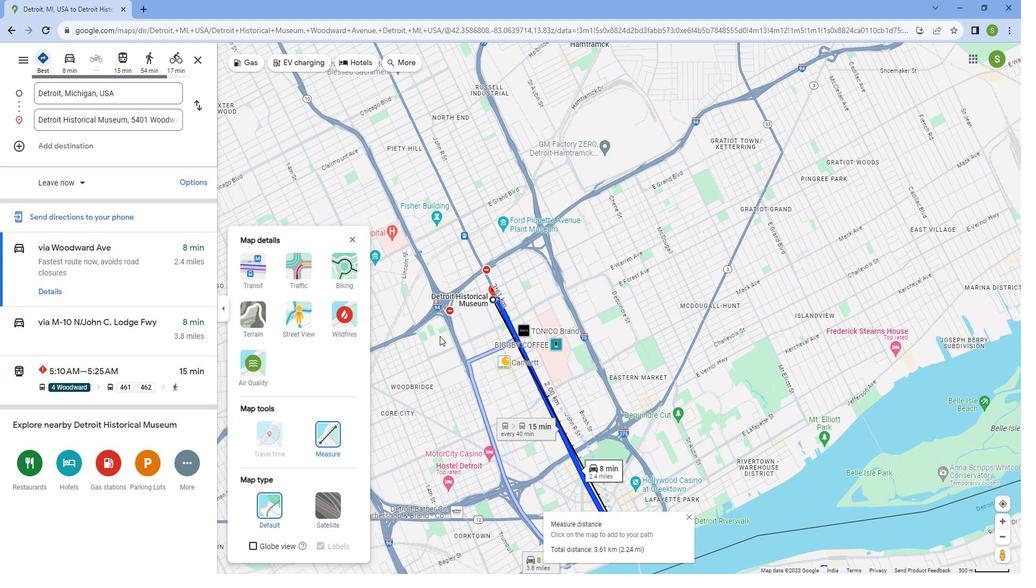 
